 Task: Find connections with filter location Igarassu with filter topic #Moneywith filter profile language Spanish with filter current company BluSmart with filter school University of Kashmir with filter industry Wholesale Building Materials with filter service category Market Strategy with filter keywords title Film Critic
Action: Mouse moved to (589, 118)
Screenshot: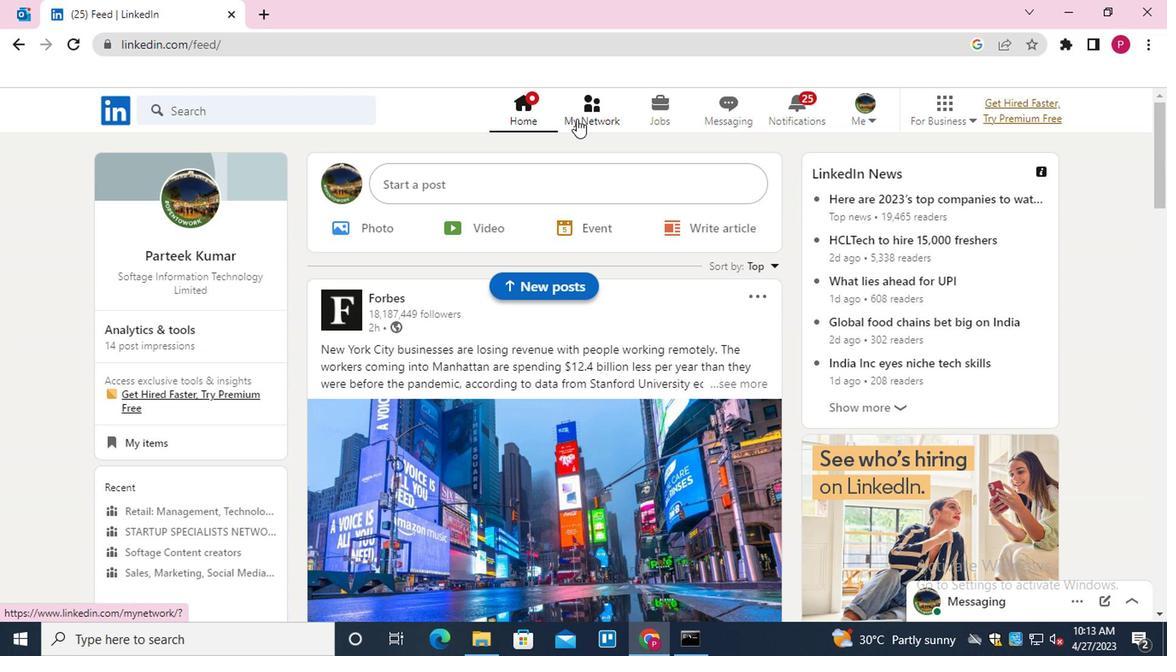 
Action: Mouse pressed left at (589, 118)
Screenshot: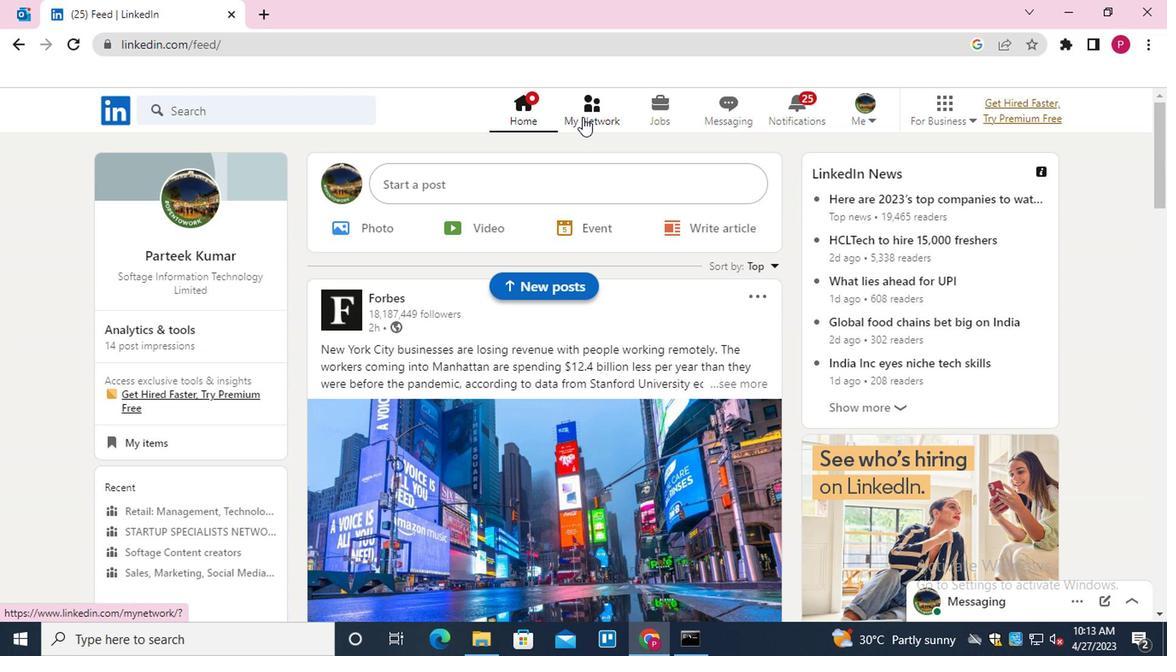 
Action: Mouse moved to (223, 202)
Screenshot: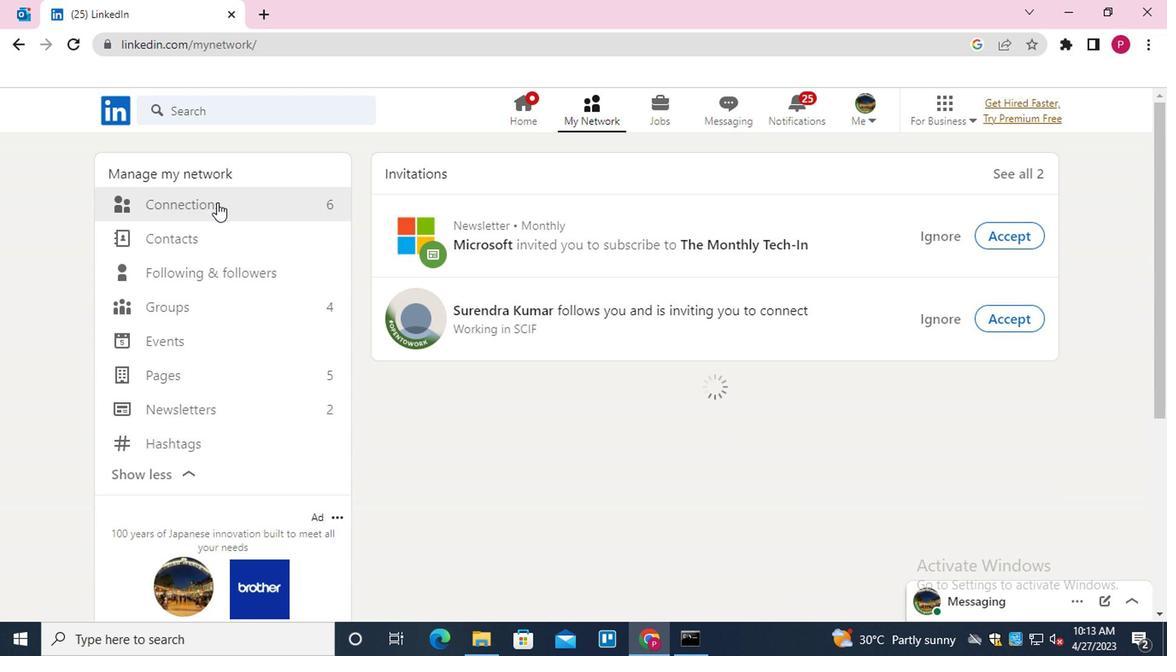 
Action: Mouse pressed left at (223, 202)
Screenshot: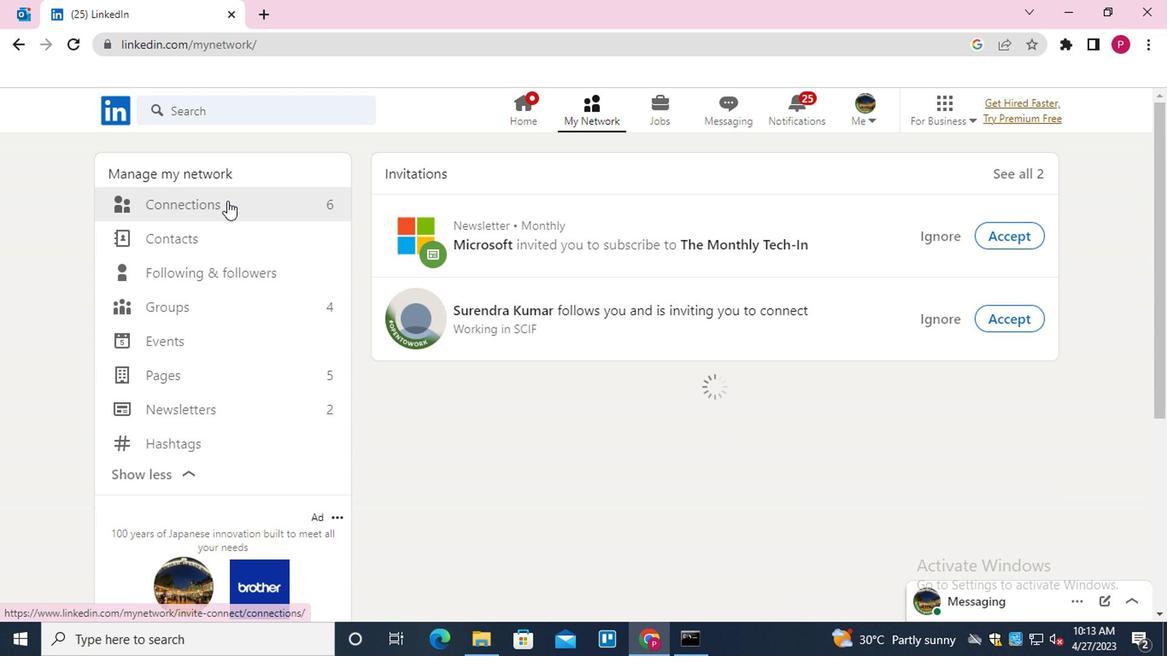 
Action: Mouse moved to (728, 204)
Screenshot: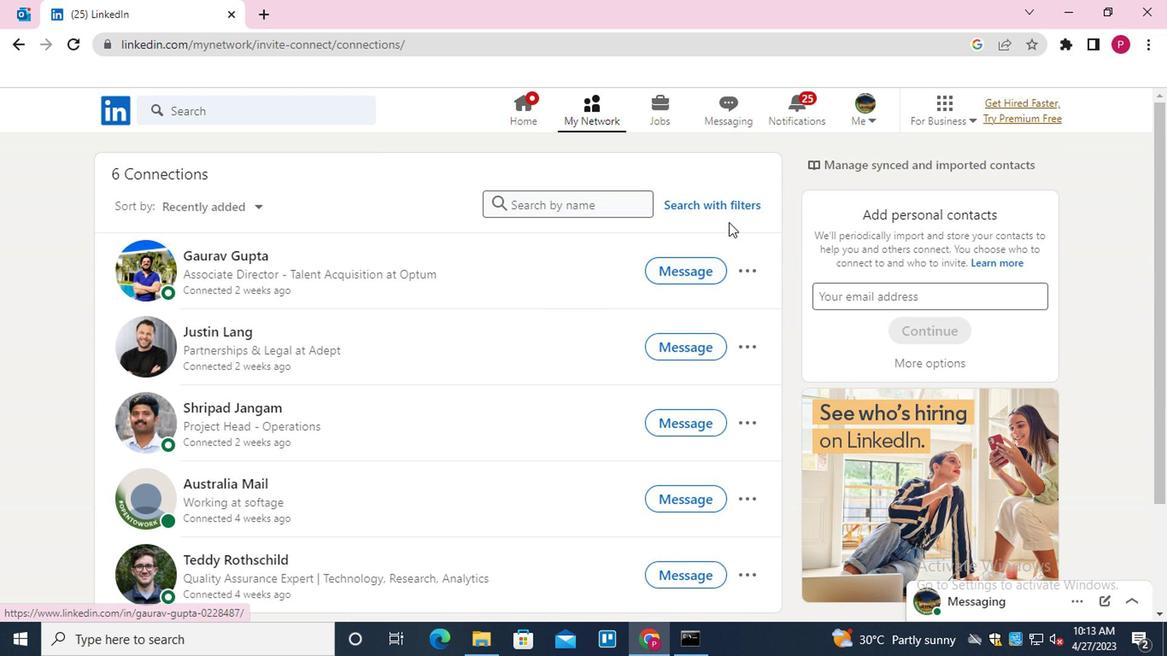 
Action: Mouse pressed left at (728, 204)
Screenshot: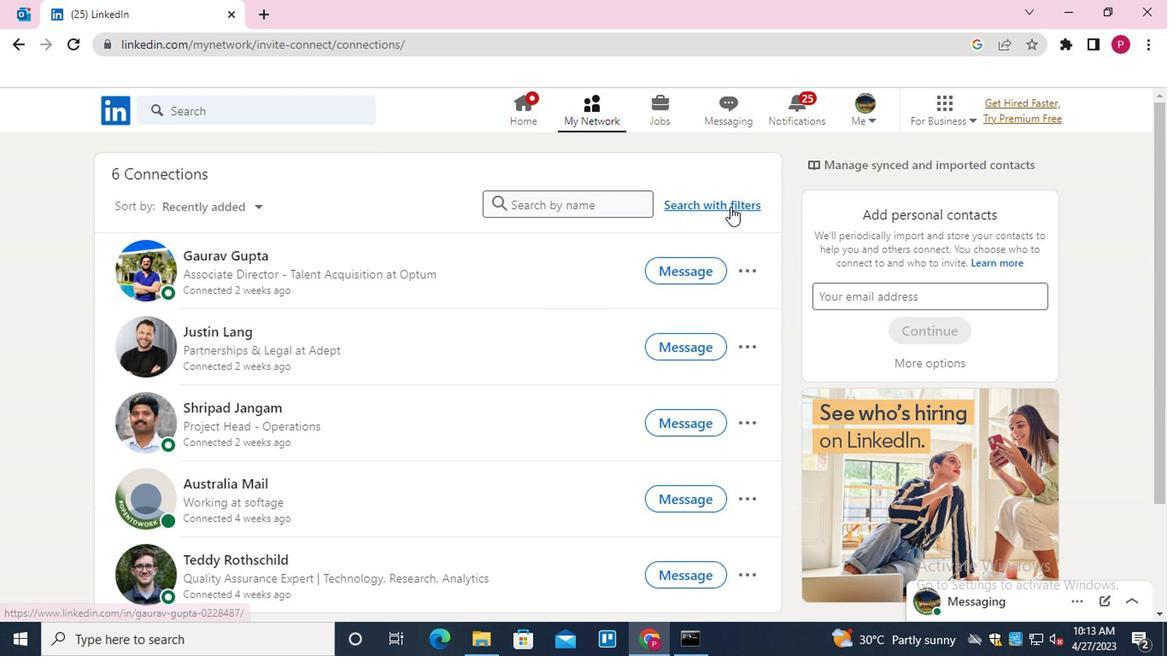 
Action: Mouse moved to (567, 165)
Screenshot: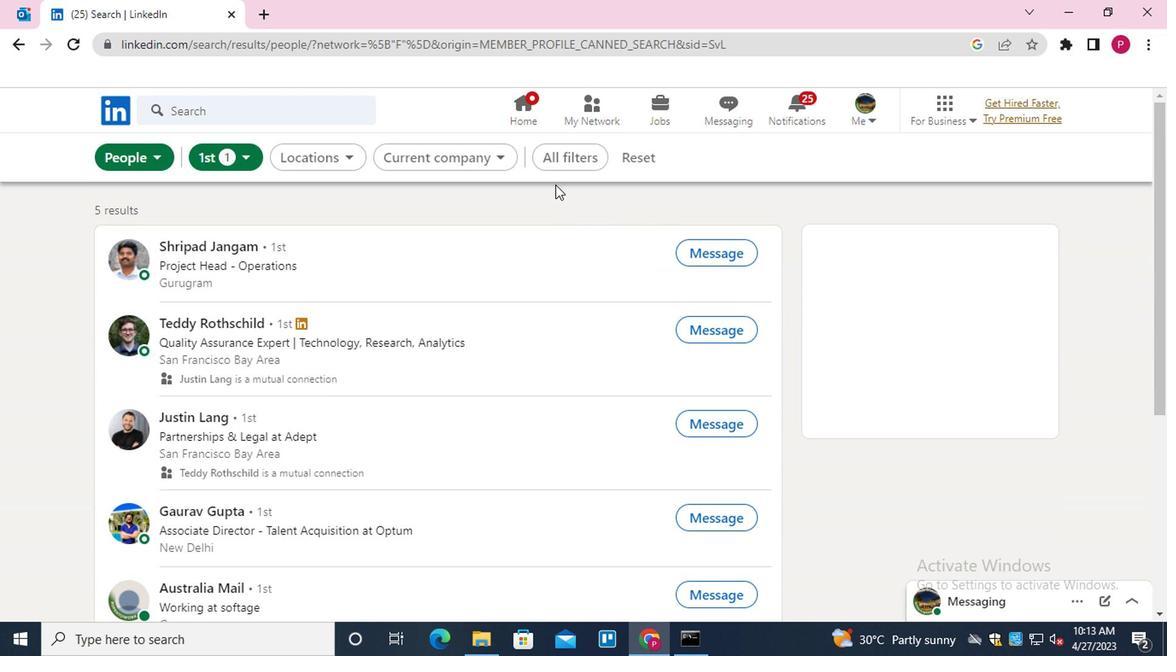 
Action: Mouse pressed left at (567, 165)
Screenshot: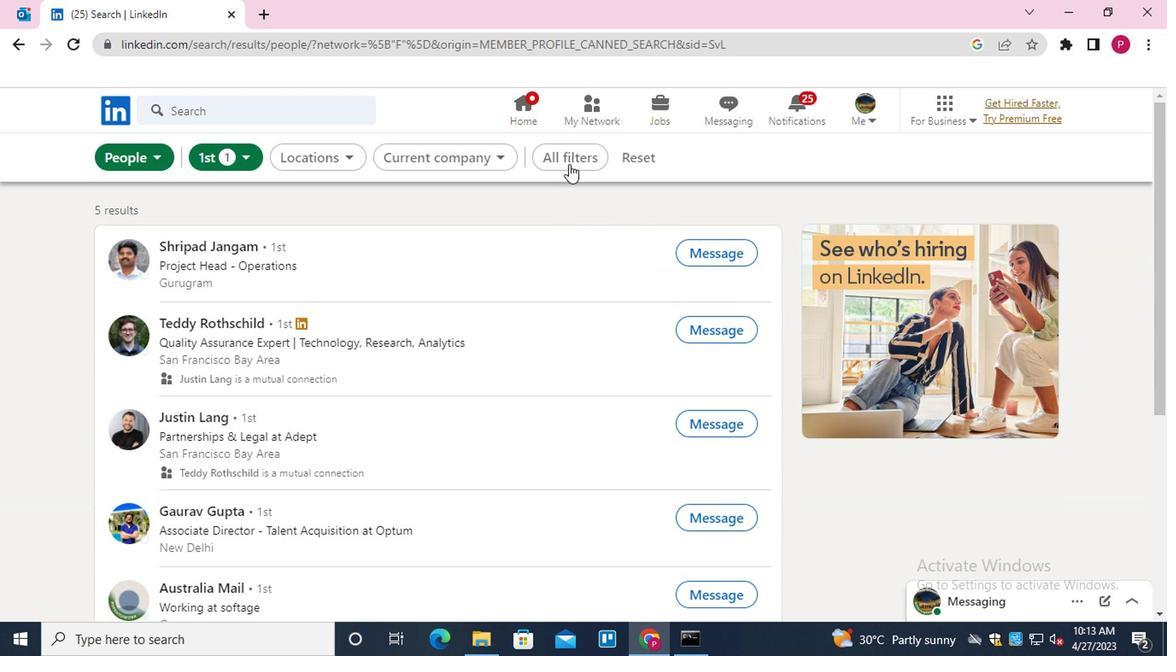 
Action: Mouse moved to (801, 328)
Screenshot: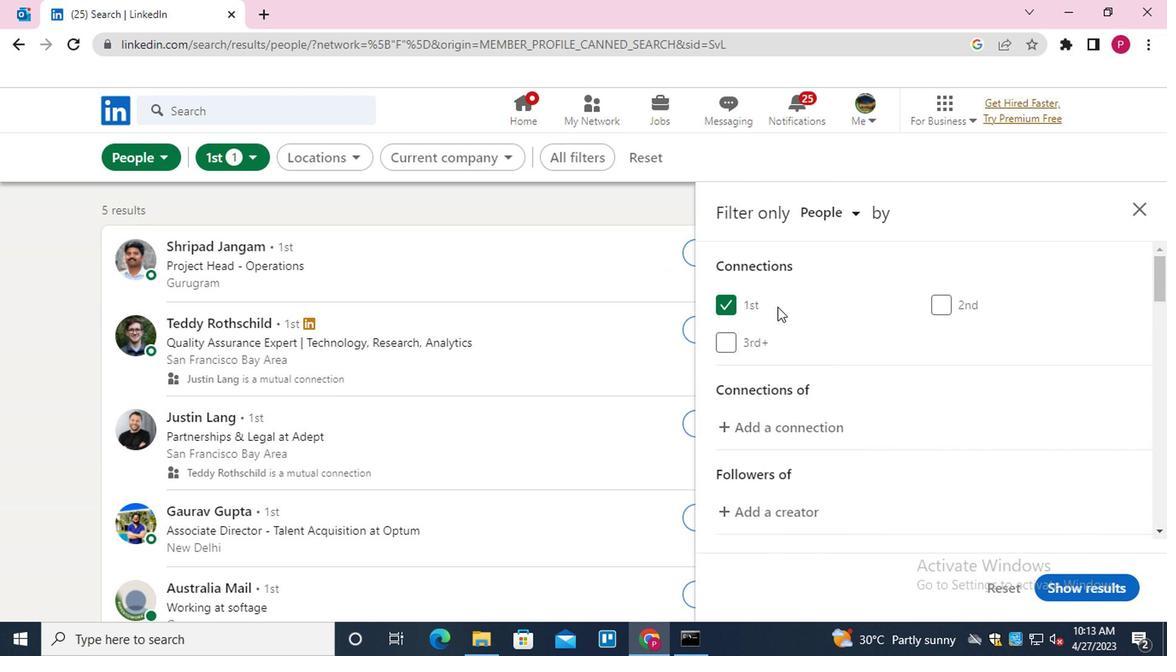 
Action: Mouse scrolled (801, 327) with delta (0, -1)
Screenshot: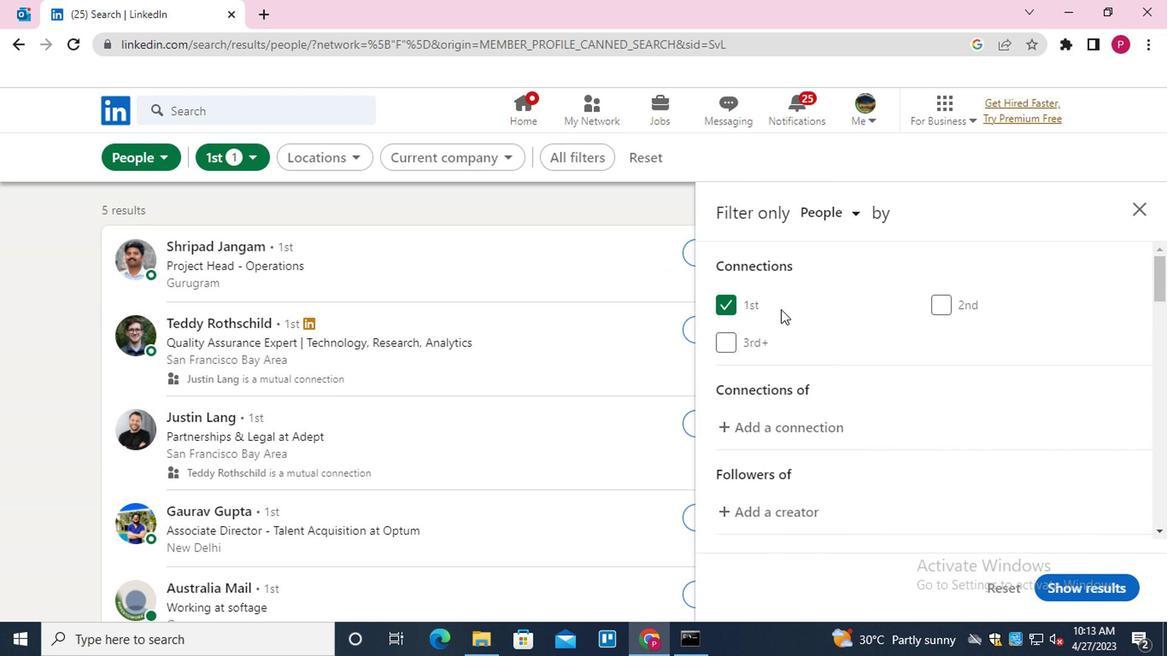 
Action: Mouse scrolled (801, 327) with delta (0, -1)
Screenshot: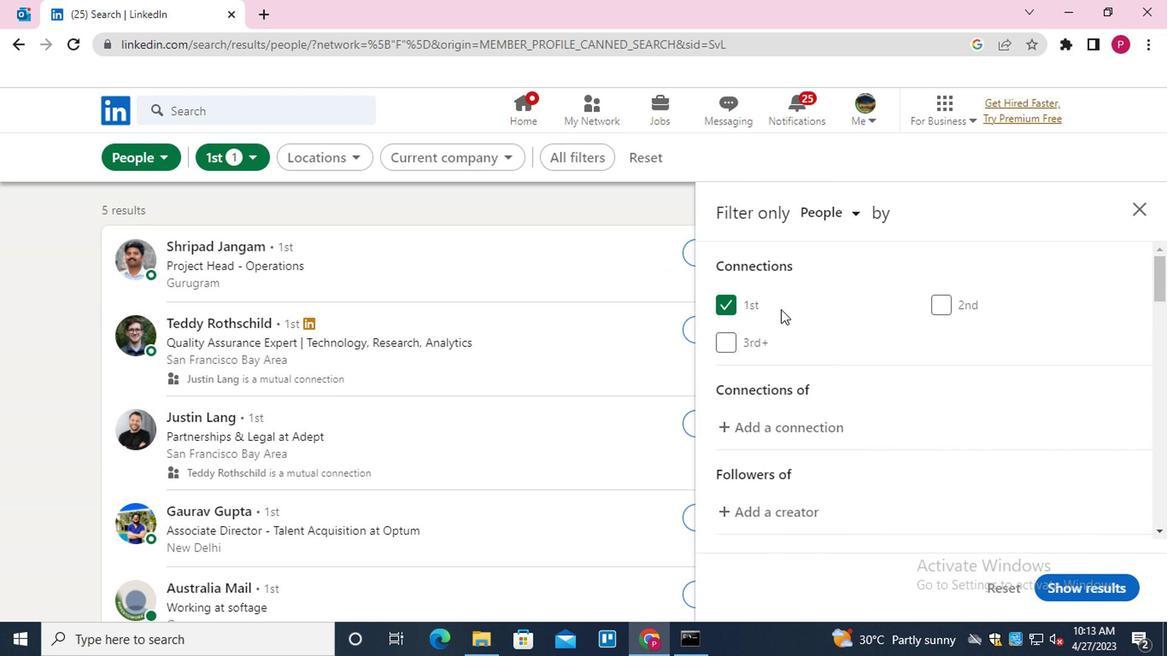
Action: Mouse scrolled (801, 327) with delta (0, -1)
Screenshot: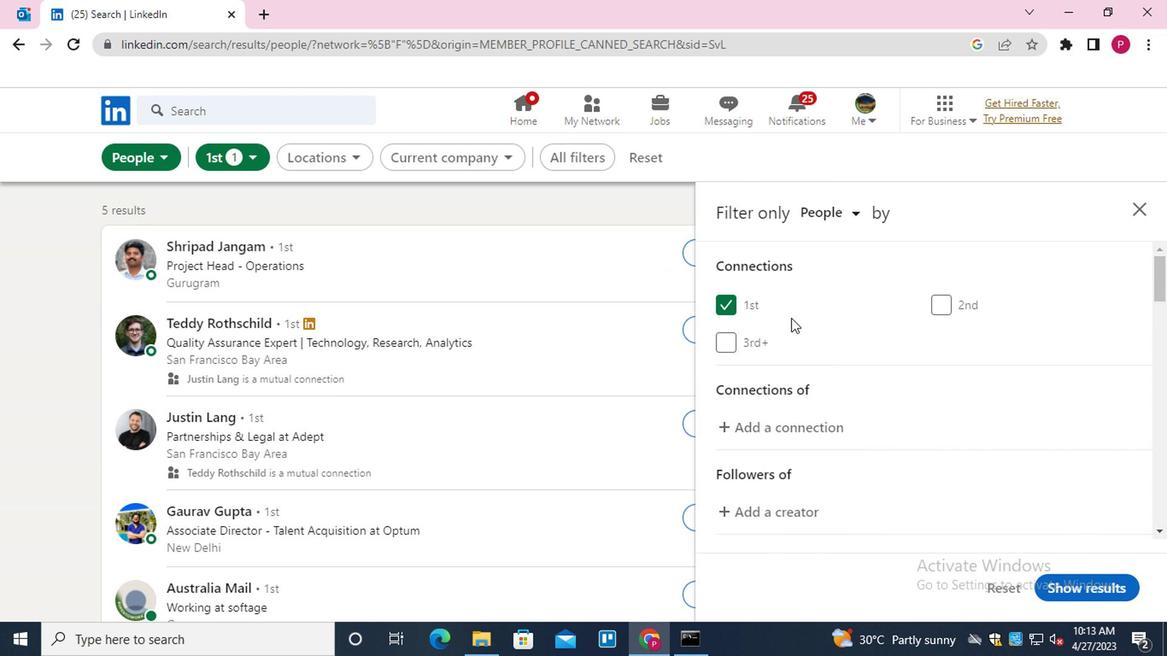 
Action: Mouse moved to (985, 405)
Screenshot: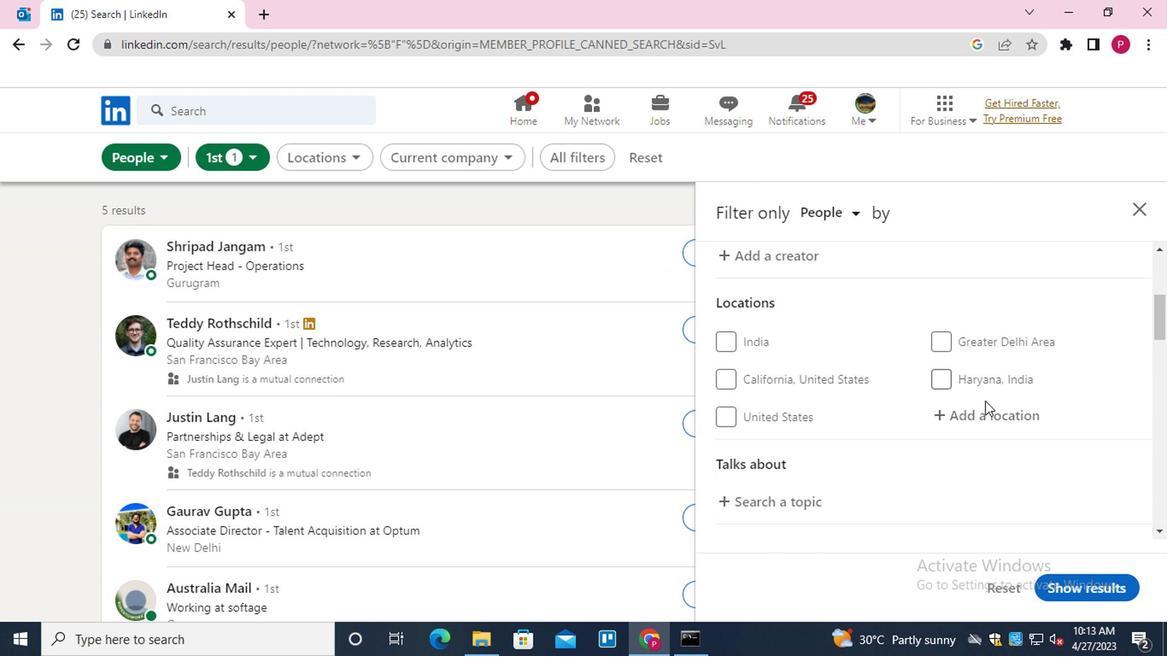 
Action: Mouse pressed left at (985, 405)
Screenshot: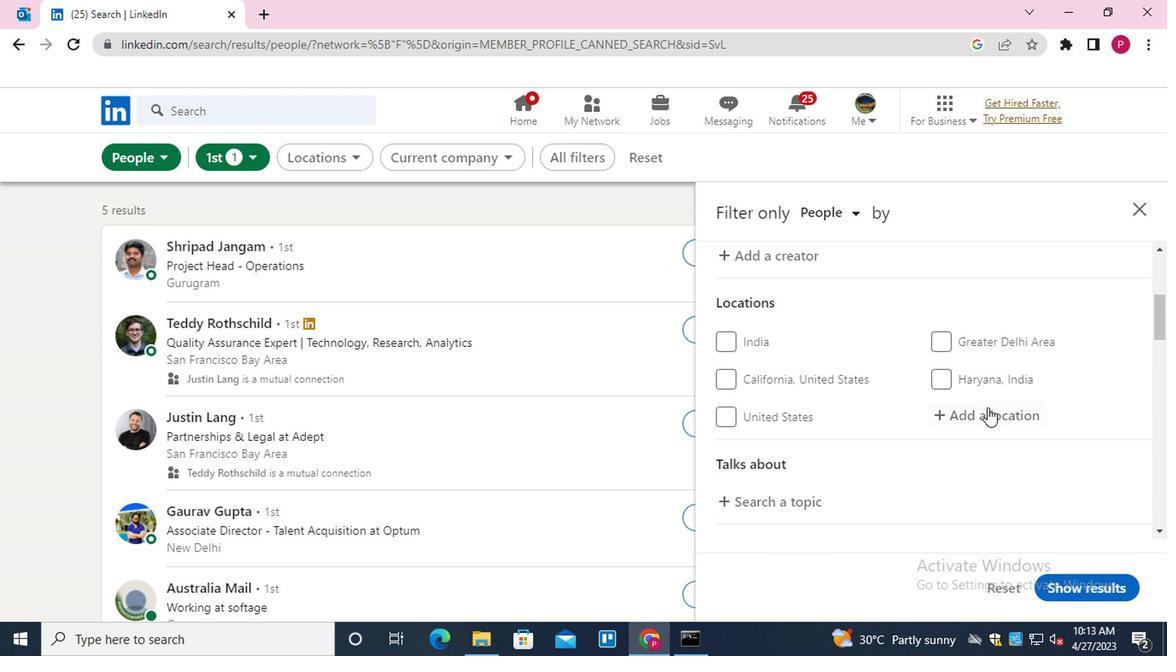 
Action: Key pressed <Key.shift>IGARASSU<Key.down><Key.enter>
Screenshot: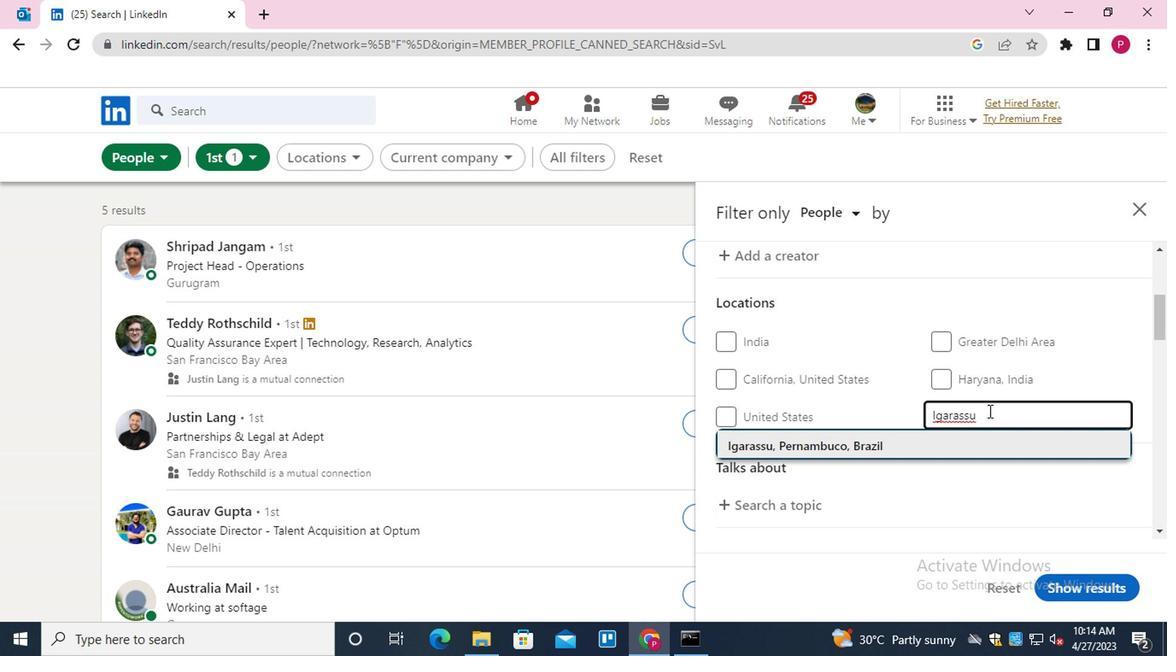 
Action: Mouse moved to (985, 407)
Screenshot: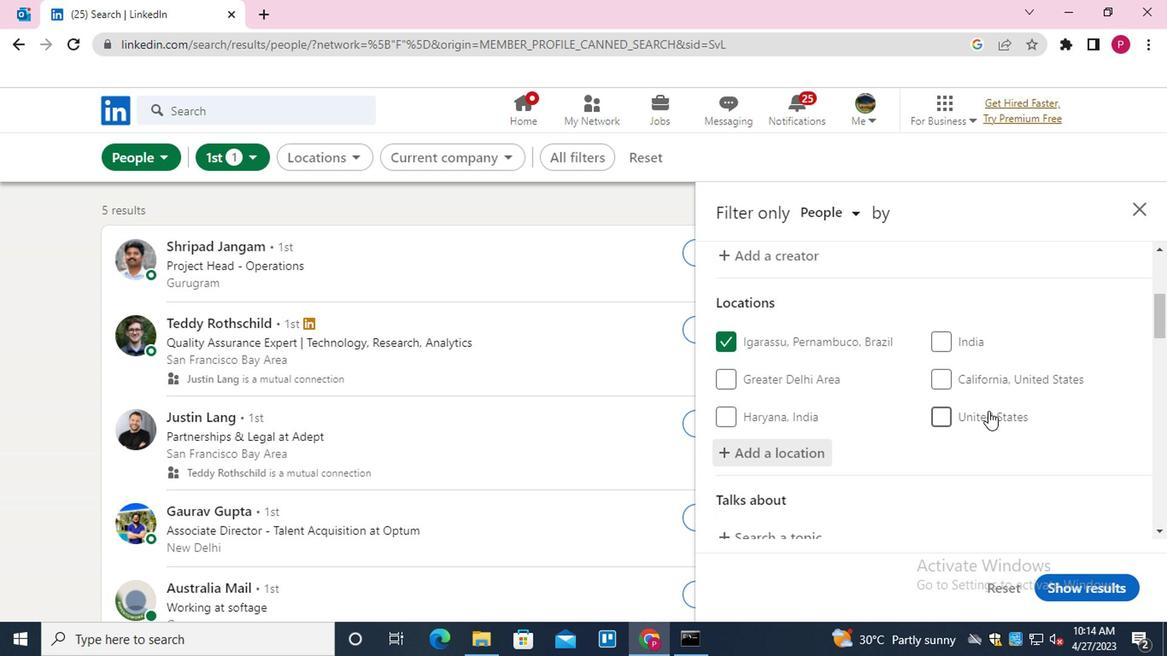 
Action: Mouse scrolled (985, 406) with delta (0, -1)
Screenshot: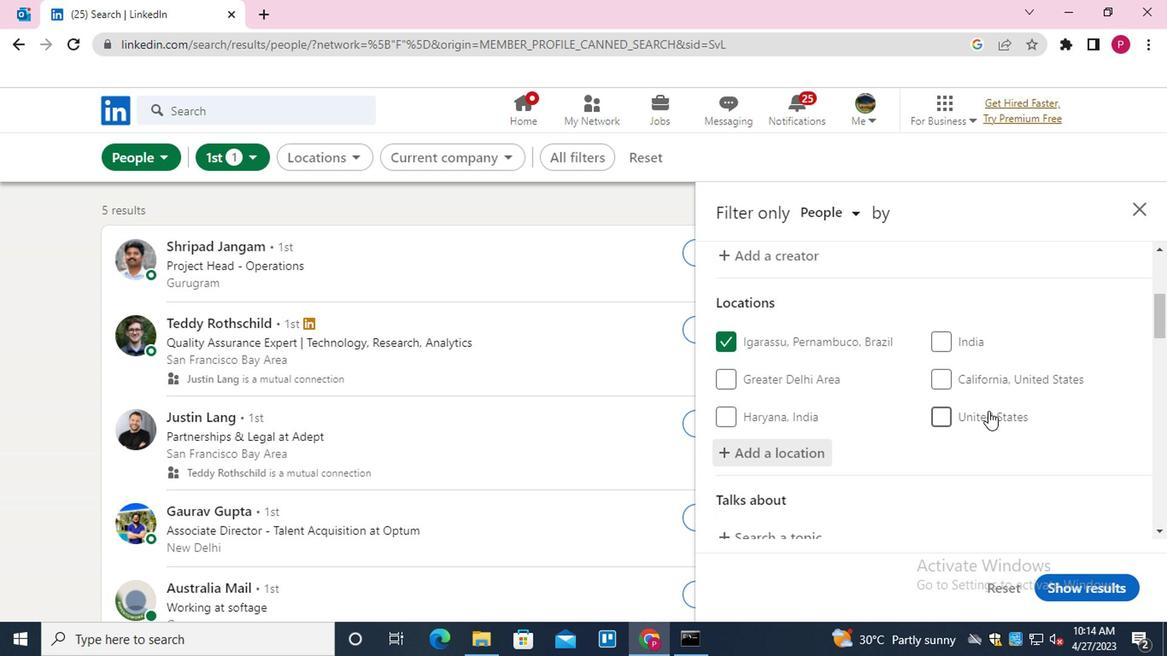 
Action: Mouse scrolled (985, 406) with delta (0, -1)
Screenshot: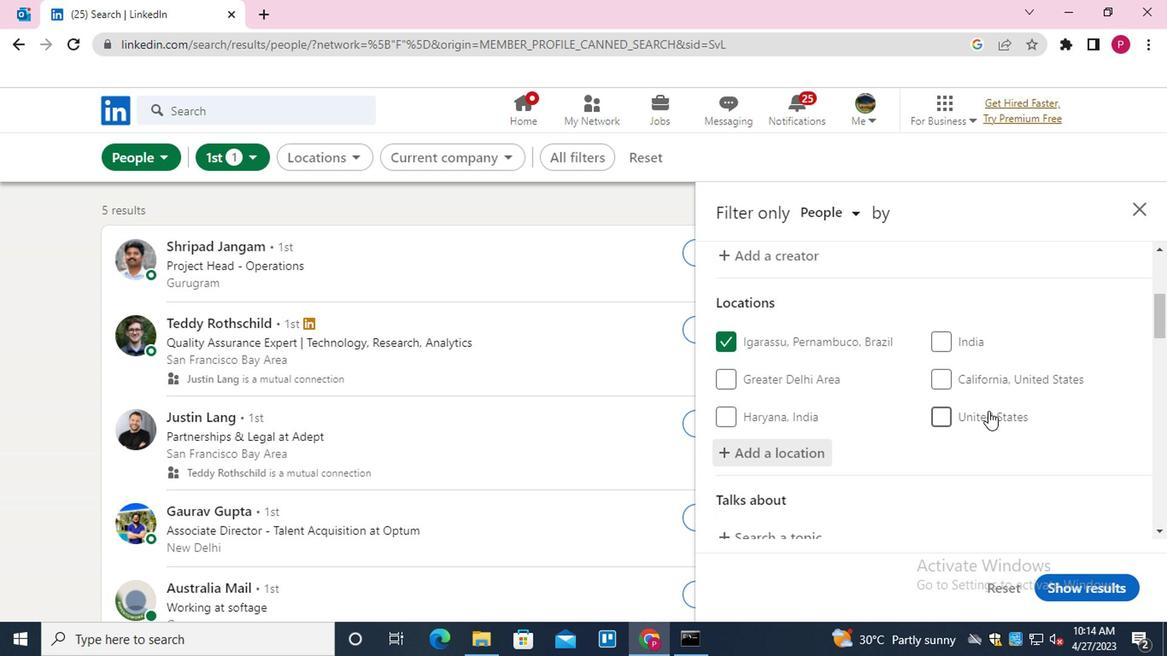 
Action: Mouse moved to (792, 338)
Screenshot: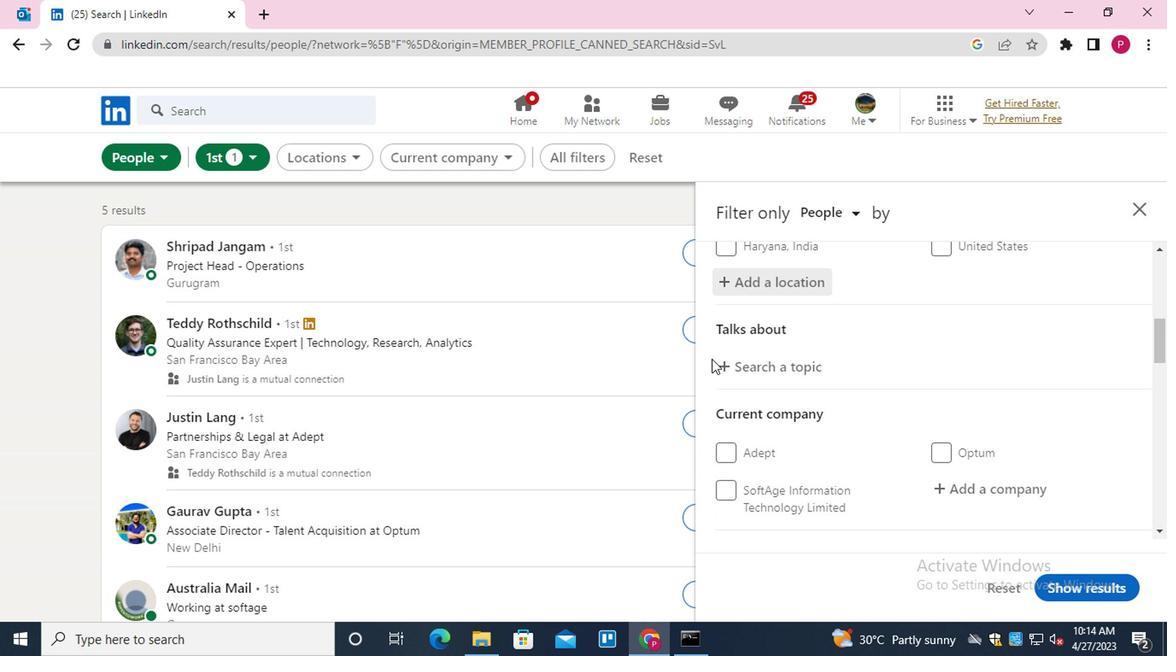 
Action: Mouse pressed left at (792, 338)
Screenshot: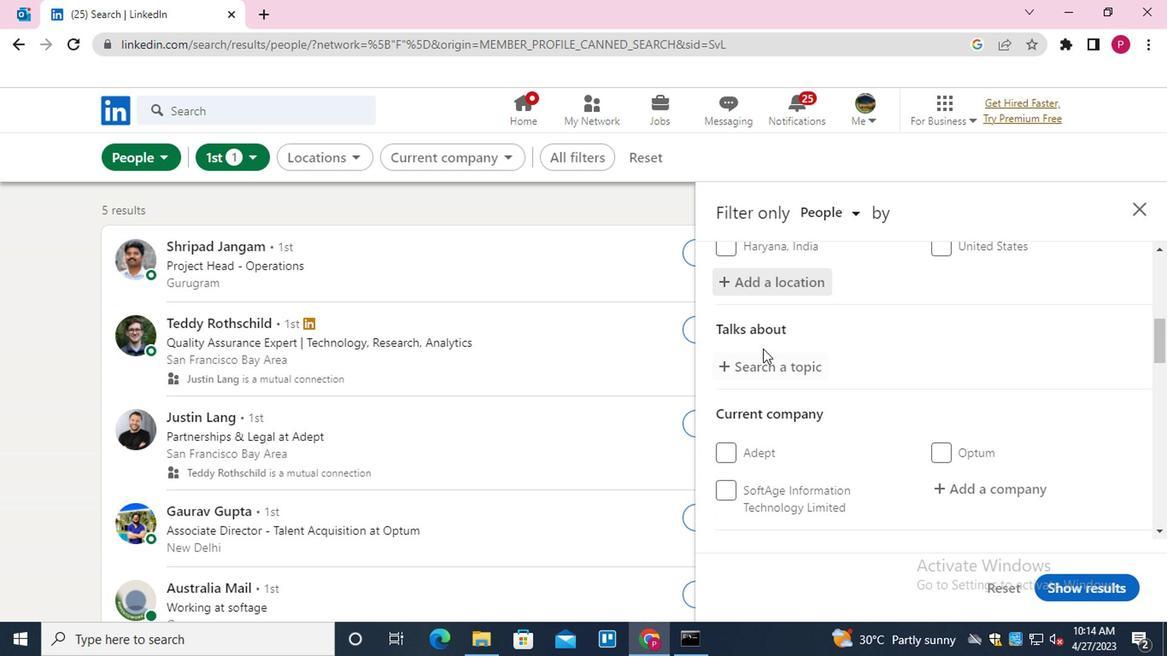 
Action: Mouse moved to (786, 358)
Screenshot: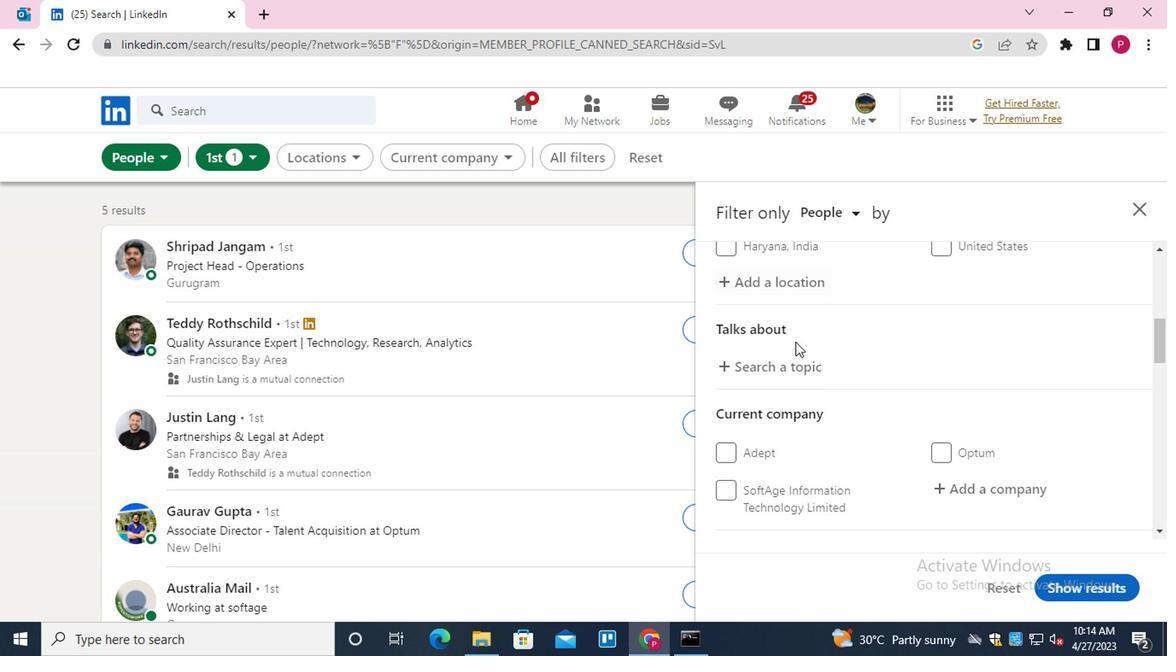 
Action: Mouse pressed left at (786, 358)
Screenshot: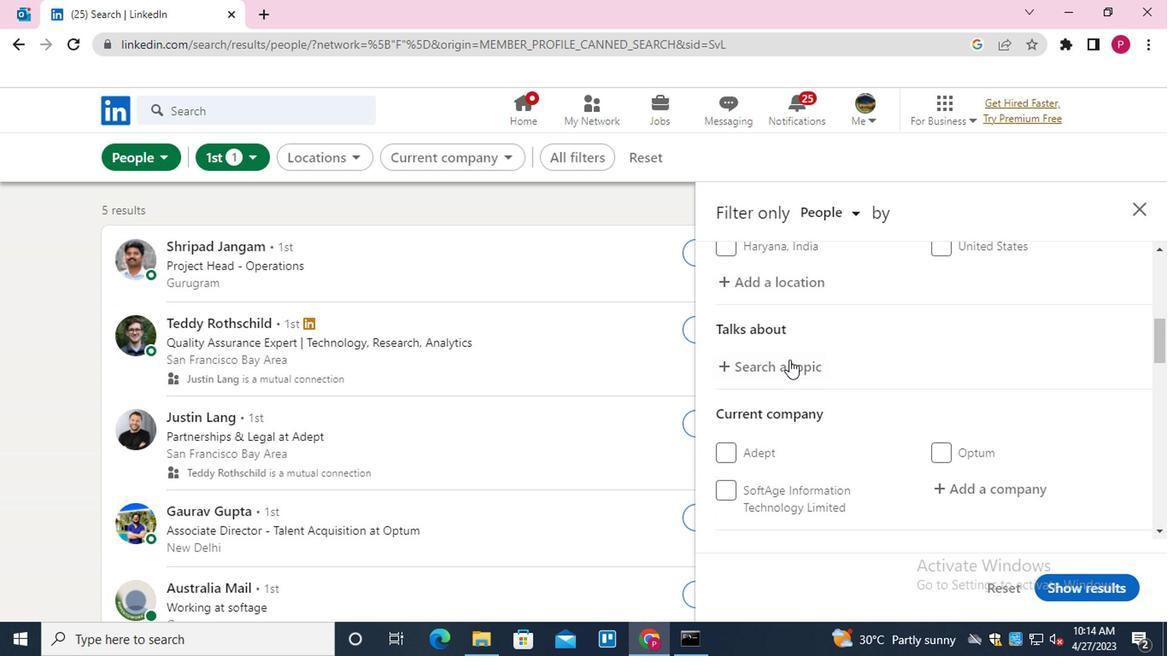 
Action: Key pressed MONEY<Key.down><Key.enter>
Screenshot: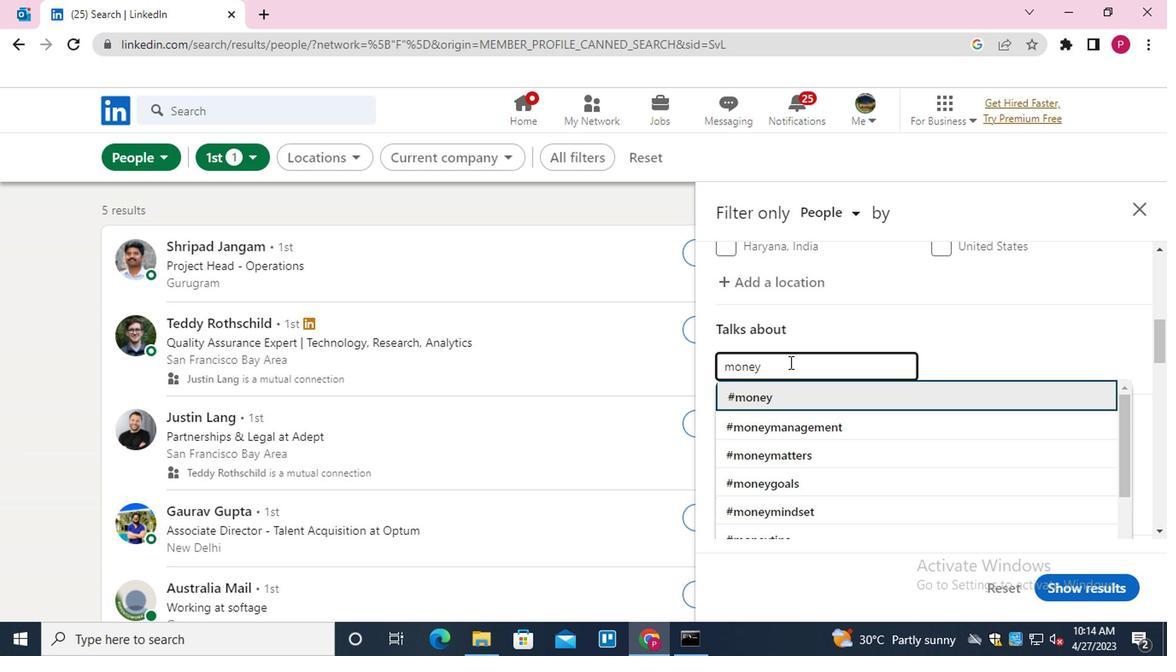 
Action: Mouse scrolled (786, 357) with delta (0, -1)
Screenshot: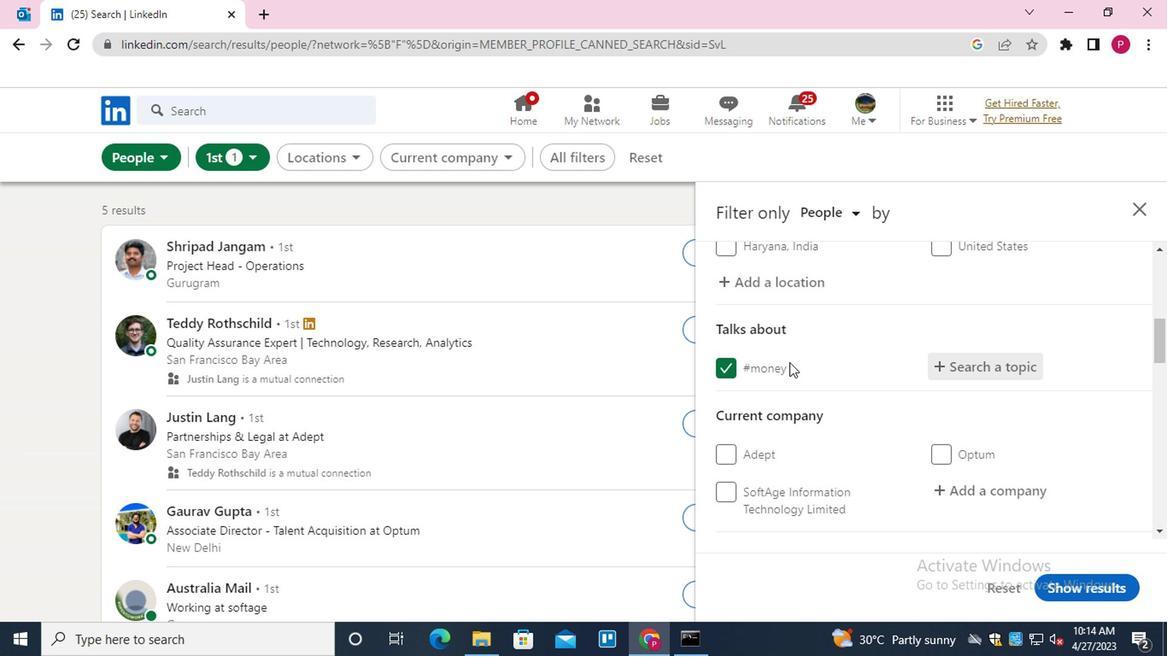 
Action: Mouse scrolled (786, 357) with delta (0, -1)
Screenshot: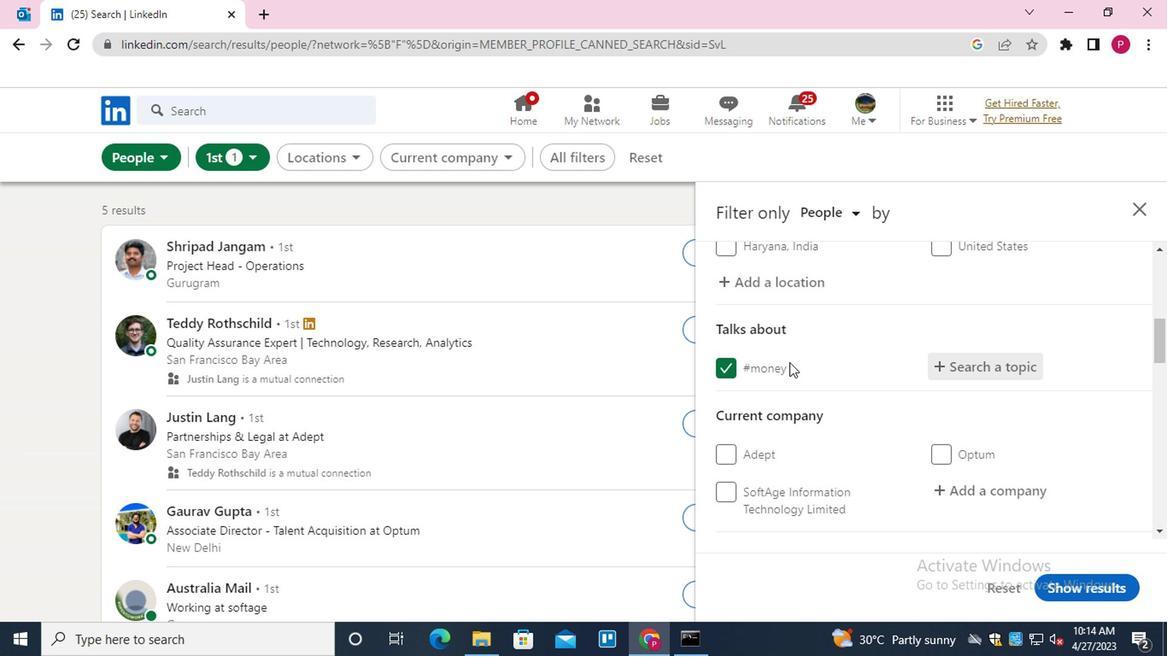 
Action: Mouse scrolled (786, 357) with delta (0, -1)
Screenshot: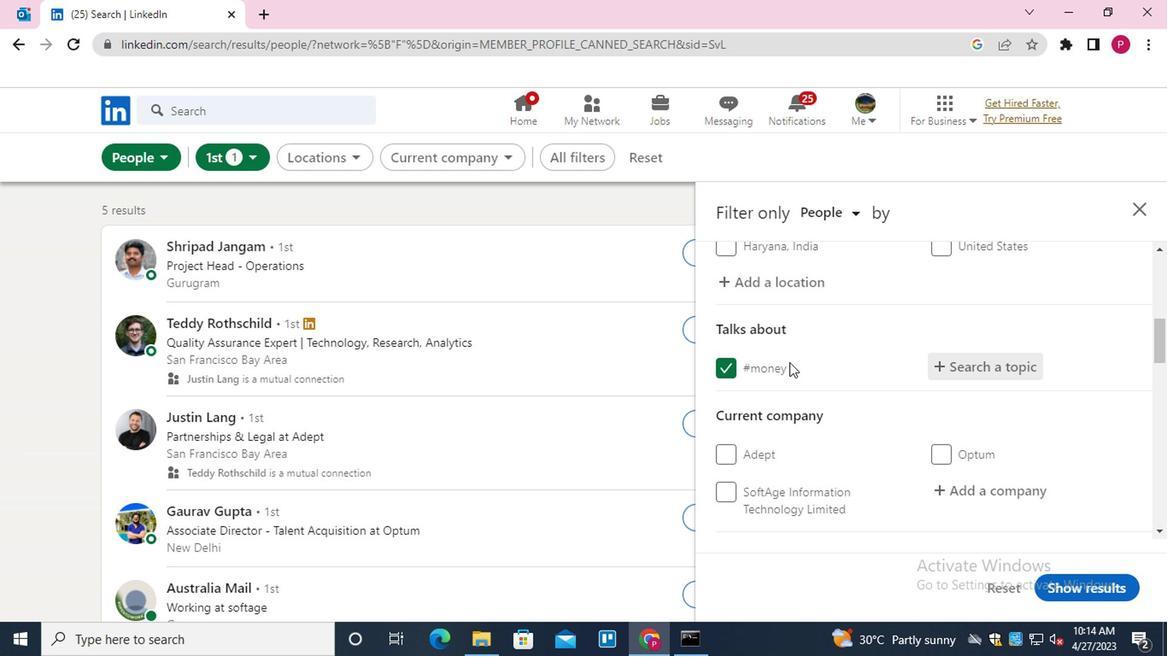 
Action: Mouse moved to (882, 351)
Screenshot: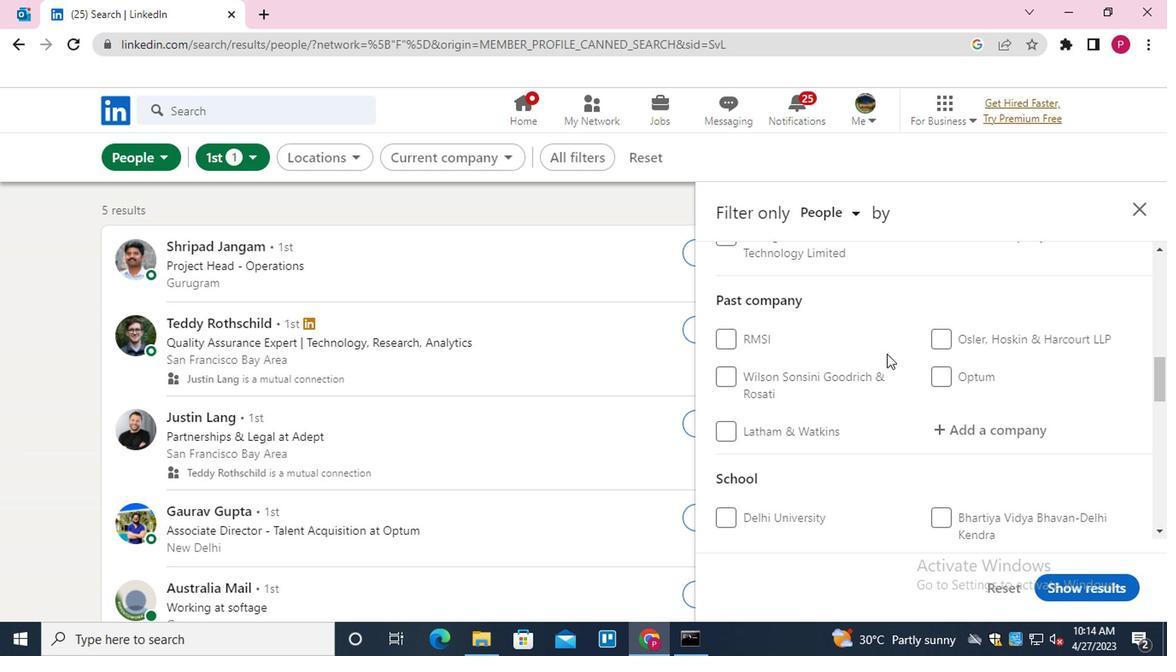 
Action: Mouse scrolled (882, 350) with delta (0, -1)
Screenshot: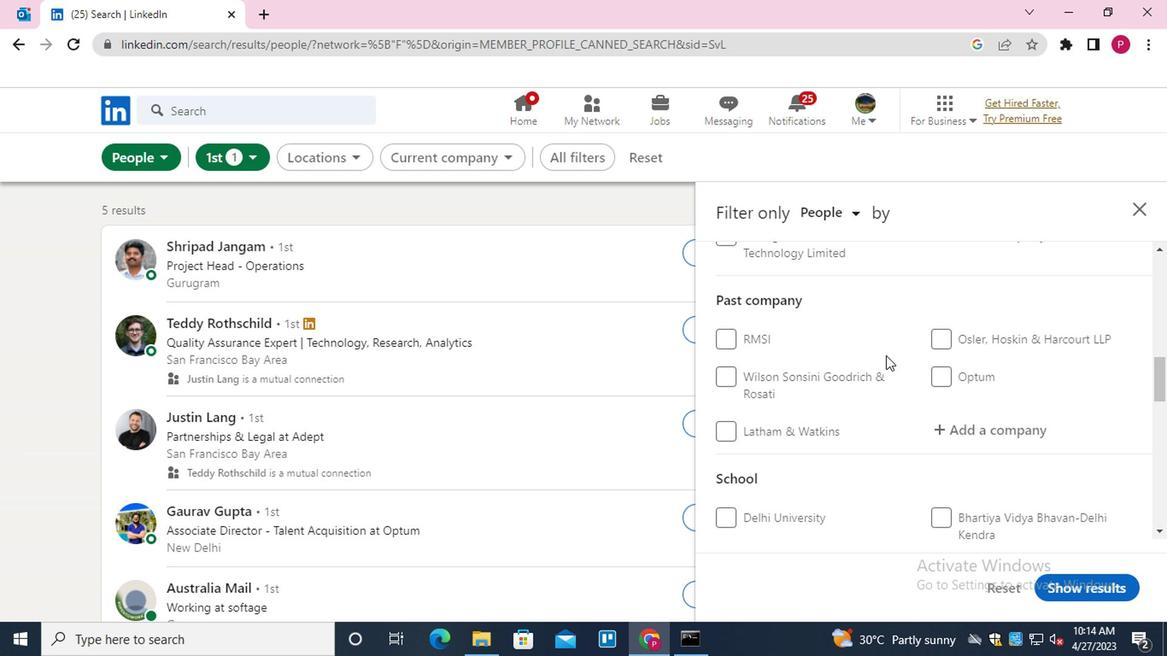 
Action: Mouse scrolled (882, 350) with delta (0, -1)
Screenshot: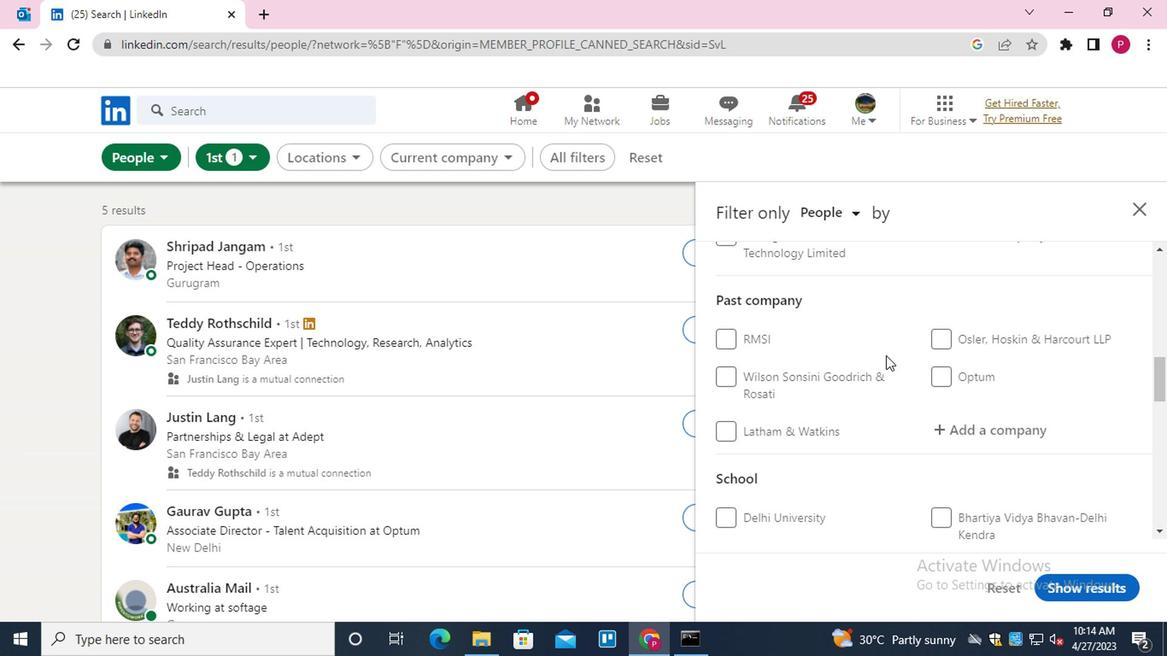 
Action: Mouse moved to (869, 391)
Screenshot: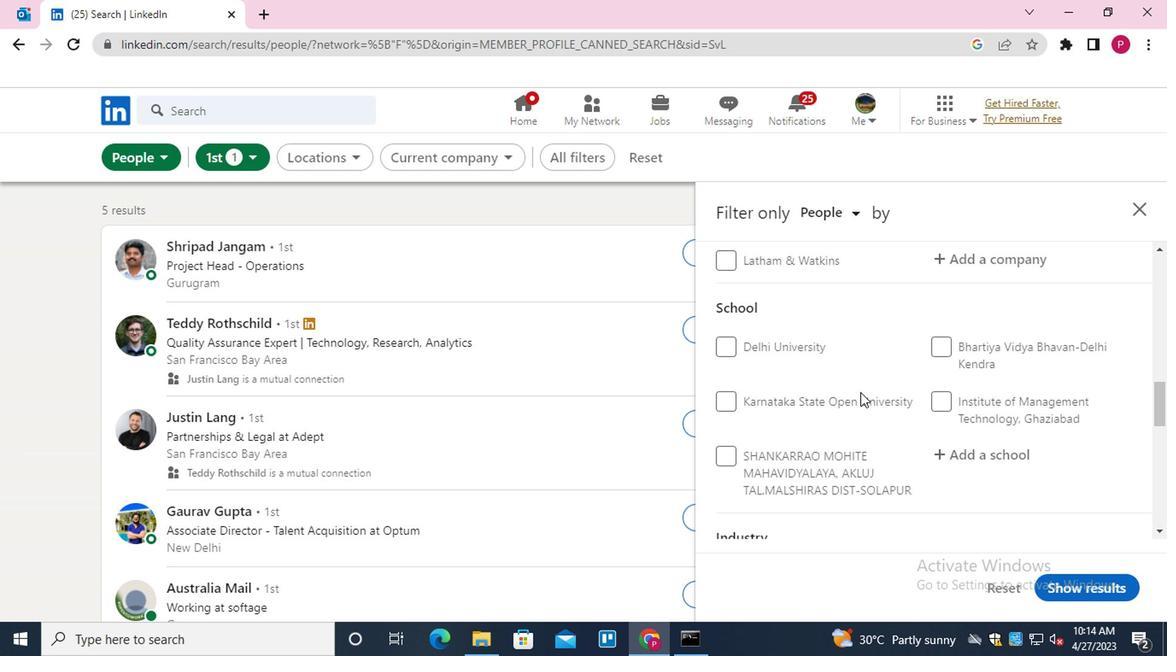 
Action: Mouse scrolled (869, 390) with delta (0, -1)
Screenshot: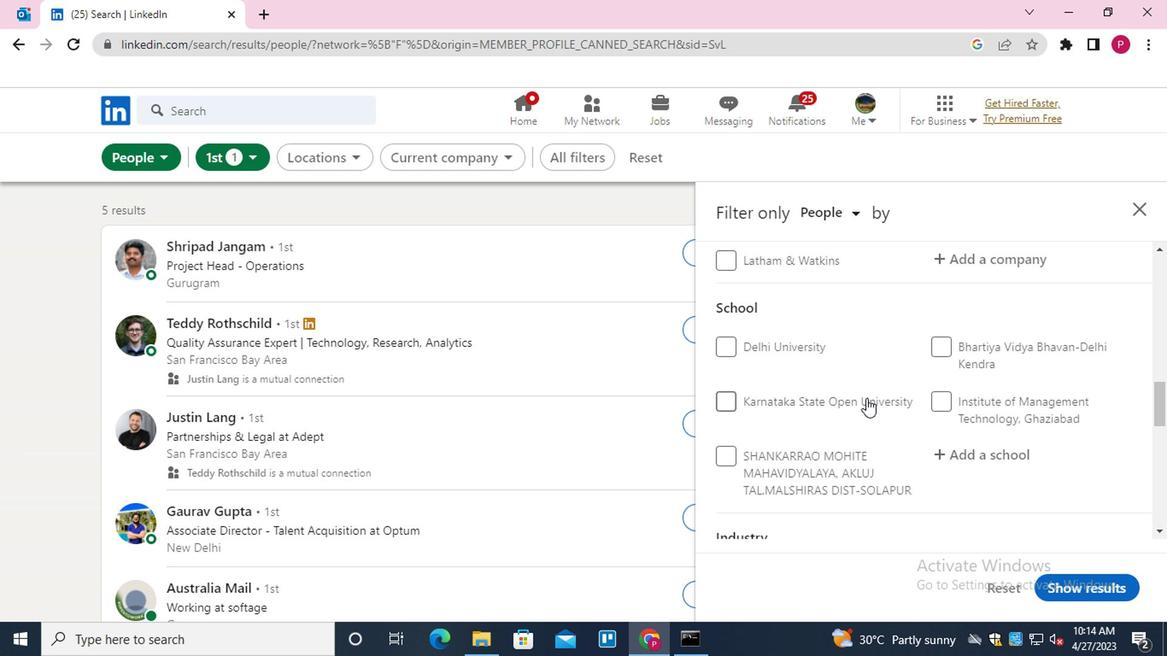 
Action: Mouse scrolled (869, 390) with delta (0, -1)
Screenshot: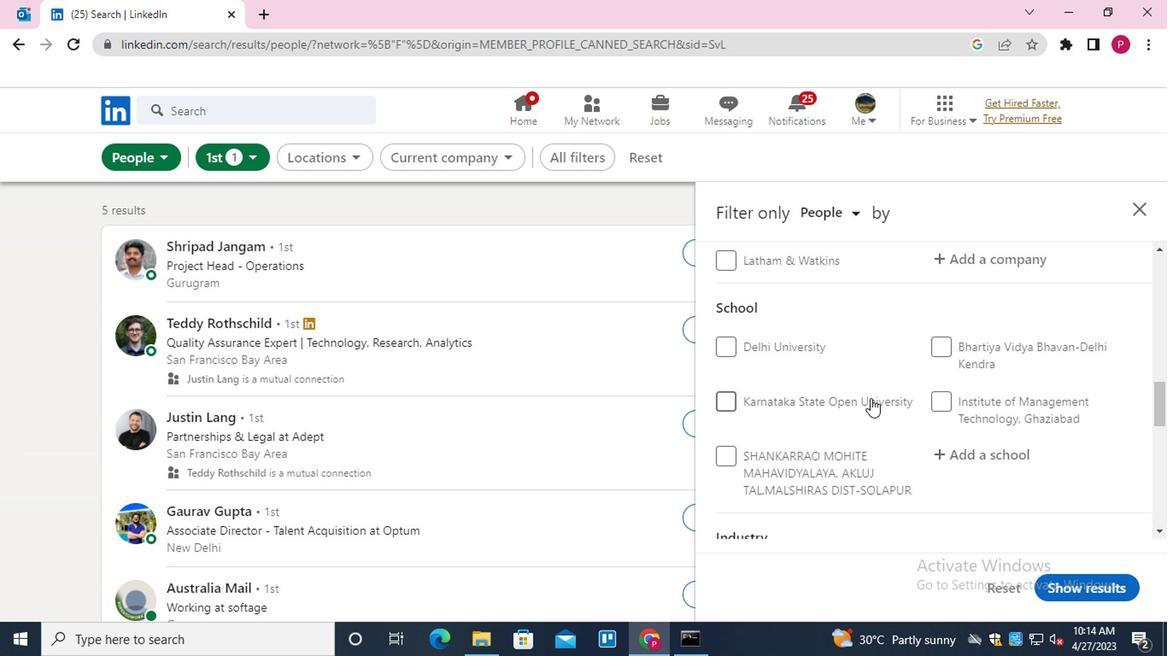 
Action: Mouse moved to (970, 283)
Screenshot: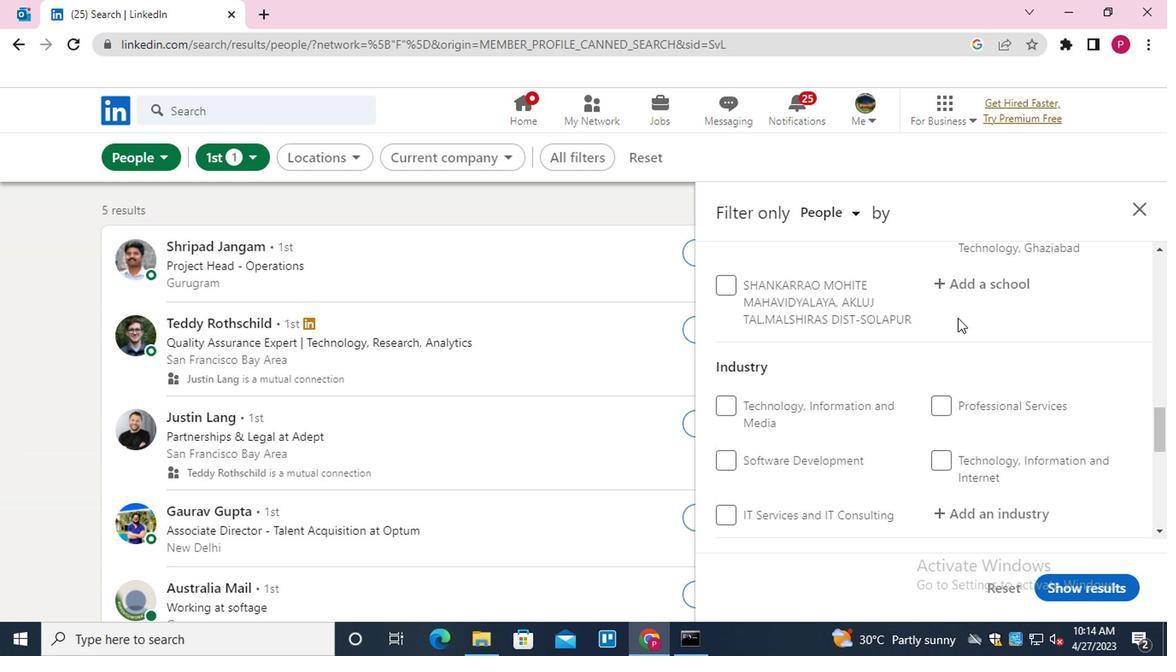 
Action: Mouse pressed left at (970, 283)
Screenshot: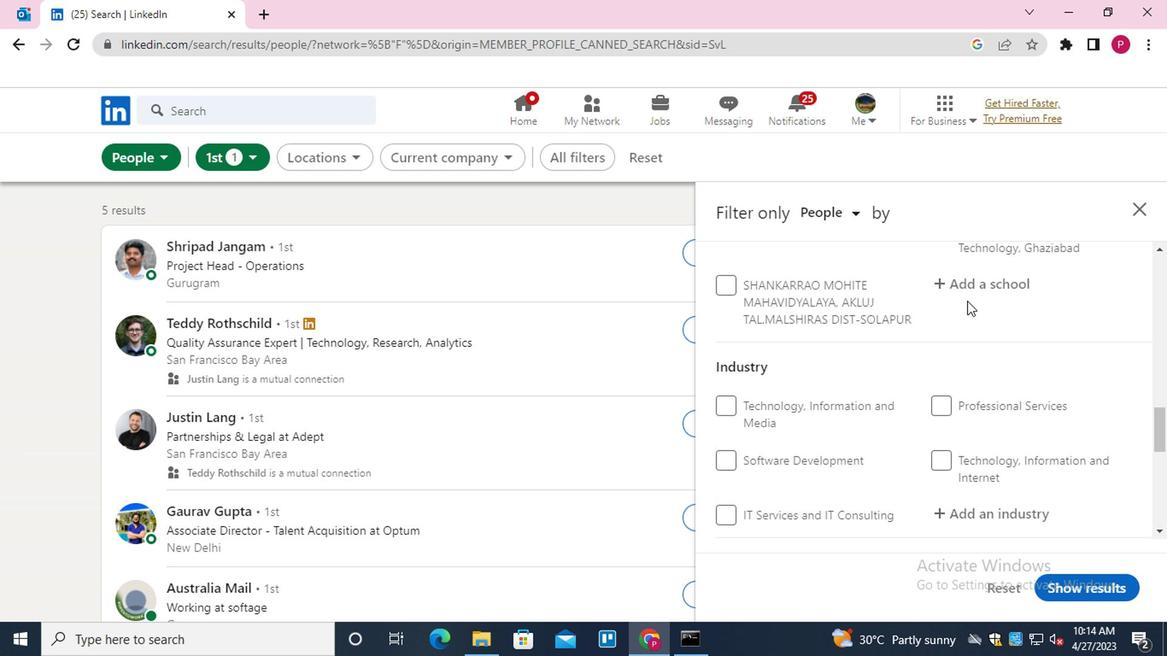 
Action: Key pressed <Key.shift>BLUSMART<Key.backspace><Key.backspace><Key.backspace>ART<Key.backspace><Key.backspace><Key.backspace><Key.backspace><Key.backspace><Key.shift>SMART<Key.backspace><Key.backspace><Key.backspace><Key.backspace><Key.backspace><Key.backspace>U<Key.shift>SMART<Key.enter>
Screenshot: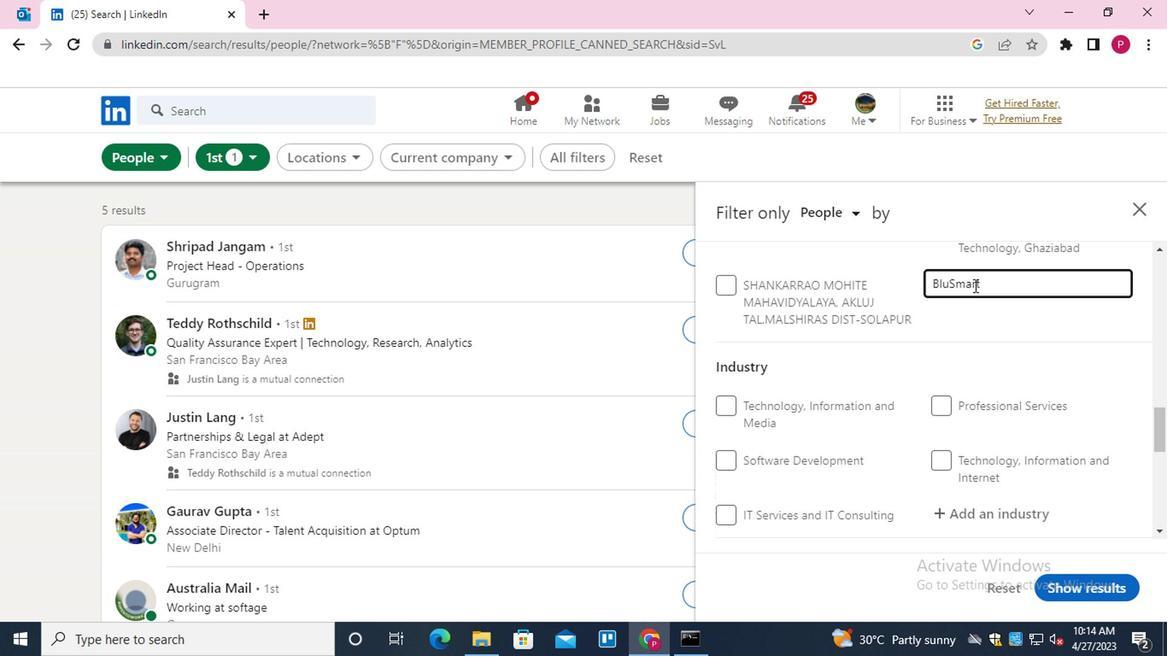 
Action: Mouse moved to (948, 297)
Screenshot: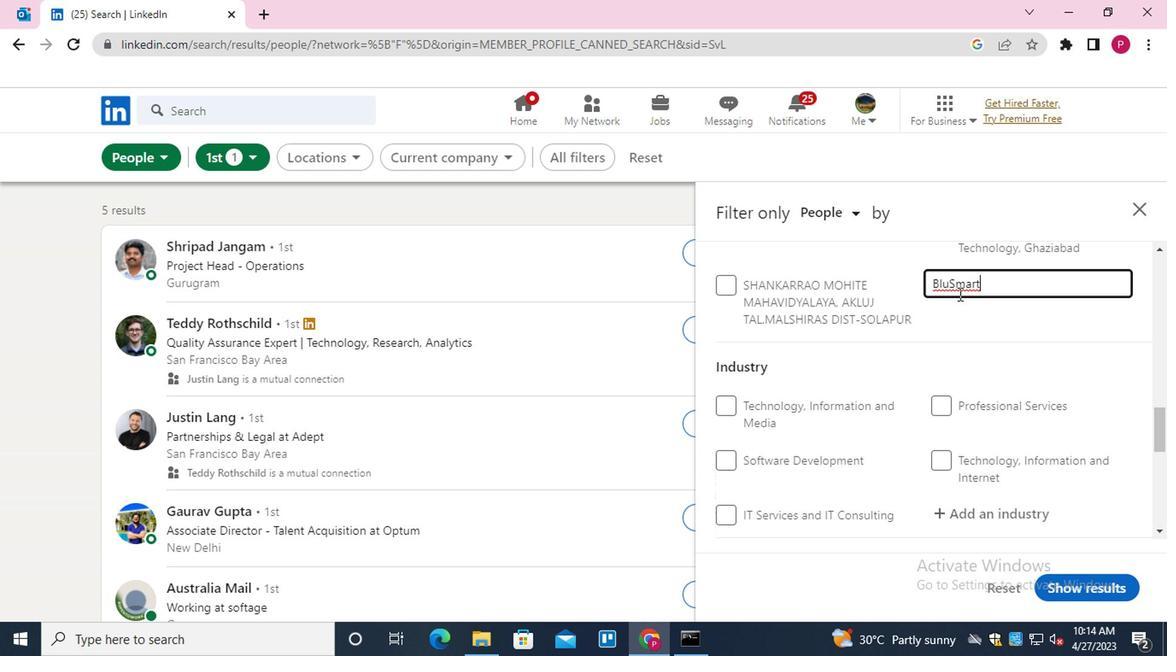 
Action: Mouse scrolled (948, 296) with delta (0, 0)
Screenshot: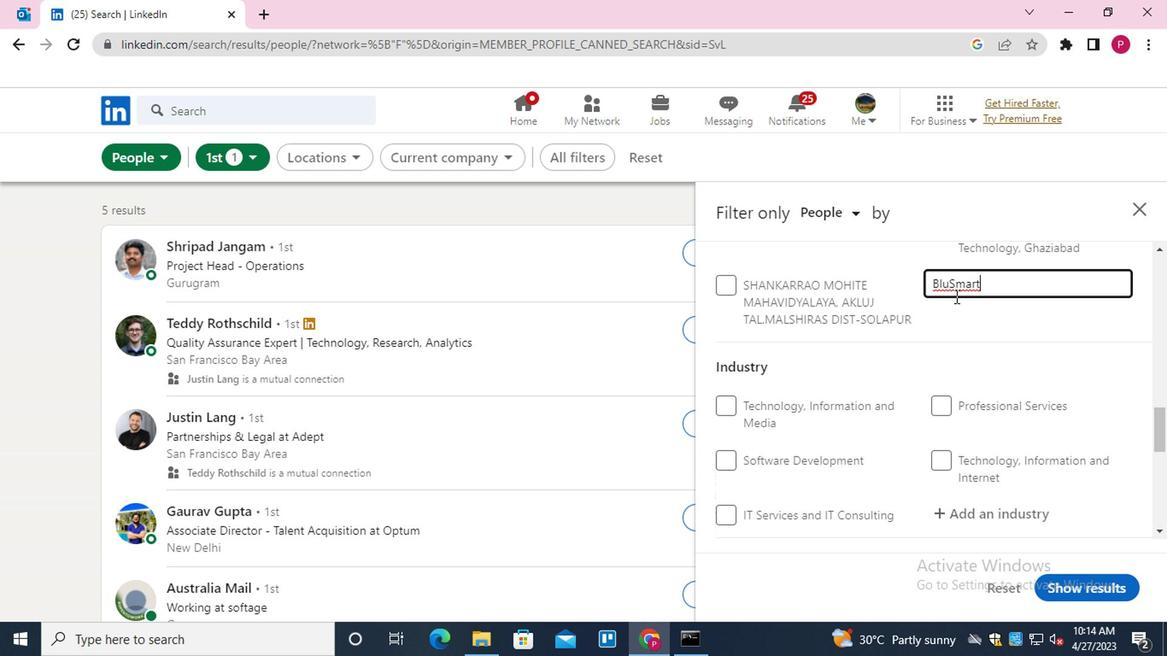 
Action: Mouse moved to (898, 343)
Screenshot: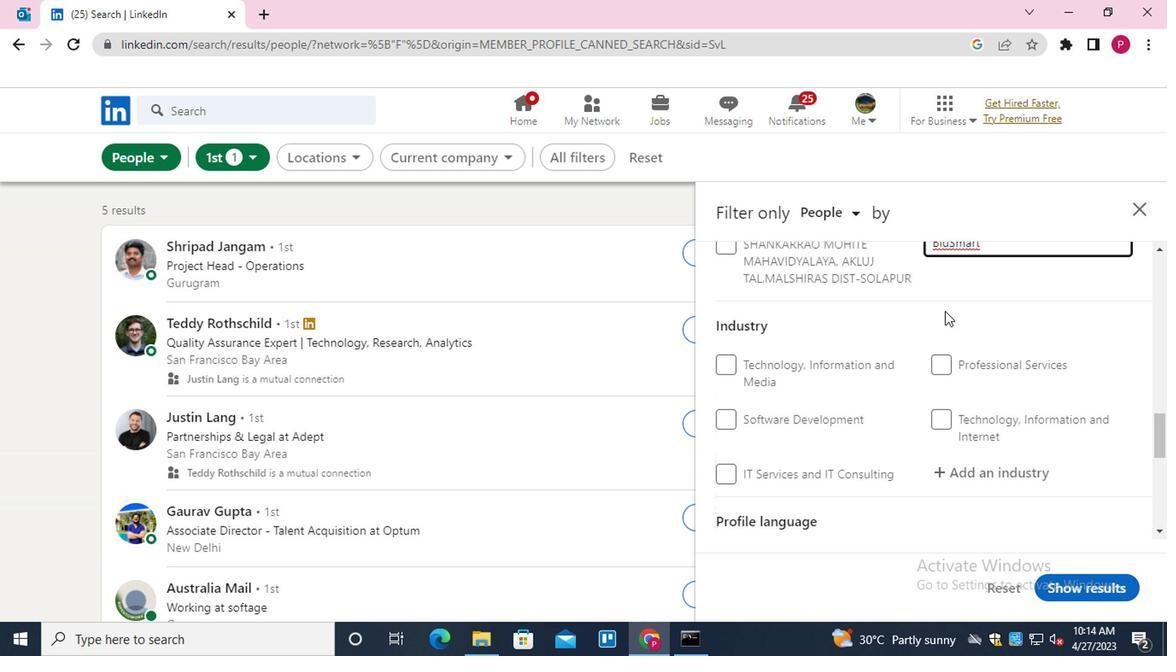 
Action: Mouse scrolled (898, 344) with delta (0, 0)
Screenshot: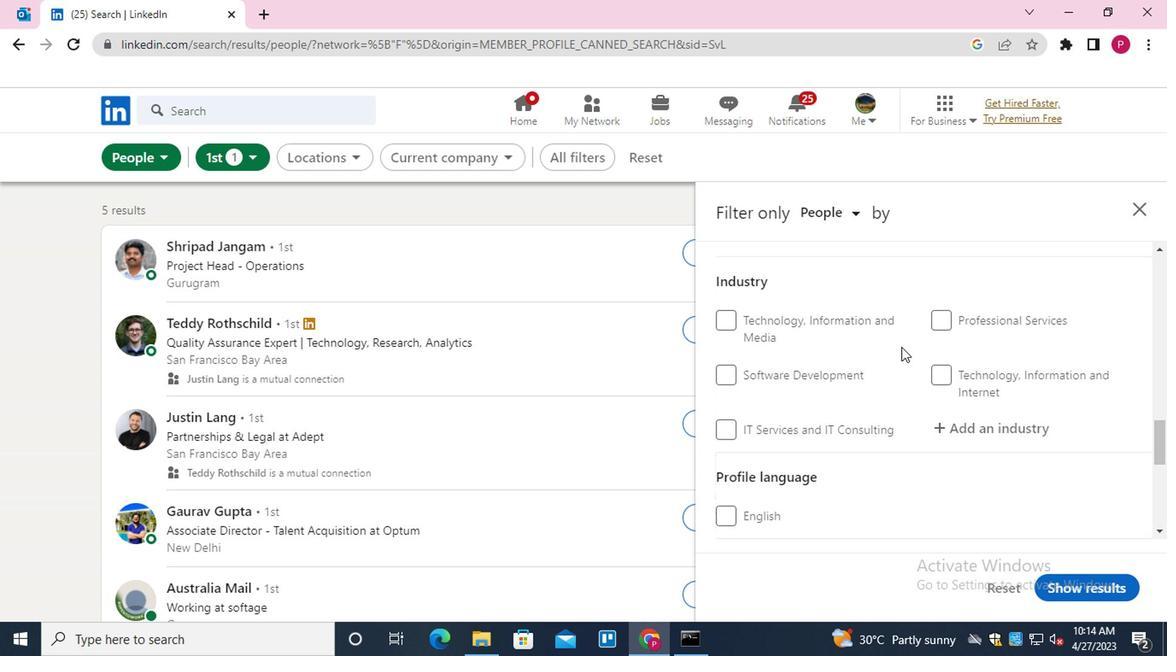 
Action: Mouse scrolled (898, 344) with delta (0, 0)
Screenshot: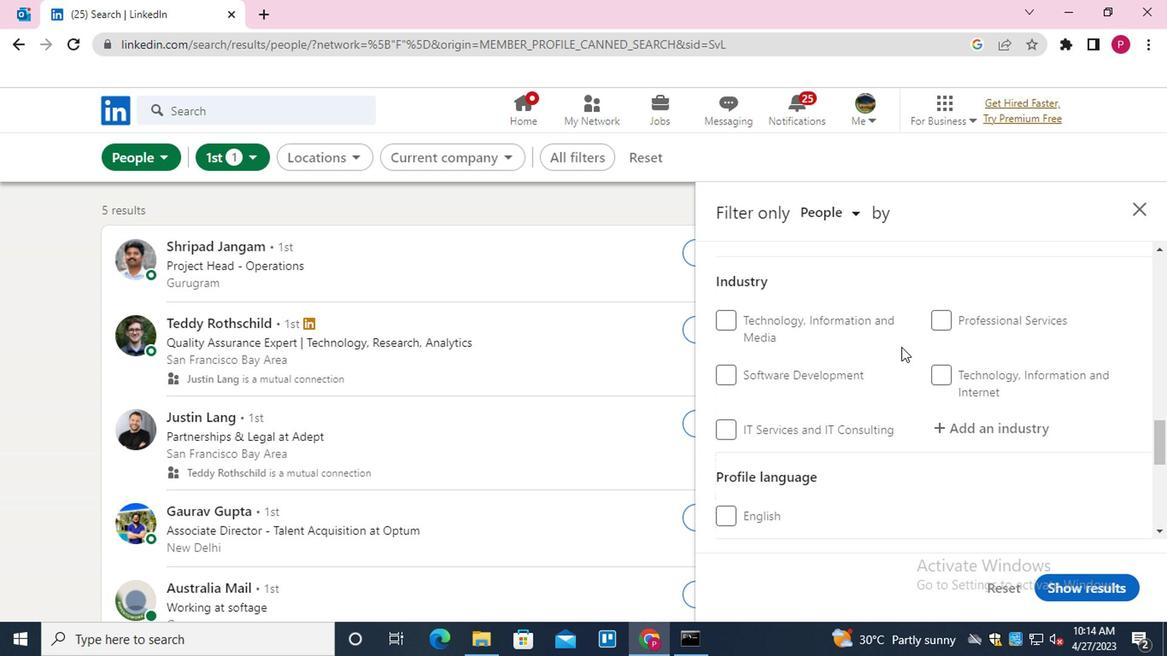 
Action: Mouse scrolled (898, 344) with delta (0, 0)
Screenshot: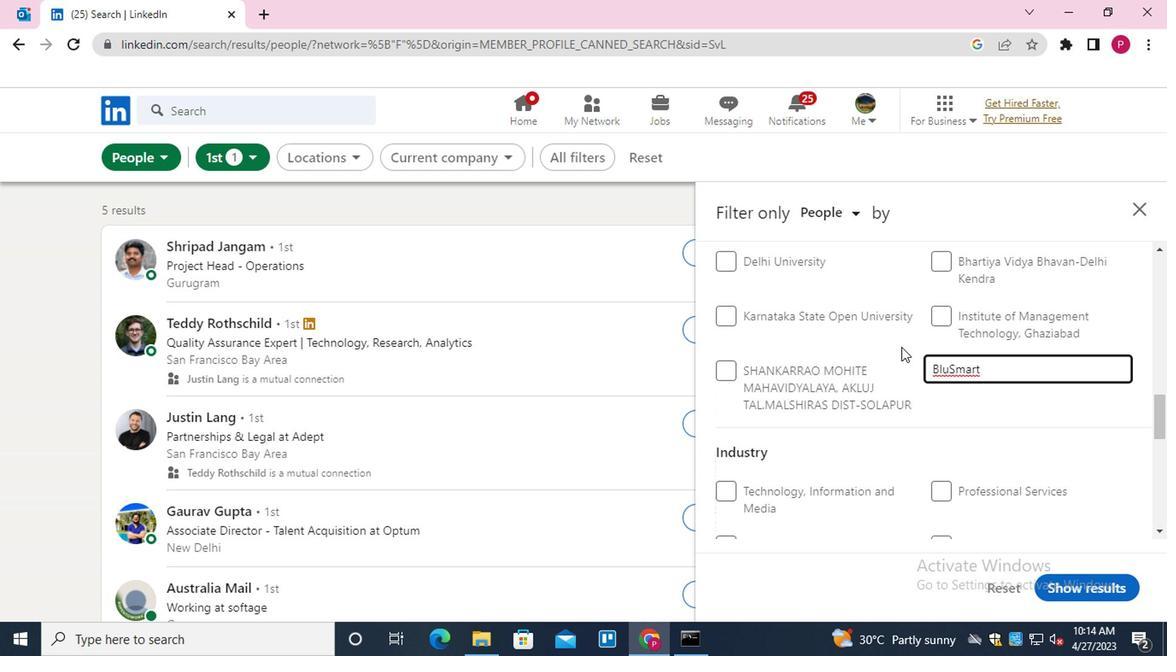 
Action: Mouse scrolled (898, 344) with delta (0, 0)
Screenshot: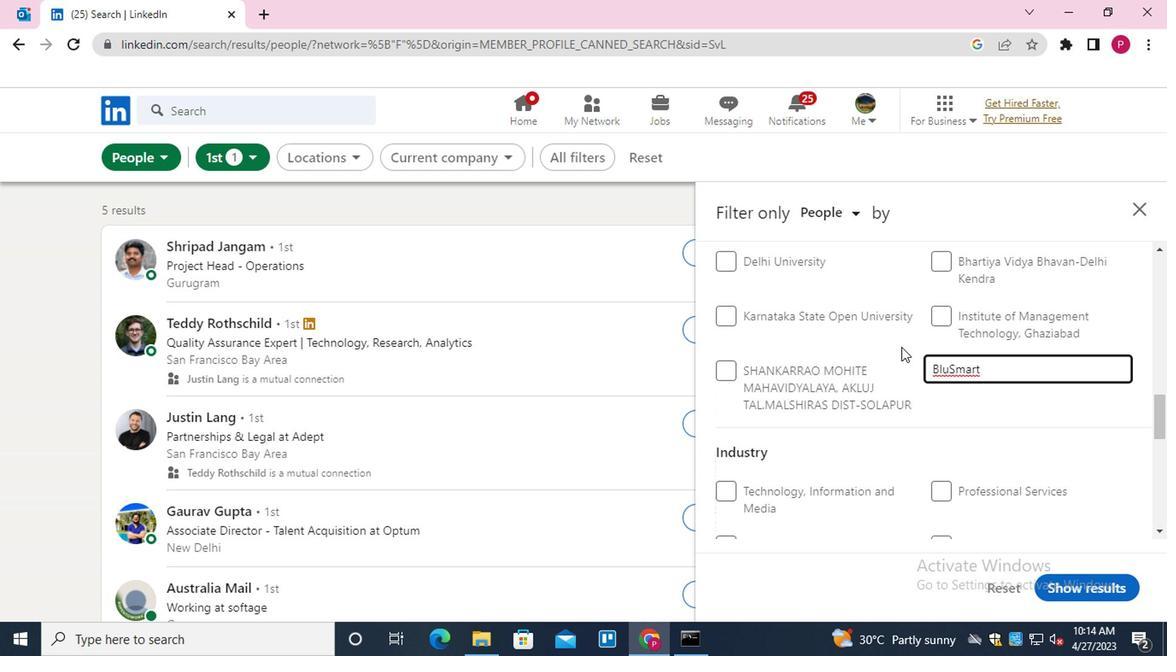 
Action: Mouse moved to (972, 356)
Screenshot: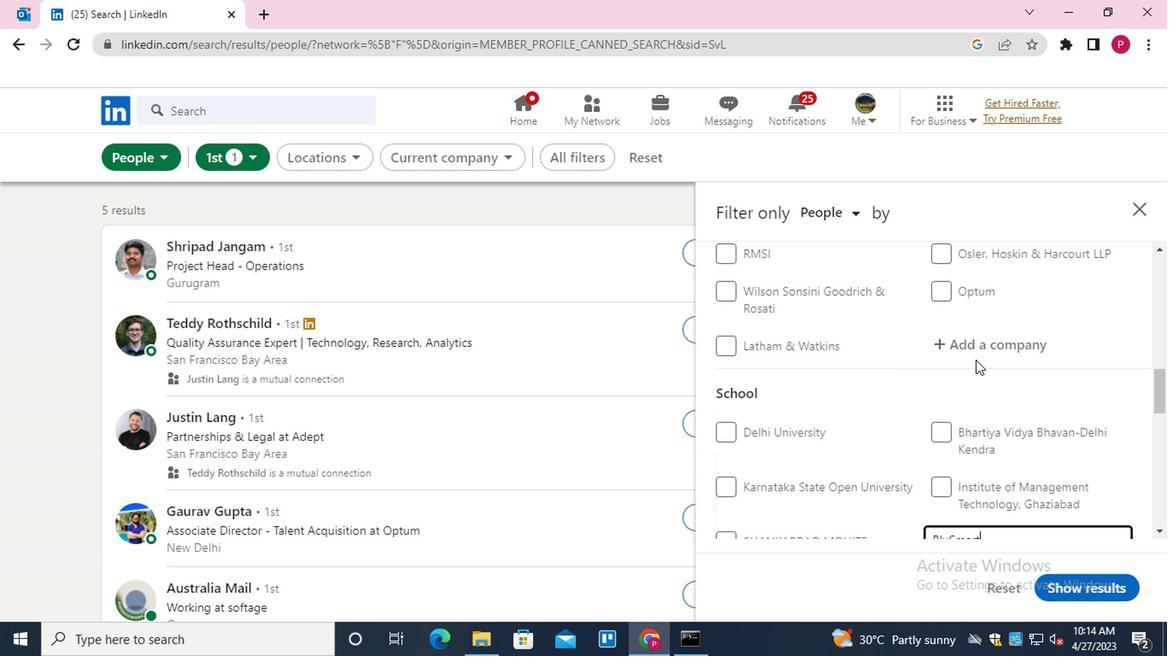 
Action: Mouse scrolled (972, 357) with delta (0, 0)
Screenshot: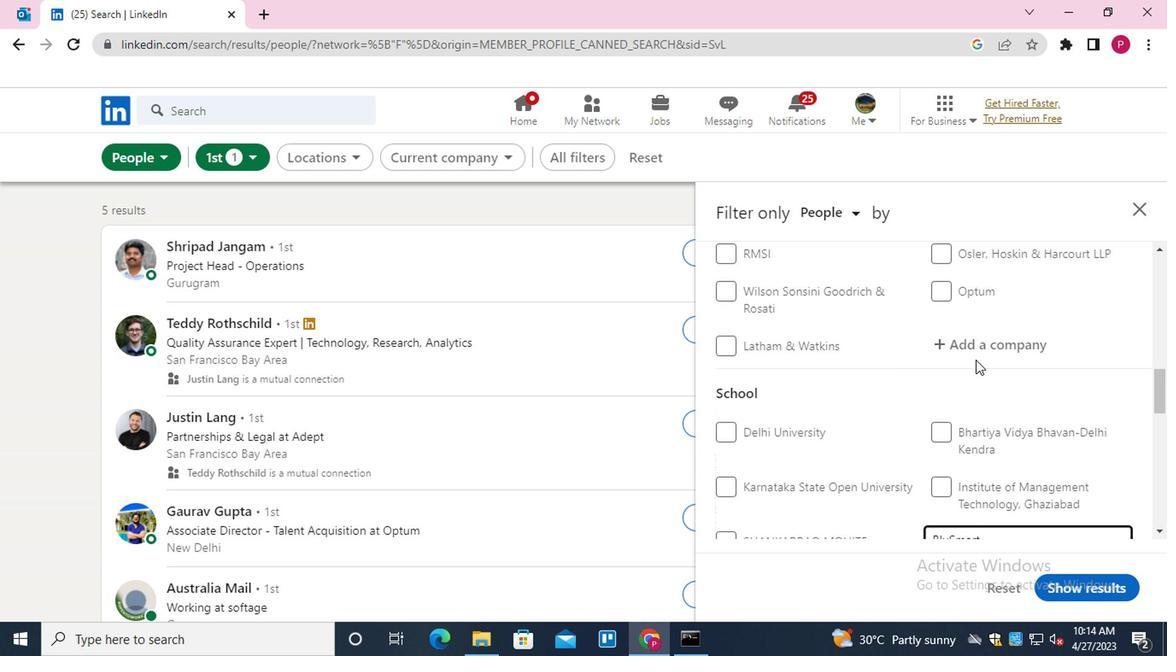 
Action: Mouse scrolled (972, 357) with delta (0, 0)
Screenshot: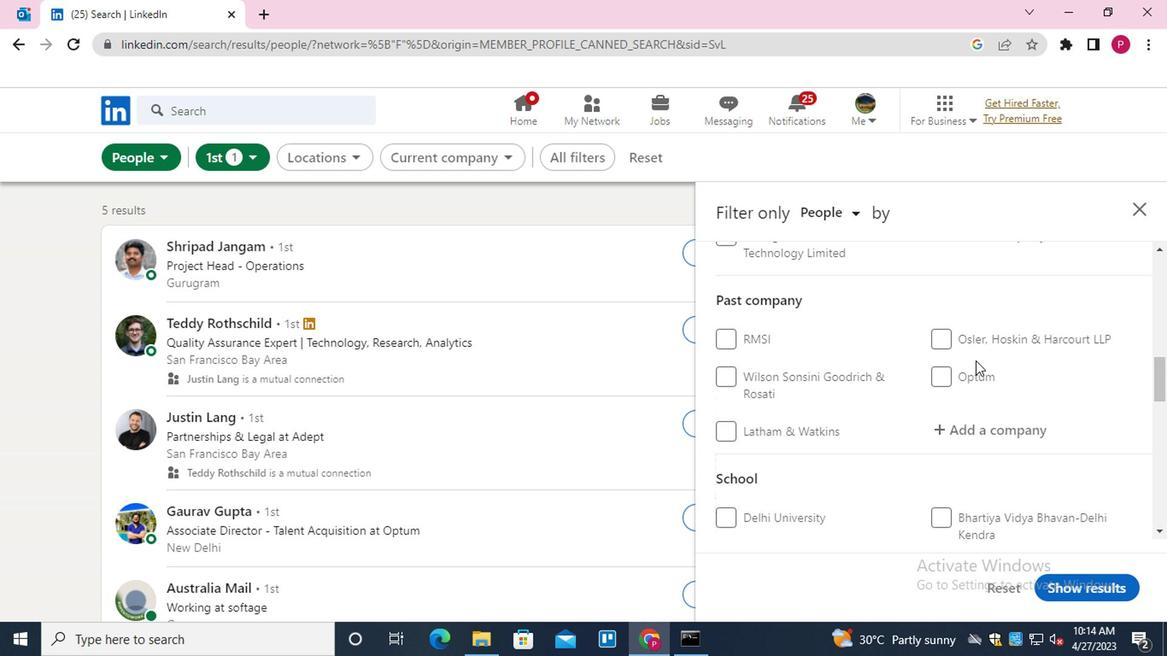 
Action: Mouse scrolled (972, 357) with delta (0, 0)
Screenshot: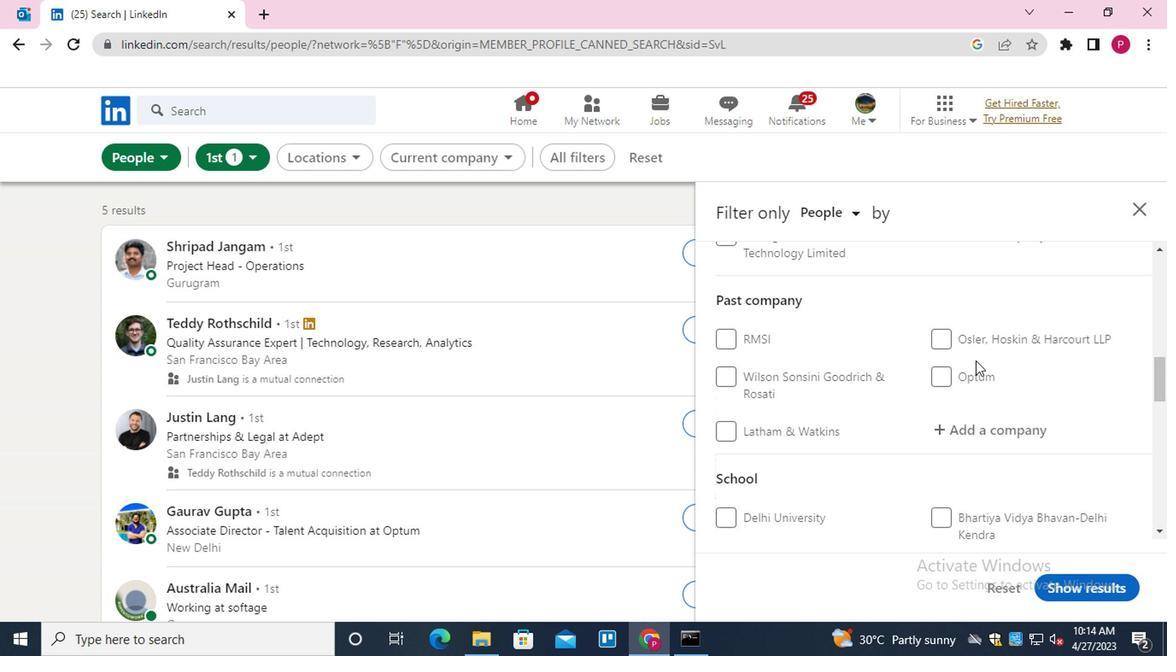 
Action: Mouse moved to (960, 396)
Screenshot: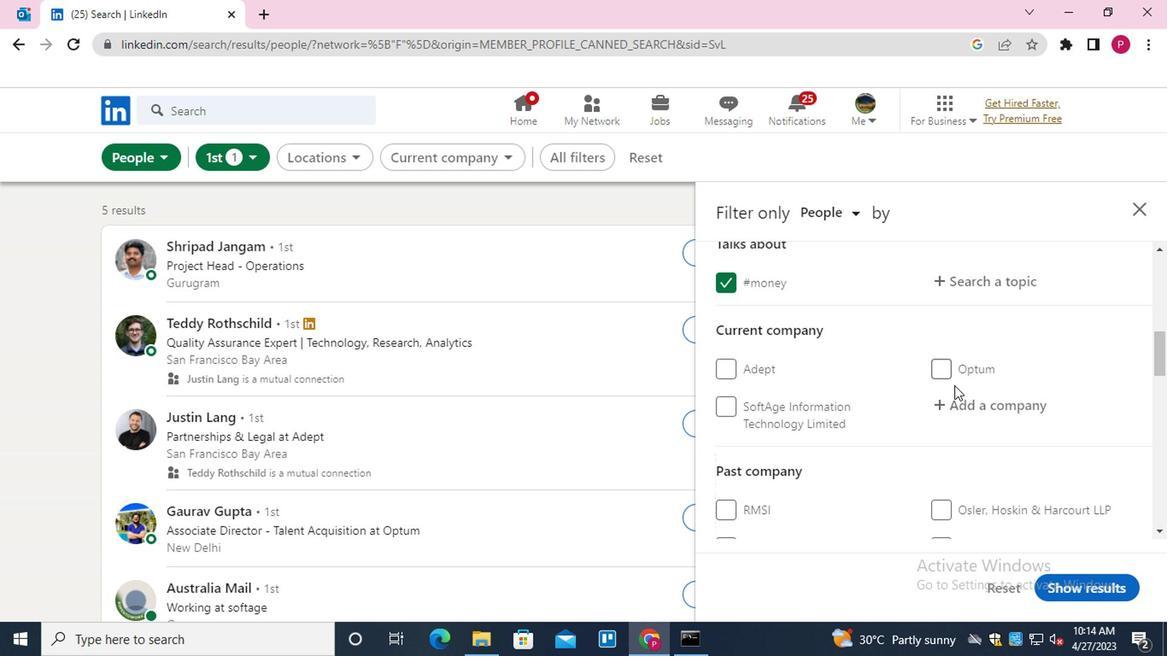 
Action: Mouse pressed left at (960, 396)
Screenshot: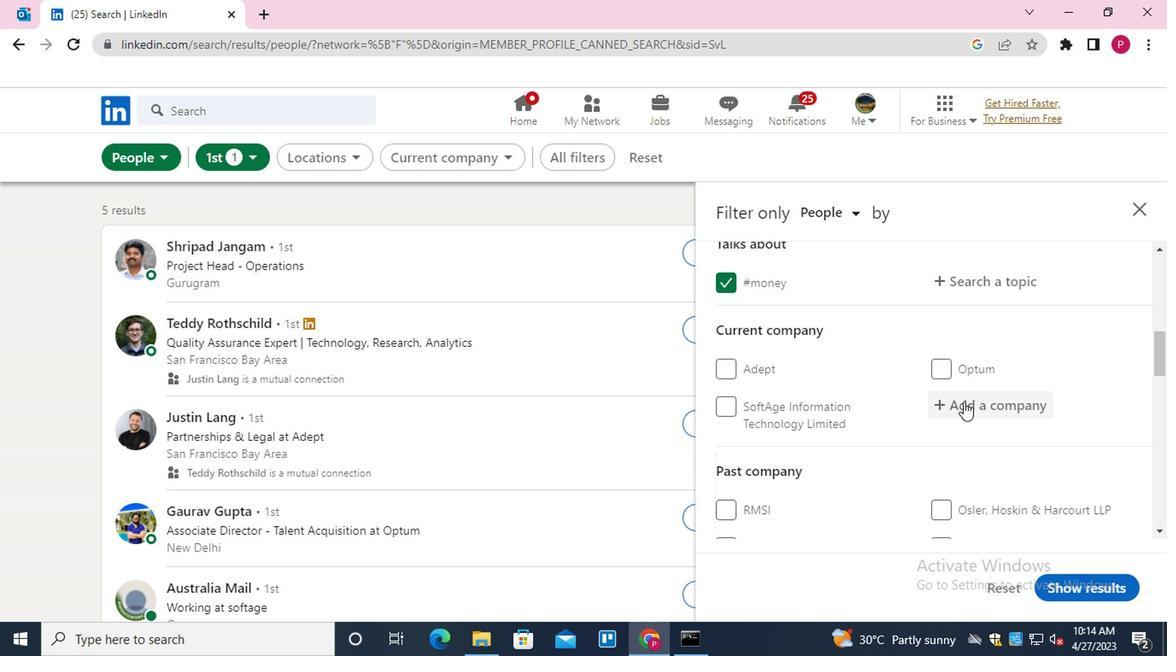 
Action: Key pressed <Key.shift>BLUSMAR<Key.backspace>RT<Key.down><Key.enter>
Screenshot: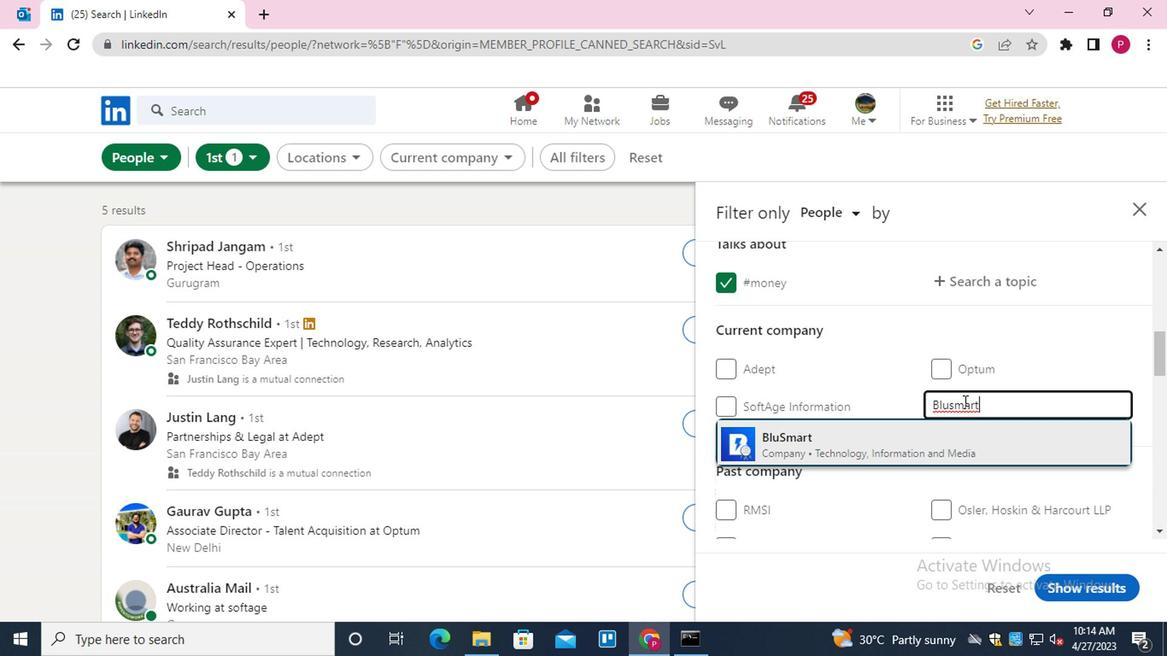 
Action: Mouse moved to (961, 396)
Screenshot: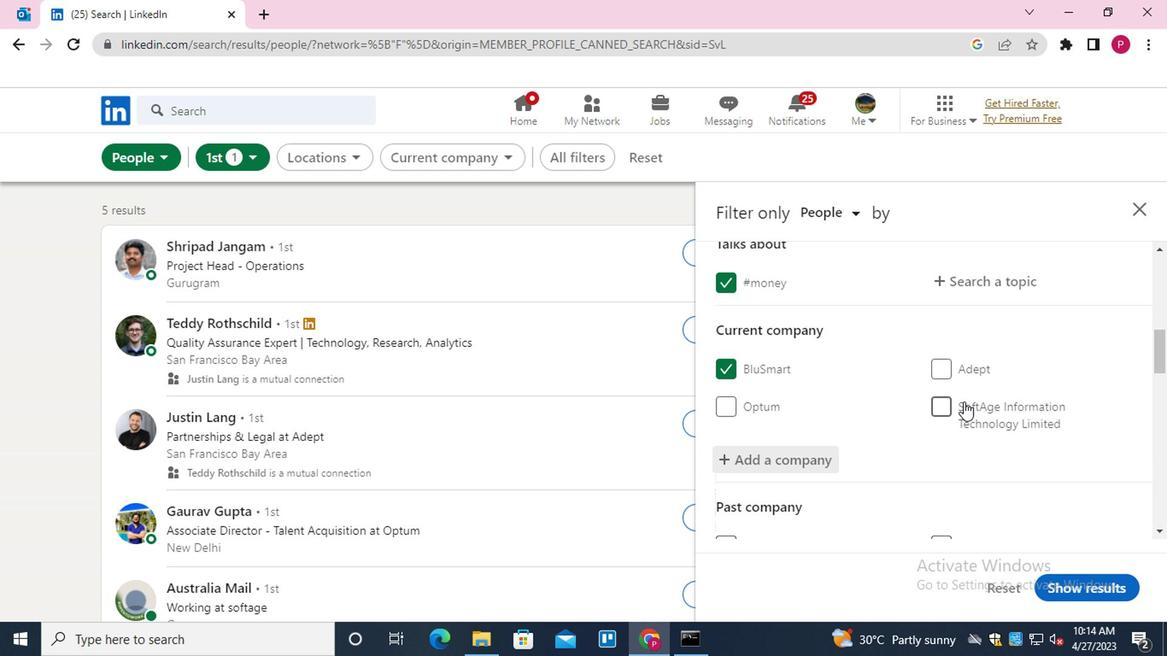 
Action: Mouse scrolled (961, 395) with delta (0, 0)
Screenshot: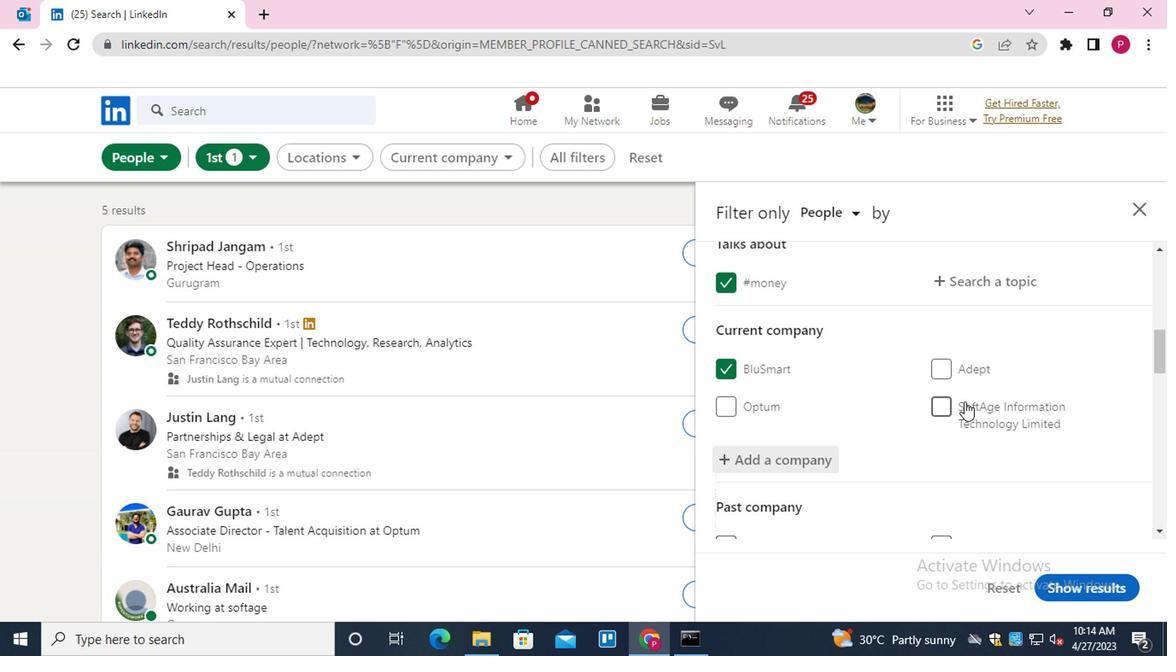 
Action: Mouse scrolled (961, 395) with delta (0, 0)
Screenshot: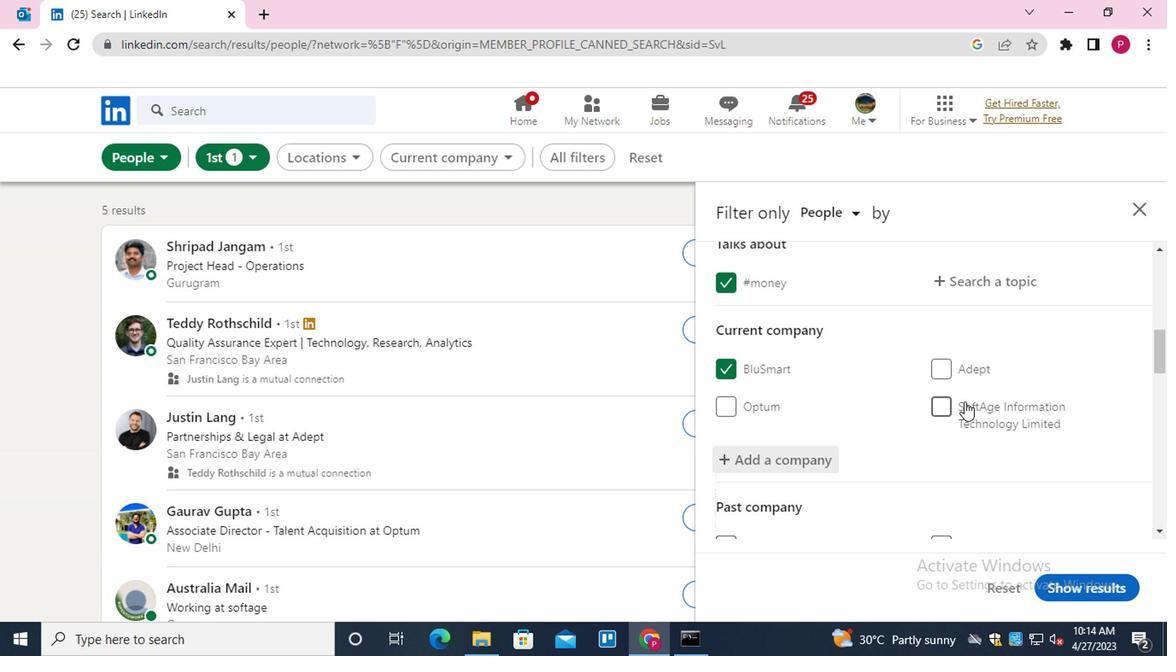 
Action: Mouse scrolled (961, 395) with delta (0, 0)
Screenshot: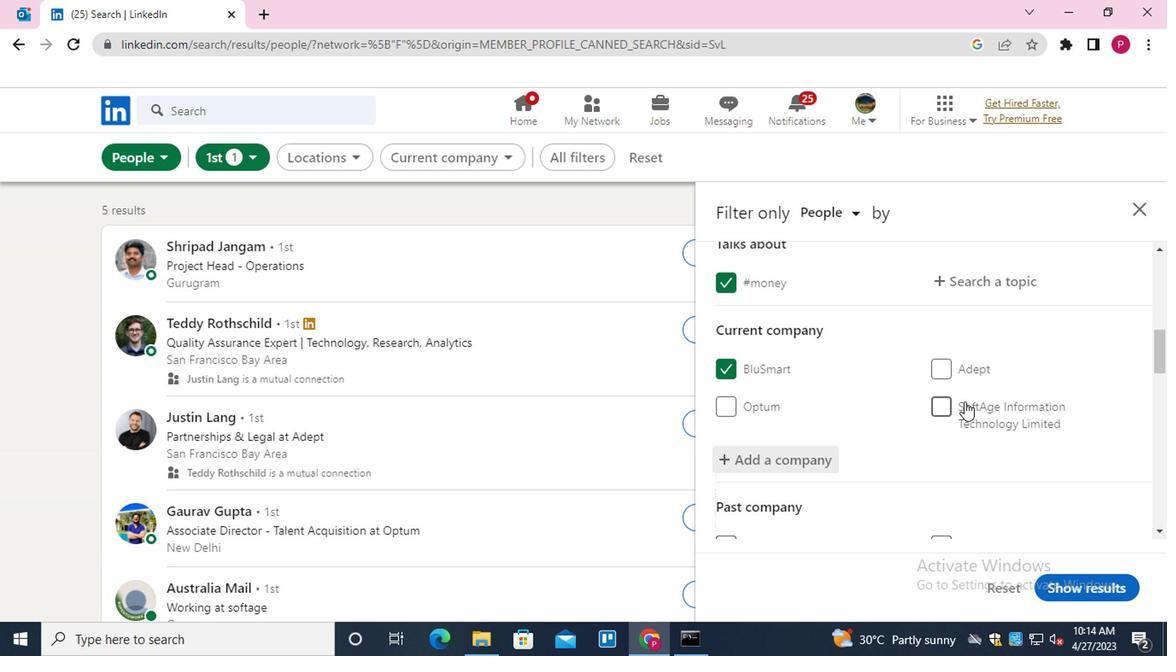 
Action: Mouse scrolled (961, 395) with delta (0, 0)
Screenshot: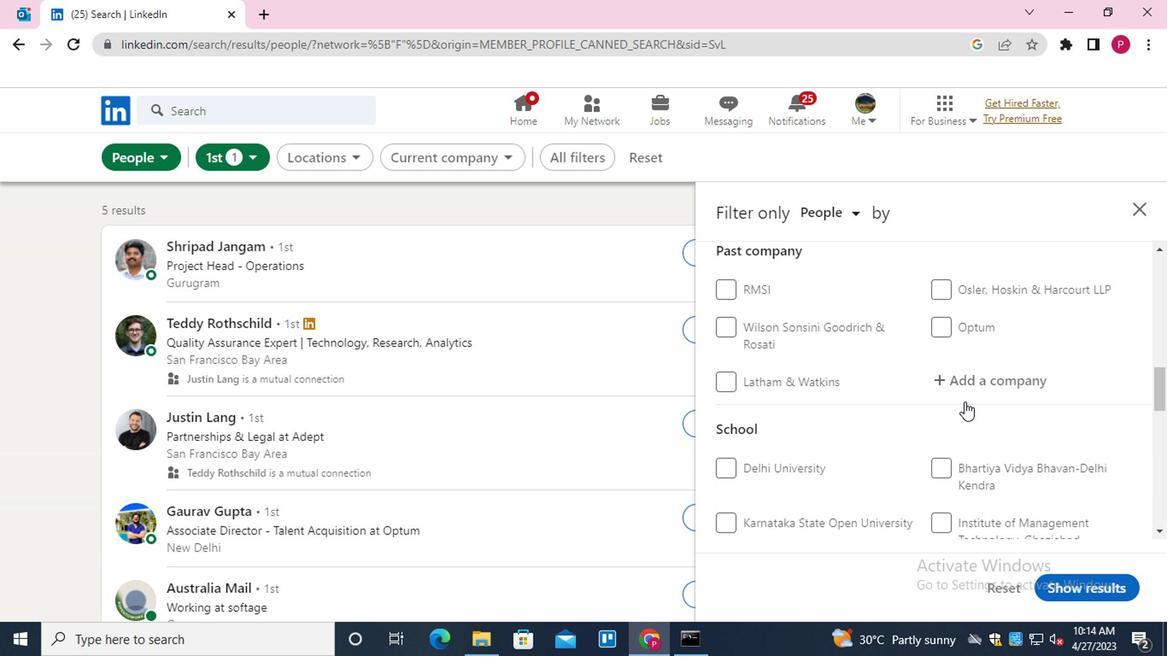 
Action: Mouse scrolled (961, 395) with delta (0, 0)
Screenshot: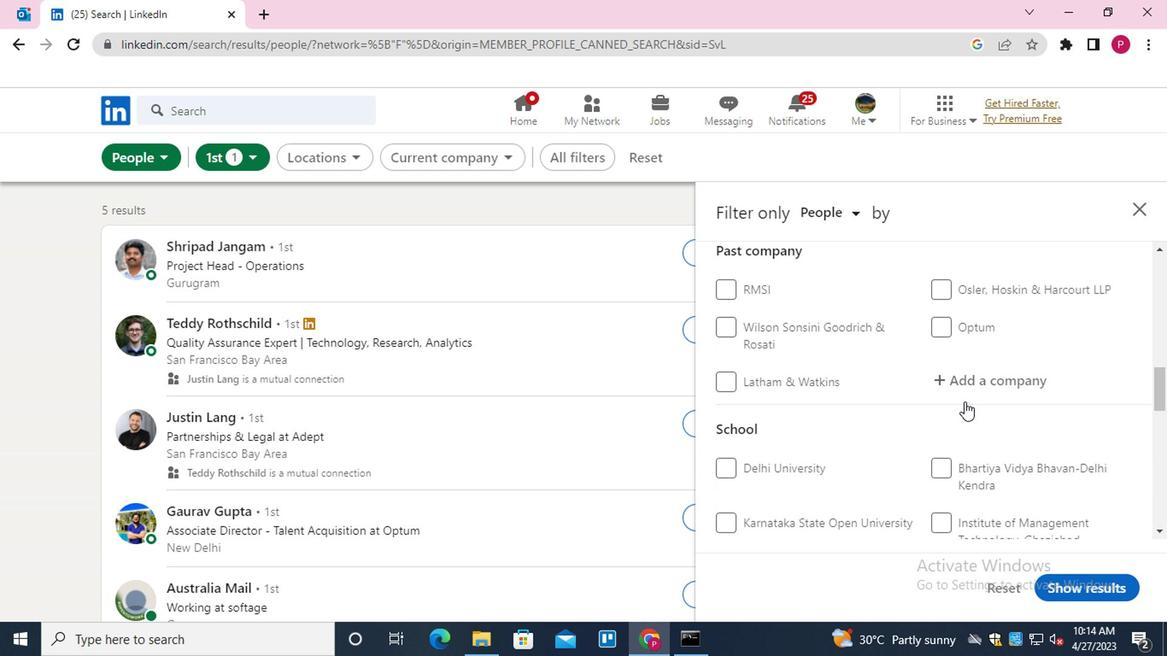 
Action: Mouse moved to (1012, 401)
Screenshot: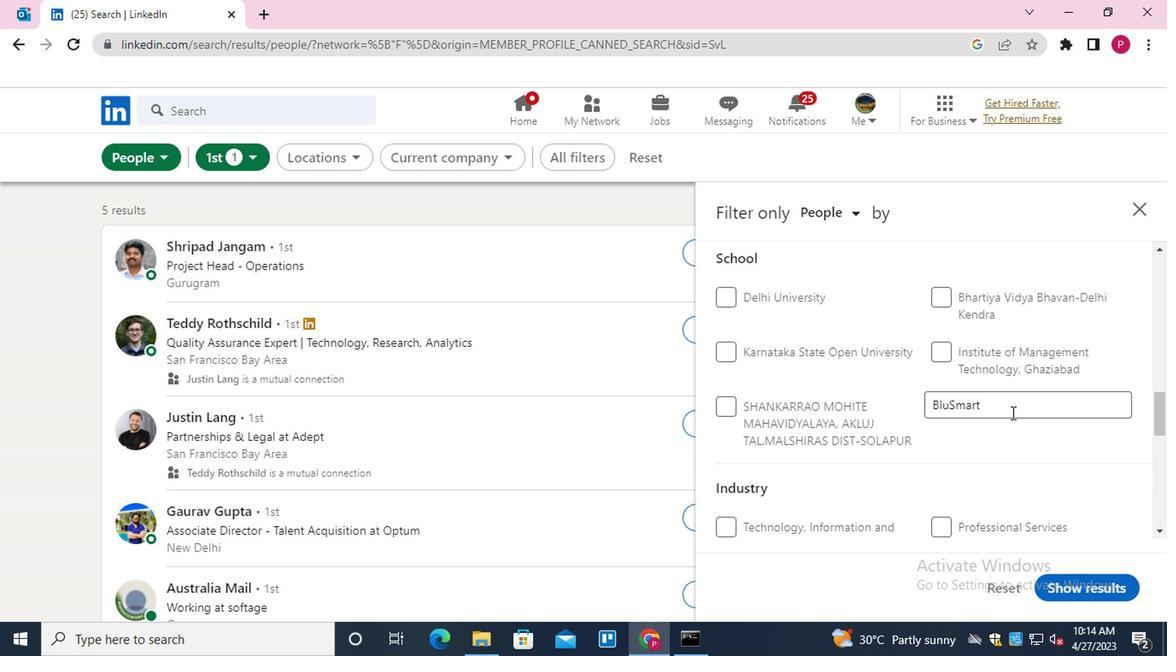 
Action: Mouse pressed left at (1012, 401)
Screenshot: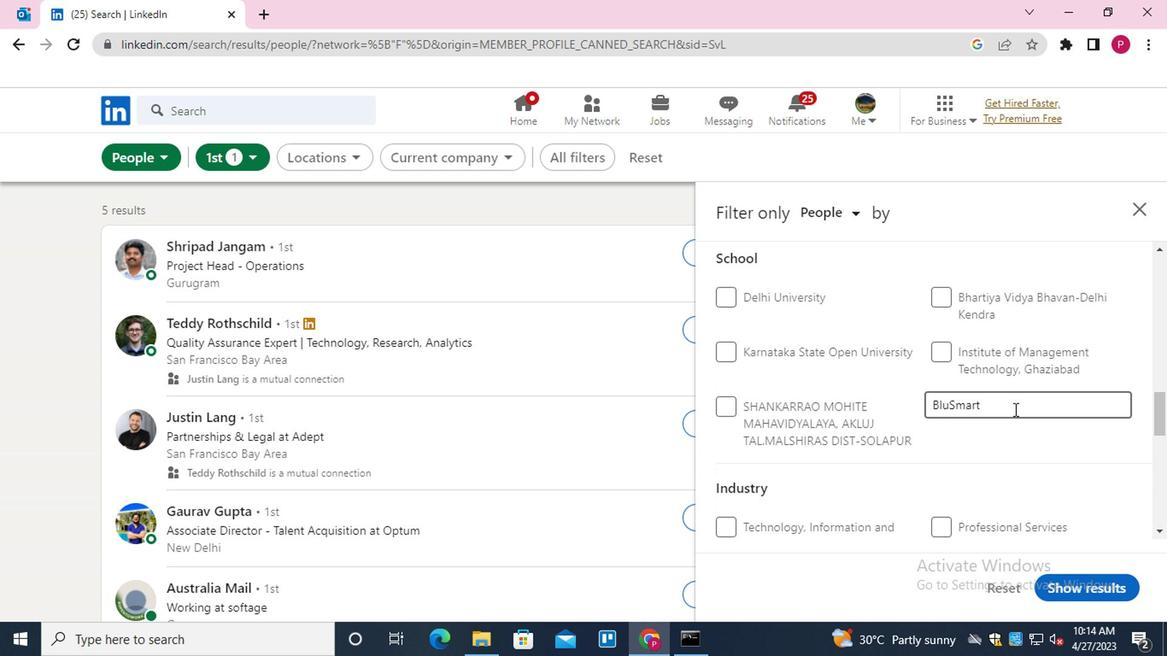 
Action: Mouse moved to (1012, 401)
Screenshot: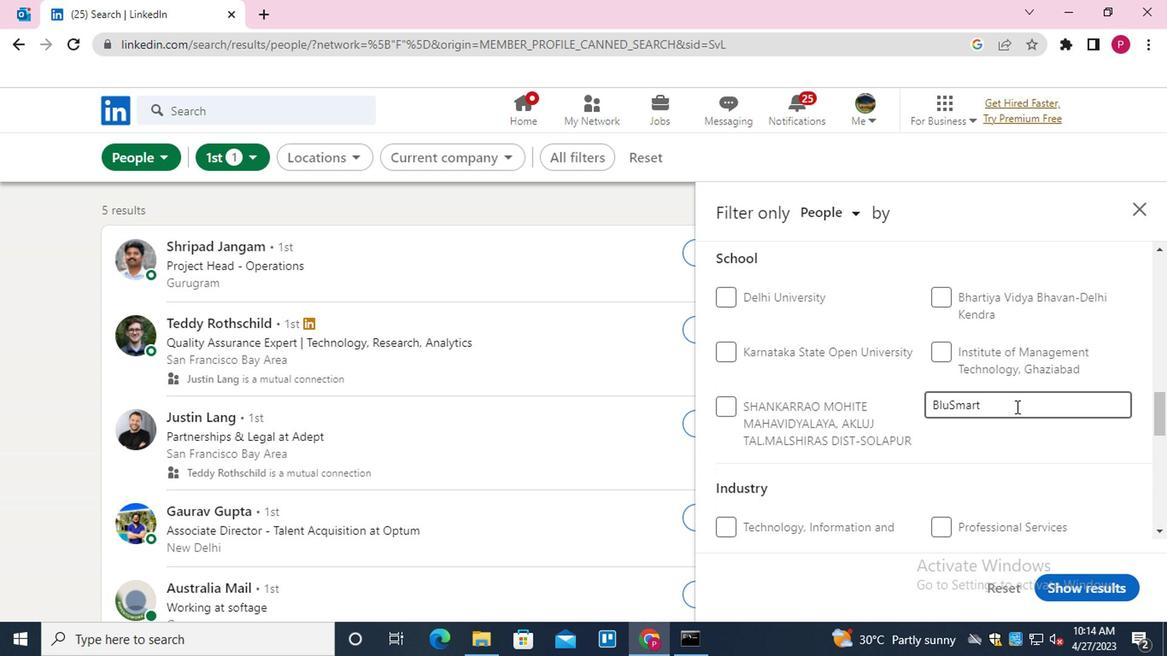 
Action: Key pressed <Key.backspace>
Screenshot: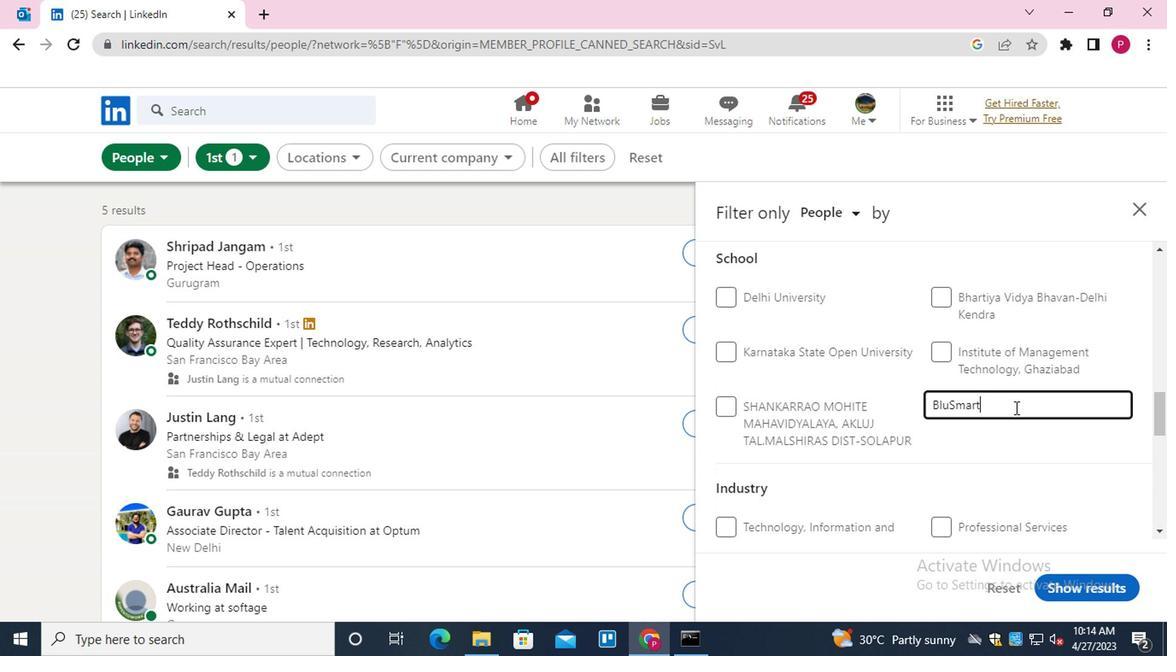 
Action: Mouse moved to (1012, 401)
Screenshot: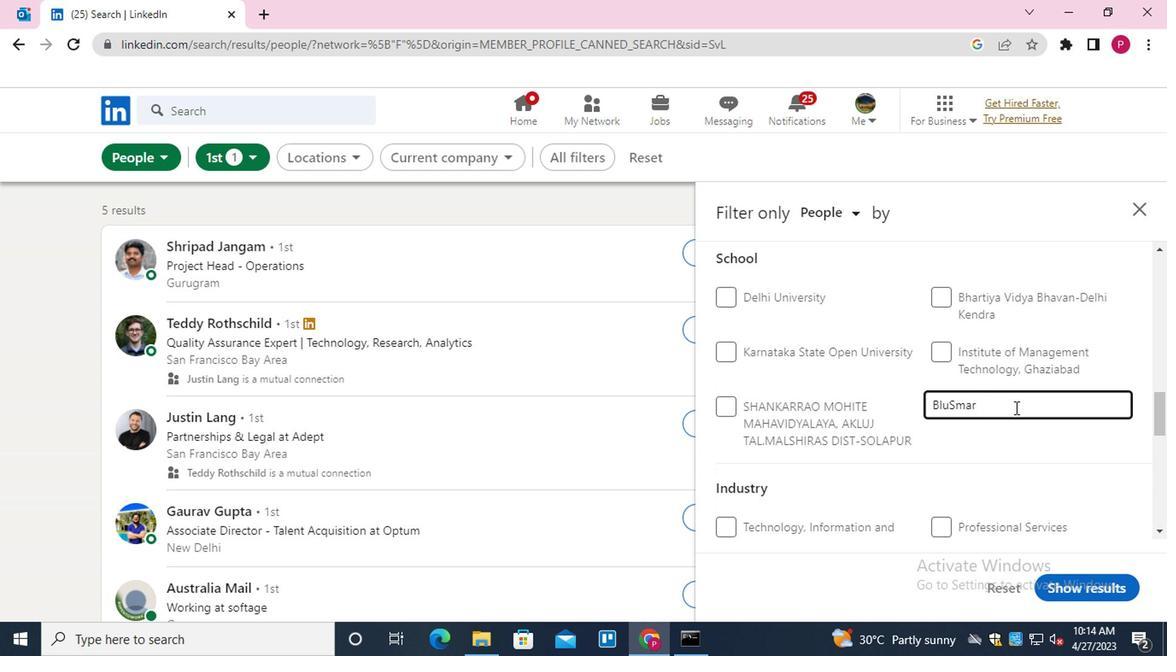 
Action: Key pressed <Key.backspace><Key.backspace><Key.backspace><Key.backspace><Key.backspace><Key.backspace><Key.backspace><Key.backspace><Key.backspace><Key.backspace><Key.backspace><Key.shift>UNIVERSITY<Key.space><Key.shift>OF<Key.space><Key.shift>KASHMIR<Key.down><Key.enter>
Screenshot: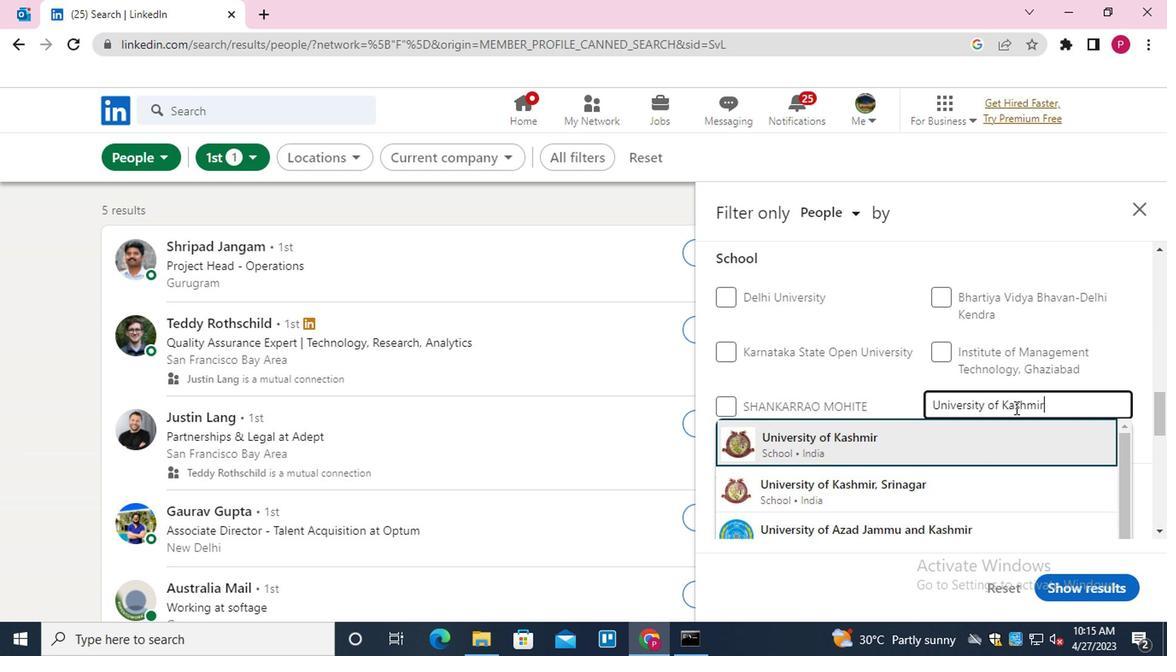 
Action: Mouse moved to (1008, 405)
Screenshot: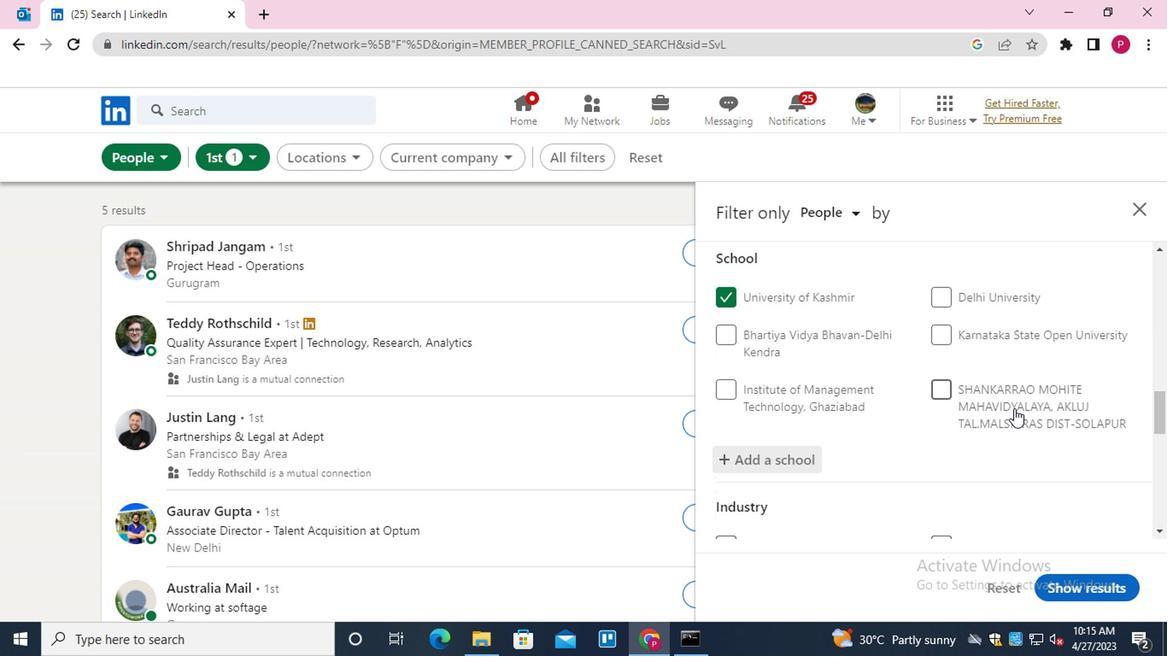 
Action: Mouse scrolled (1008, 404) with delta (0, 0)
Screenshot: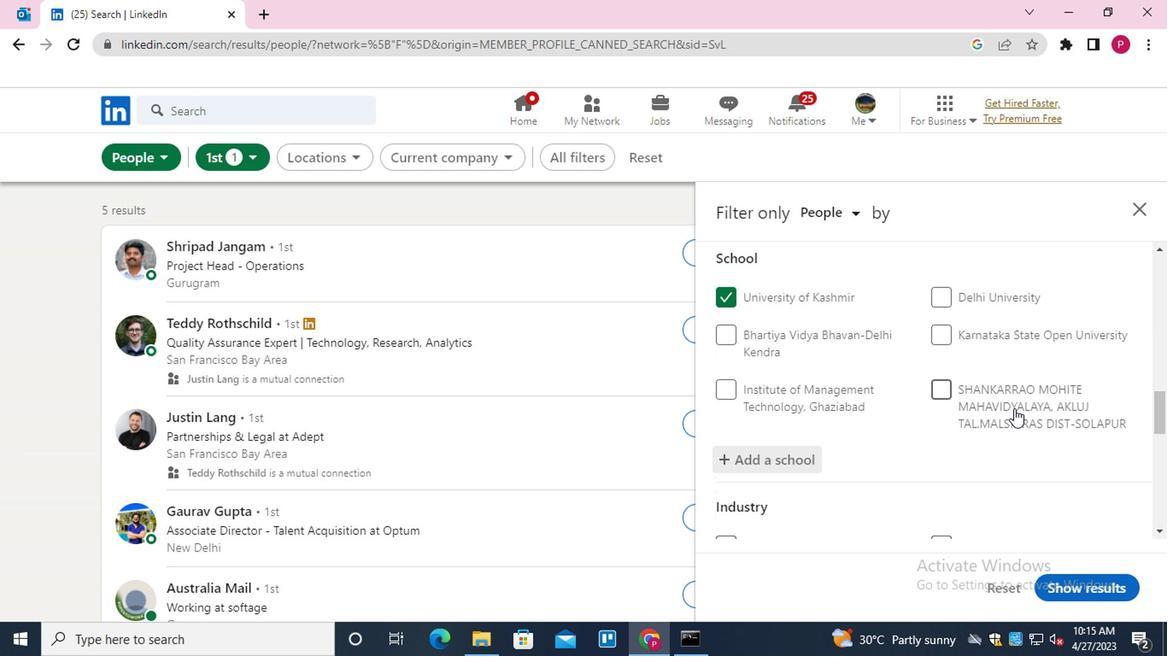 
Action: Mouse scrolled (1008, 404) with delta (0, 0)
Screenshot: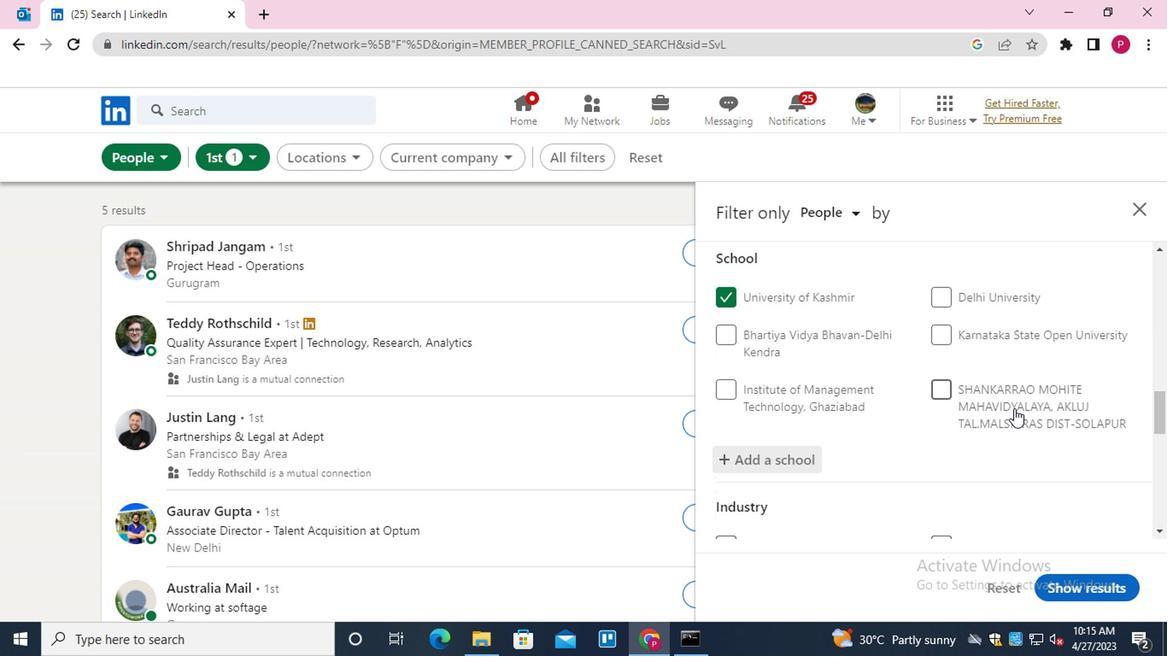 
Action: Mouse moved to (1006, 407)
Screenshot: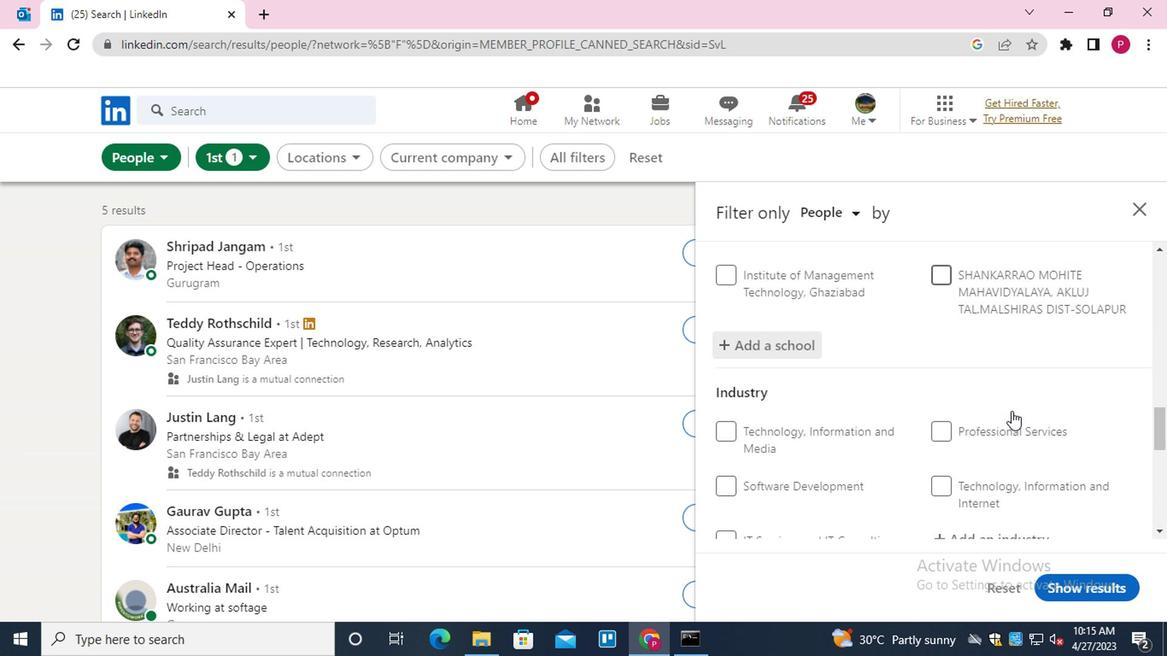
Action: Mouse scrolled (1006, 406) with delta (0, -1)
Screenshot: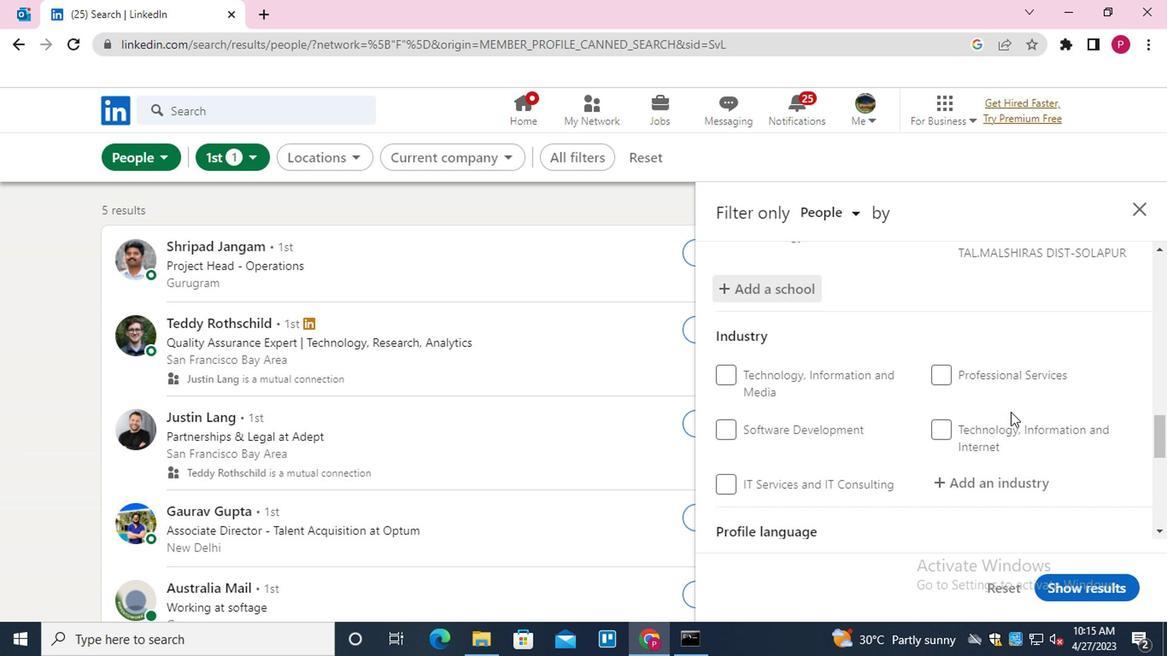 
Action: Mouse scrolled (1006, 406) with delta (0, -1)
Screenshot: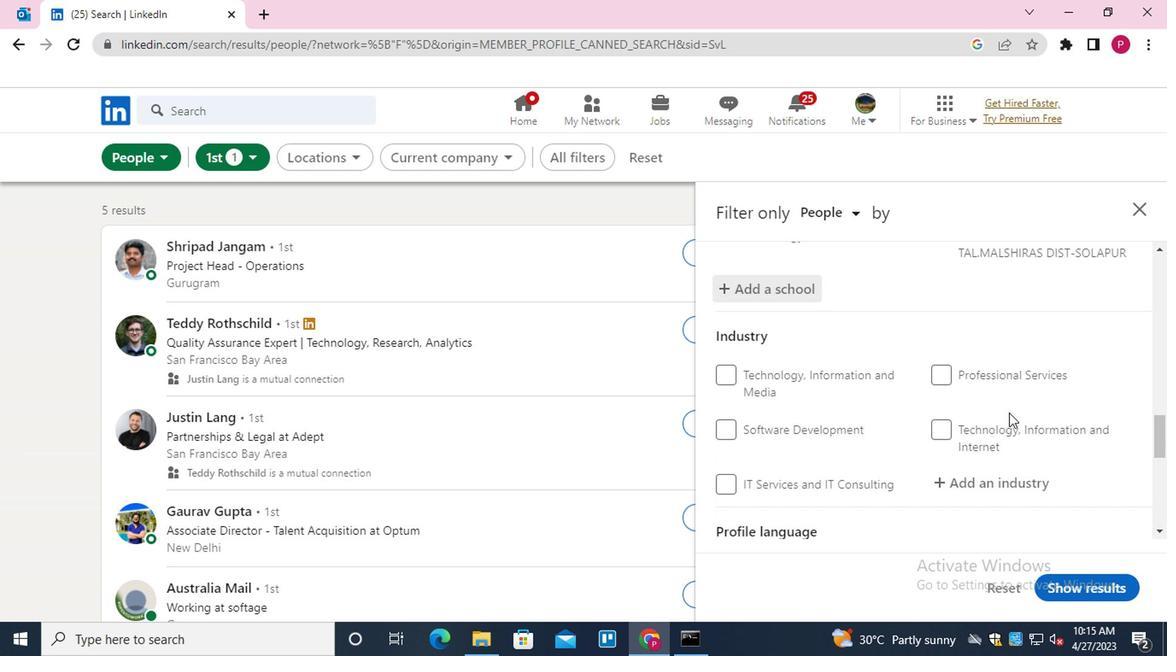 
Action: Mouse moved to (1001, 305)
Screenshot: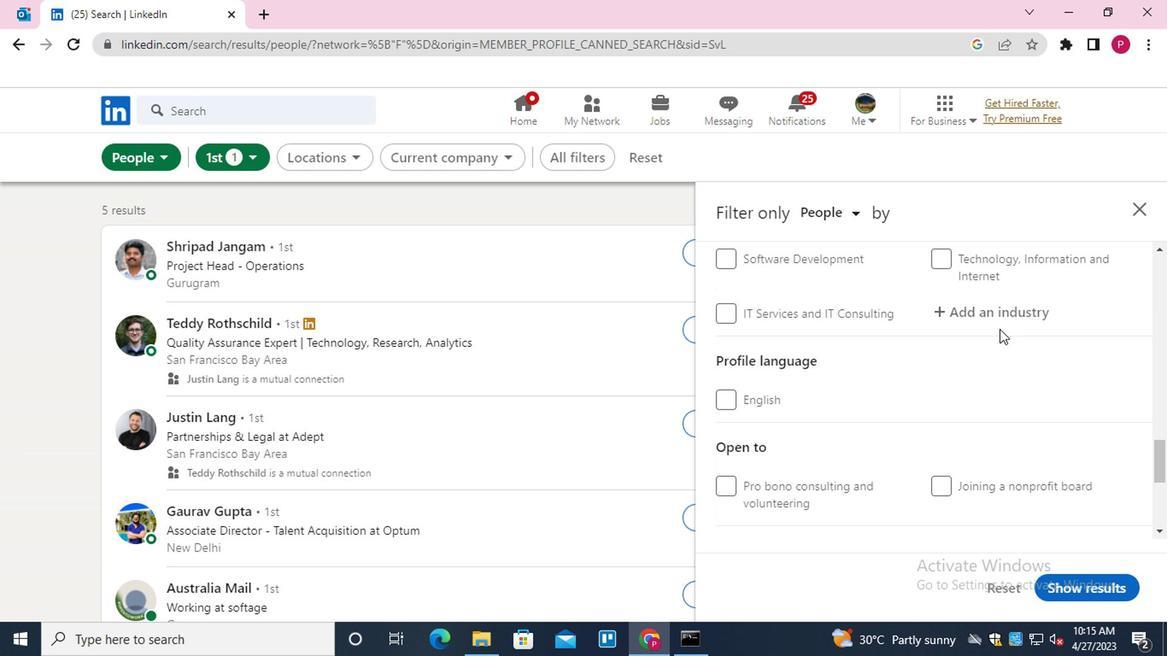 
Action: Mouse pressed left at (1001, 305)
Screenshot: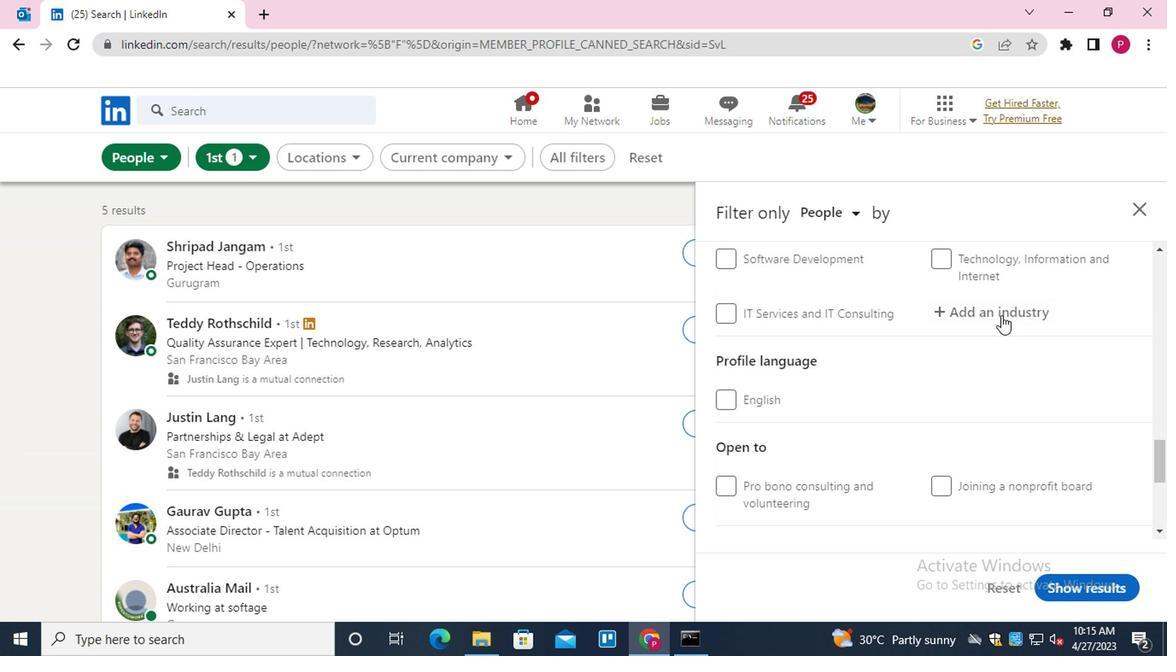 
Action: Mouse moved to (1001, 305)
Screenshot: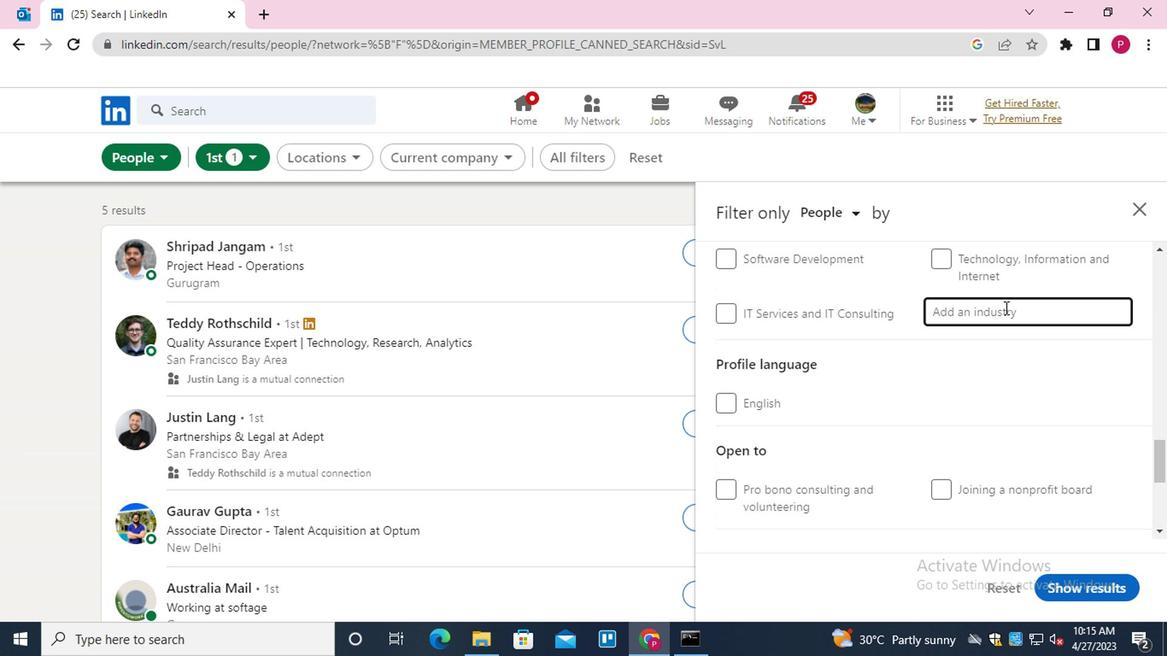 
Action: Key pressed <Key.shift>WHOLESALE<Key.down><Key.down><Key.enter>
Screenshot: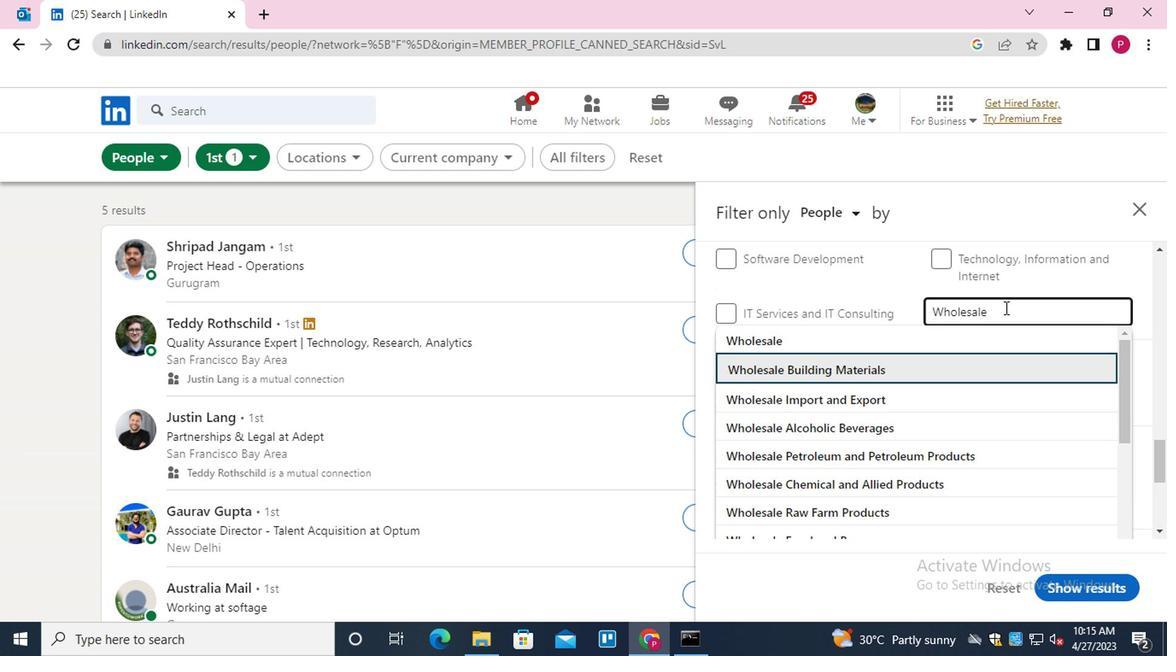 
Action: Mouse moved to (827, 335)
Screenshot: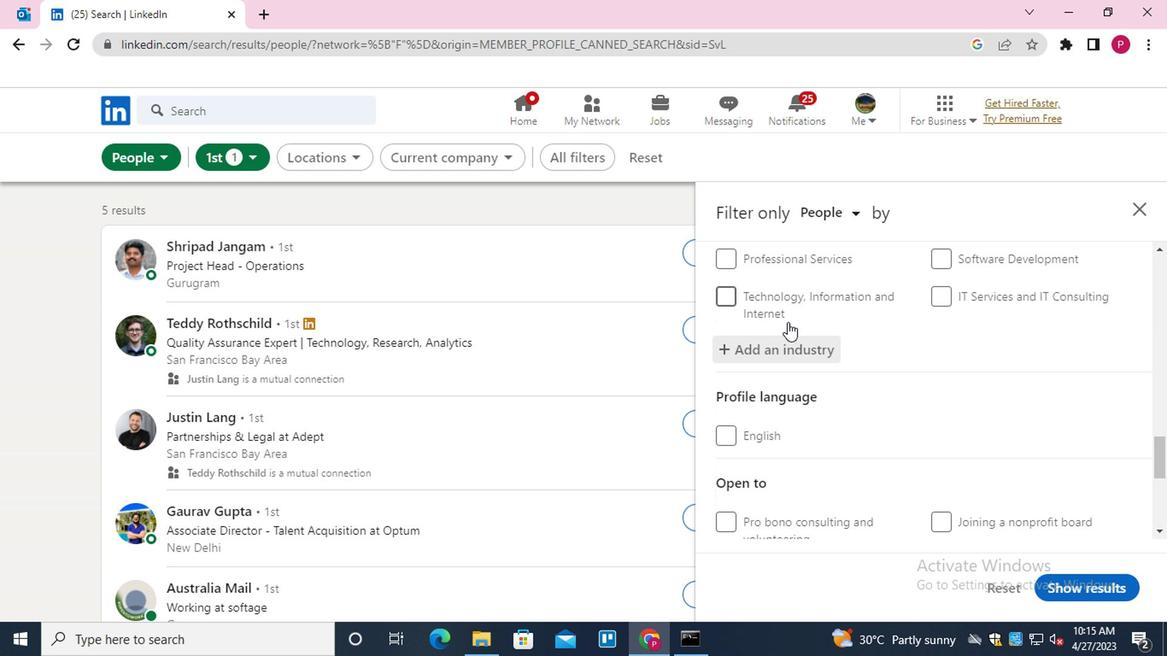 
Action: Mouse scrolled (827, 334) with delta (0, -1)
Screenshot: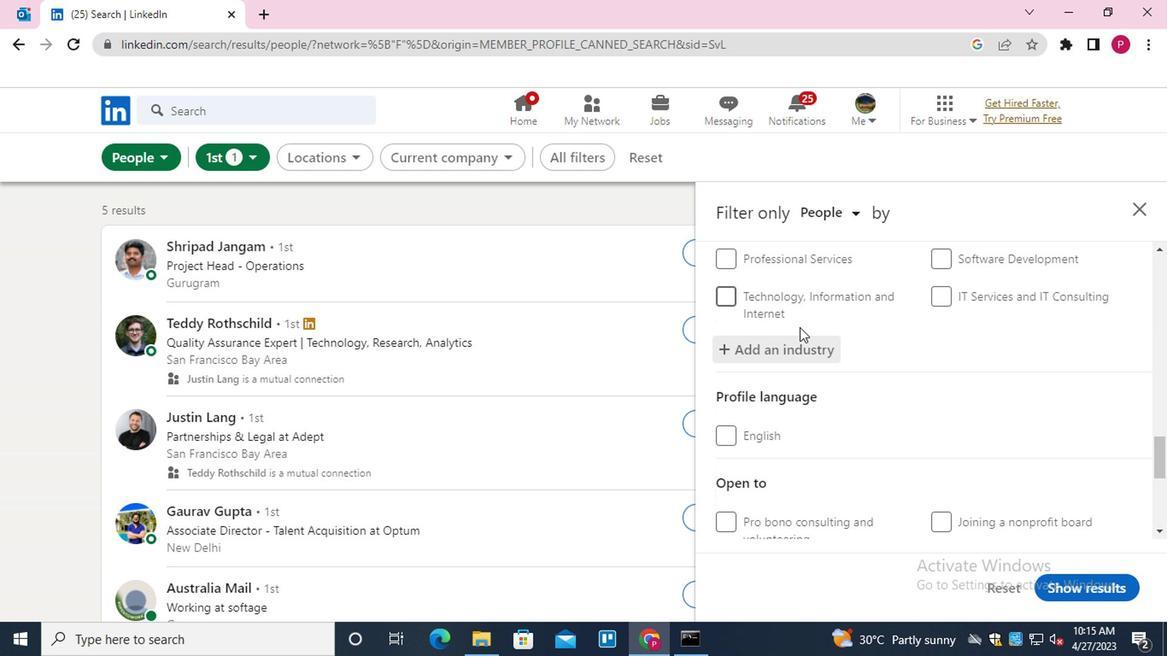 
Action: Mouse scrolled (827, 334) with delta (0, -1)
Screenshot: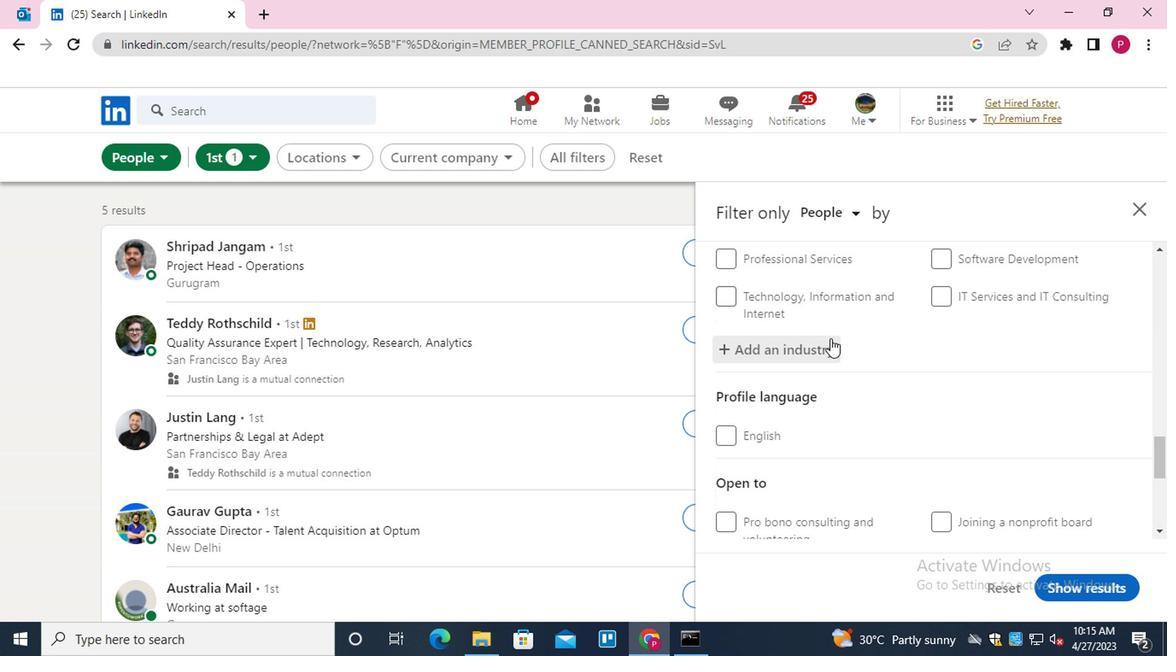 
Action: Mouse moved to (816, 344)
Screenshot: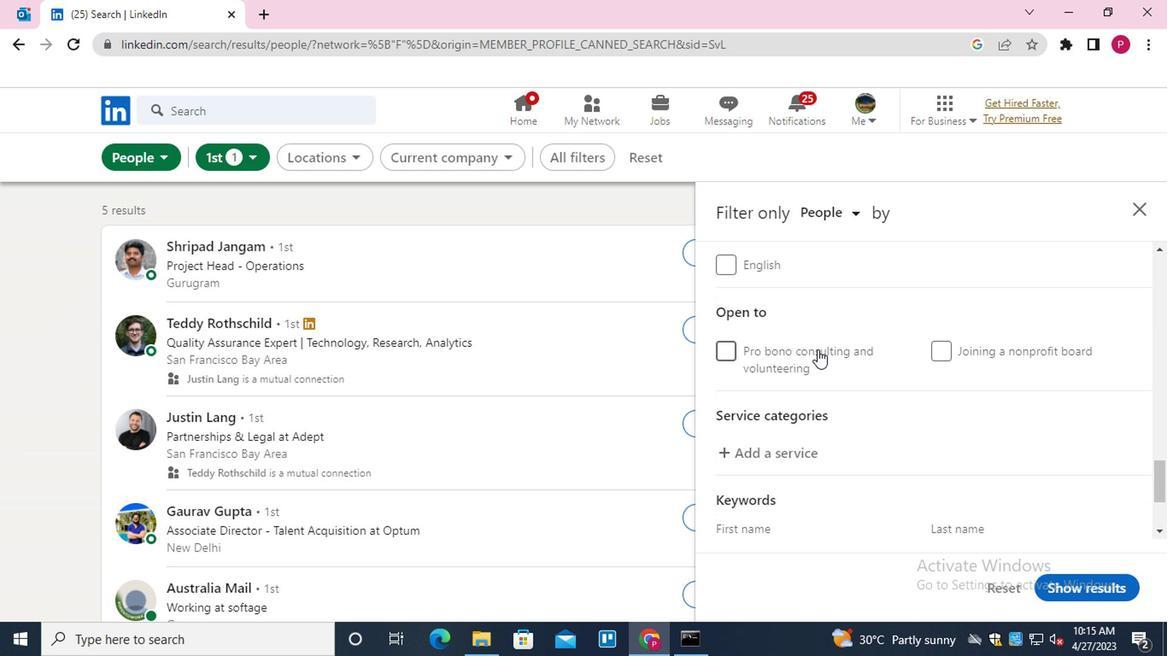 
Action: Mouse scrolled (816, 343) with delta (0, 0)
Screenshot: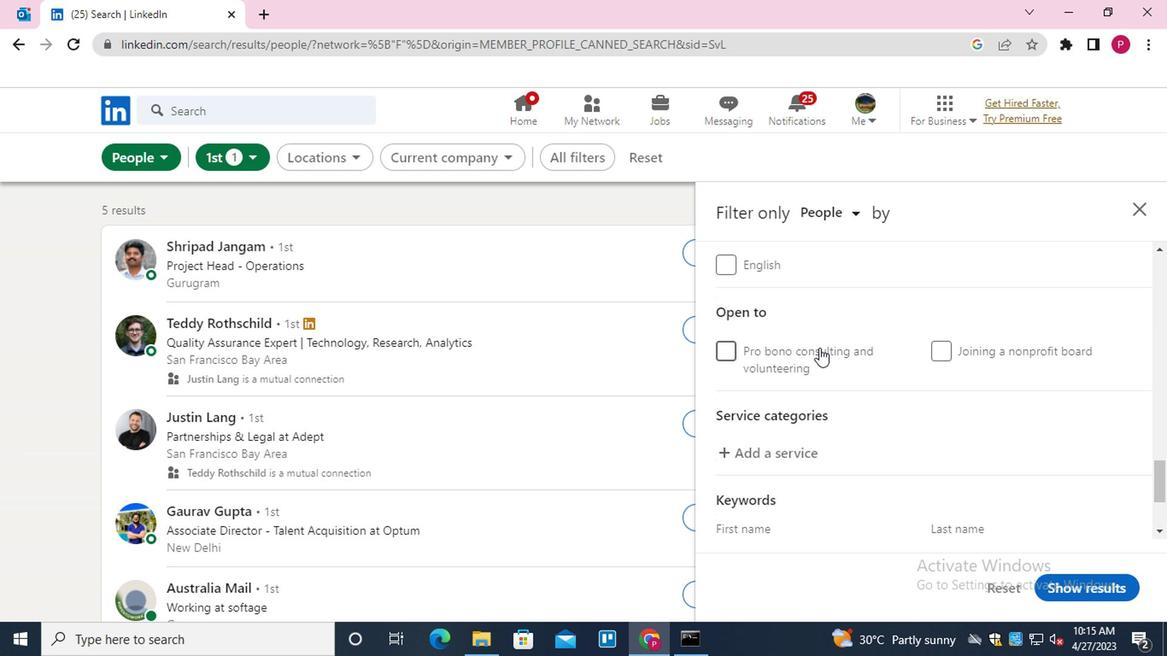 
Action: Mouse scrolled (816, 343) with delta (0, 0)
Screenshot: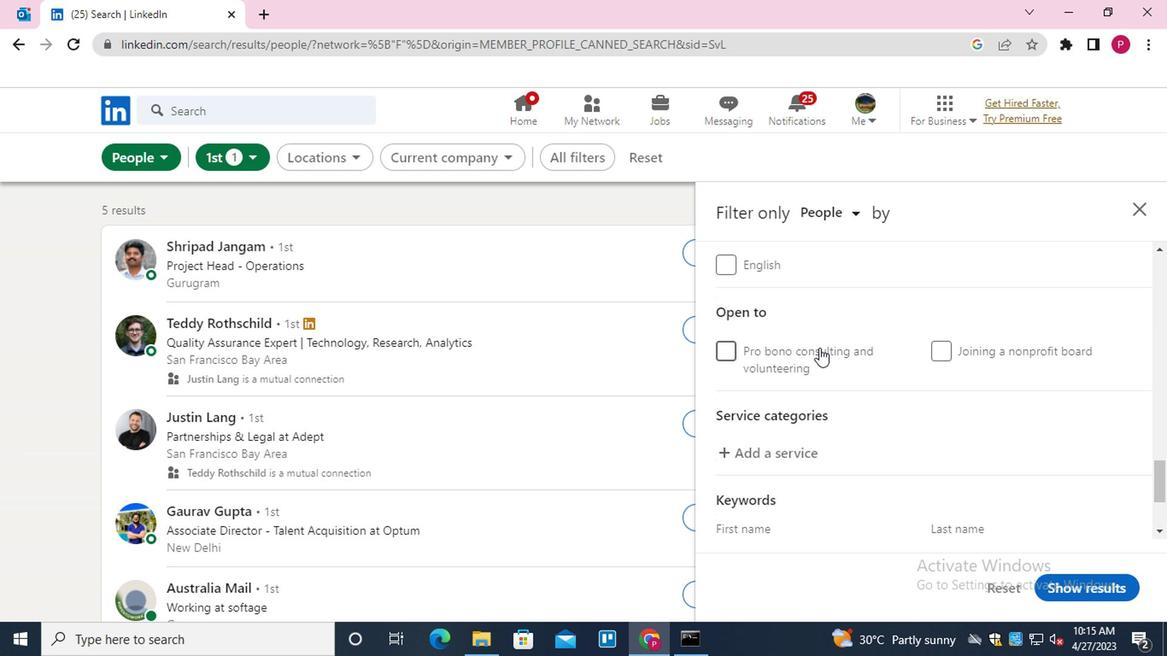 
Action: Mouse moved to (807, 290)
Screenshot: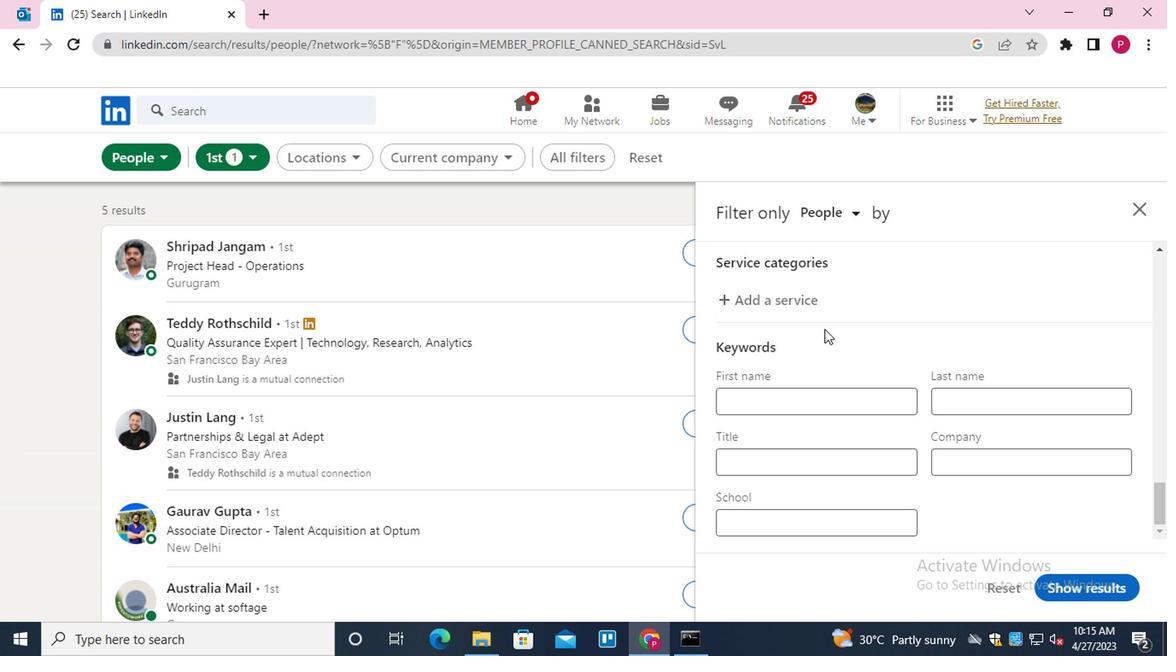 
Action: Mouse pressed left at (807, 290)
Screenshot: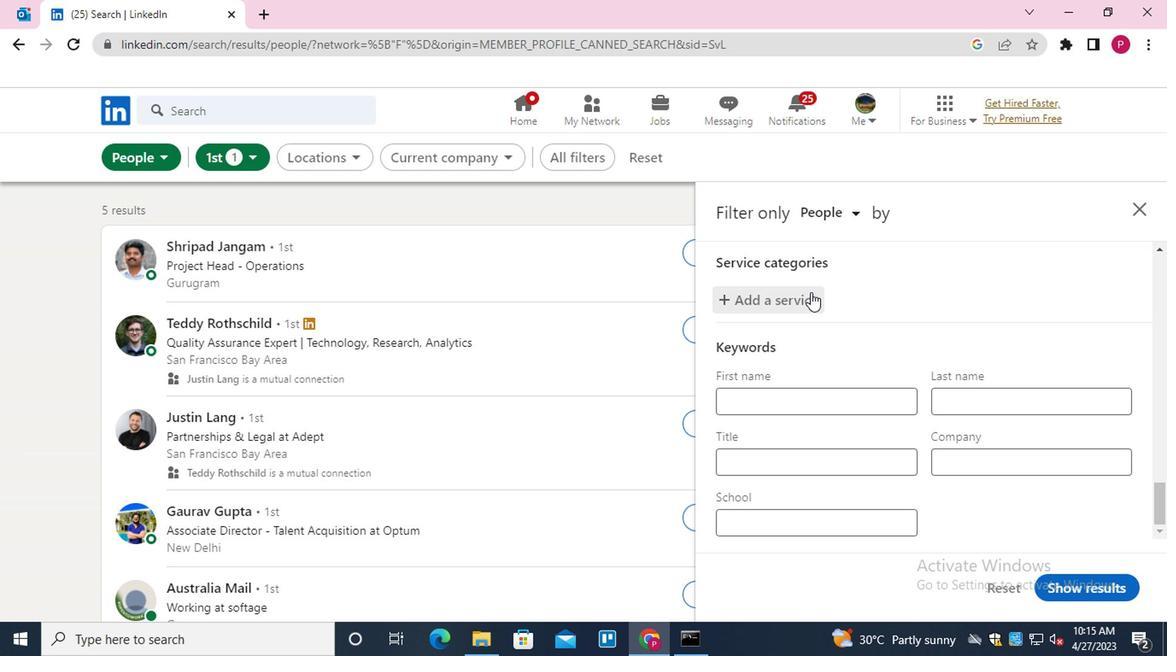 
Action: Key pressed <Key.shift>MARKET<Key.down><Key.enter><Key.backspace><Key.down><Key.enter>
Screenshot: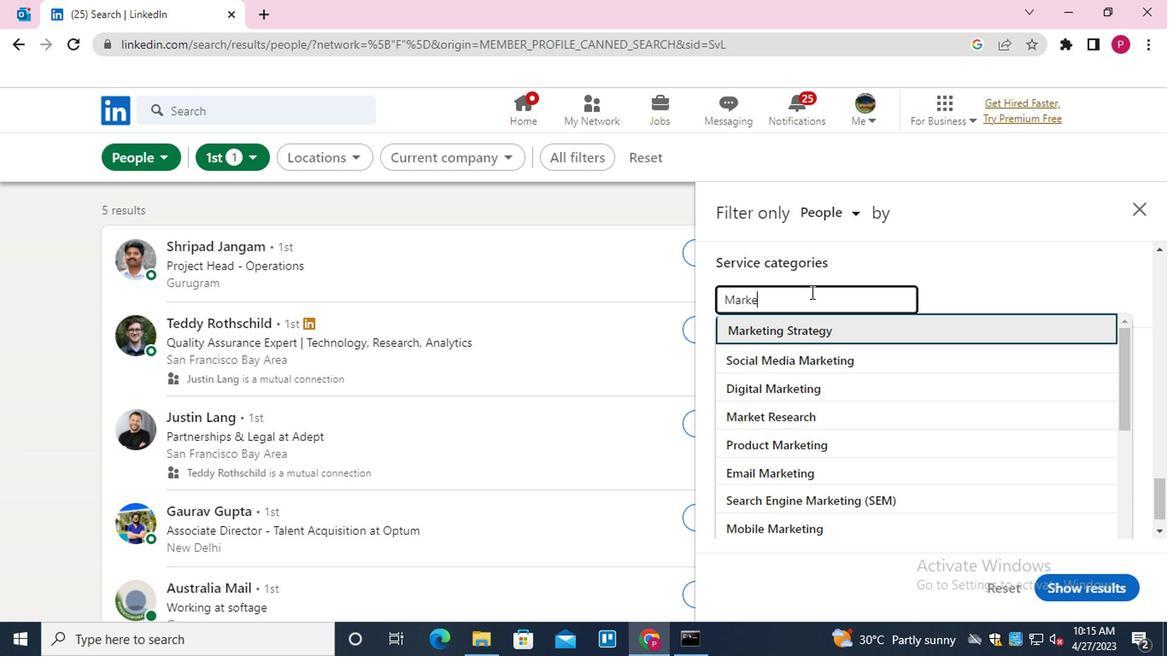 
Action: Mouse moved to (807, 290)
Screenshot: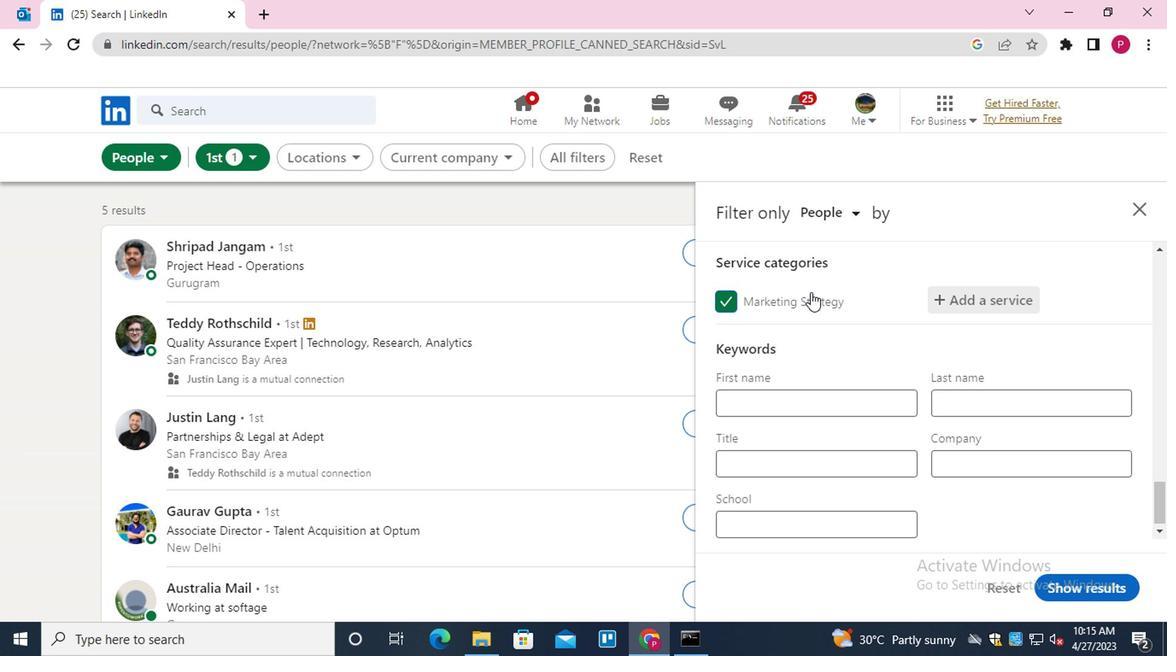 
Action: Mouse scrolled (807, 289) with delta (0, 0)
Screenshot: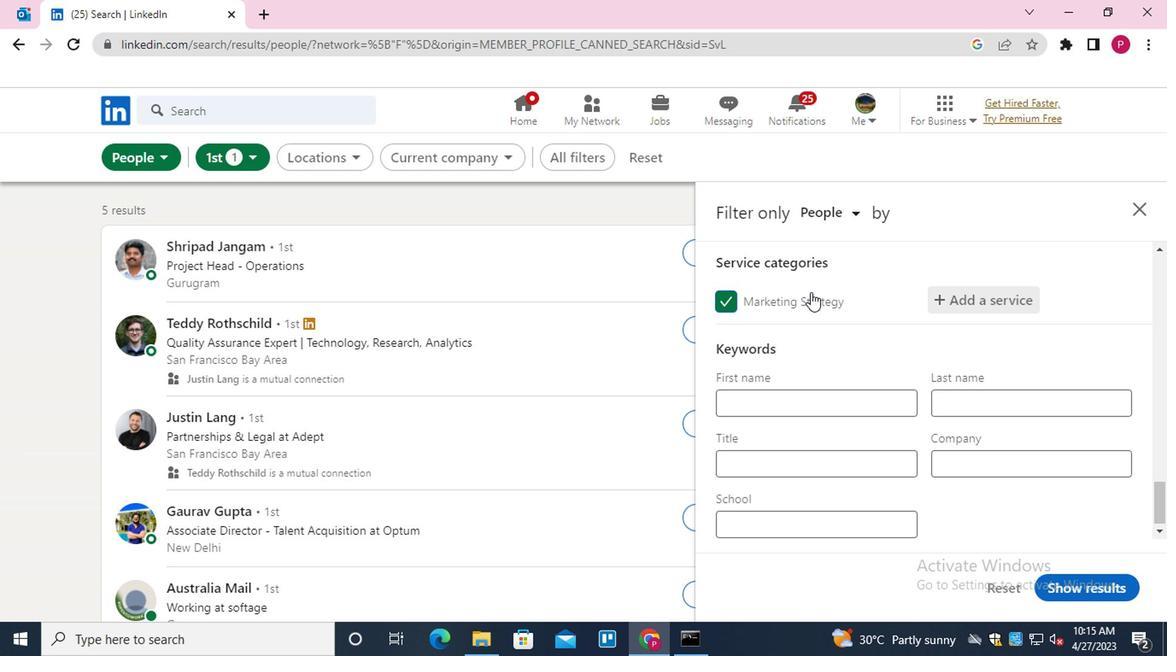 
Action: Mouse scrolled (807, 289) with delta (0, 0)
Screenshot: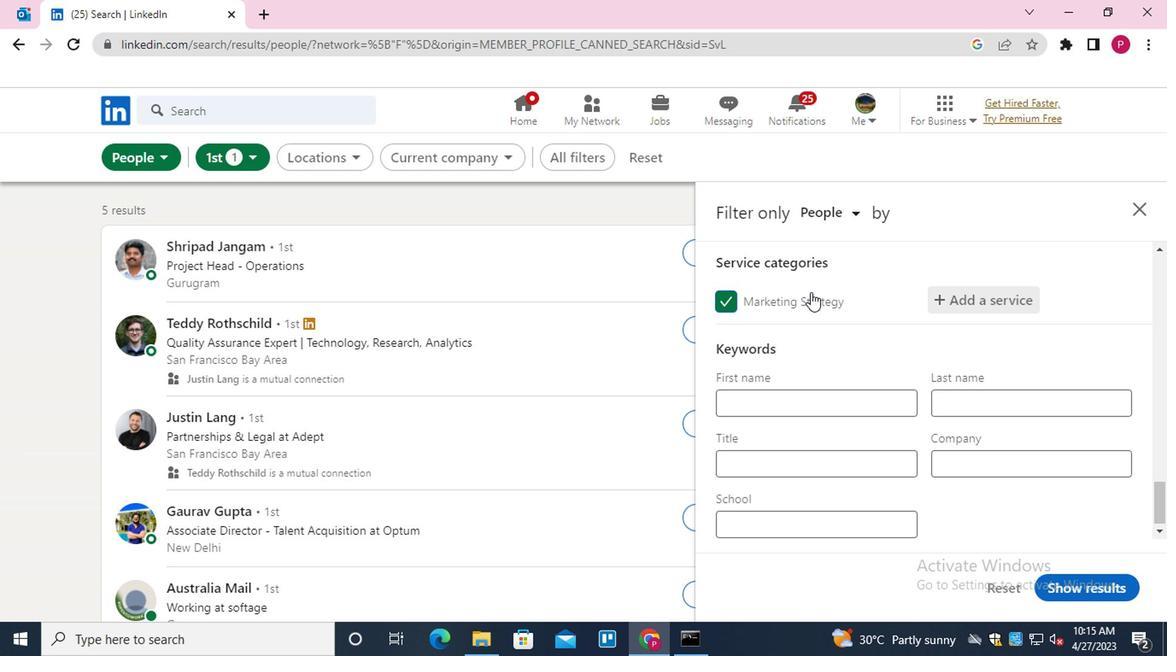 
Action: Mouse scrolled (807, 289) with delta (0, 0)
Screenshot: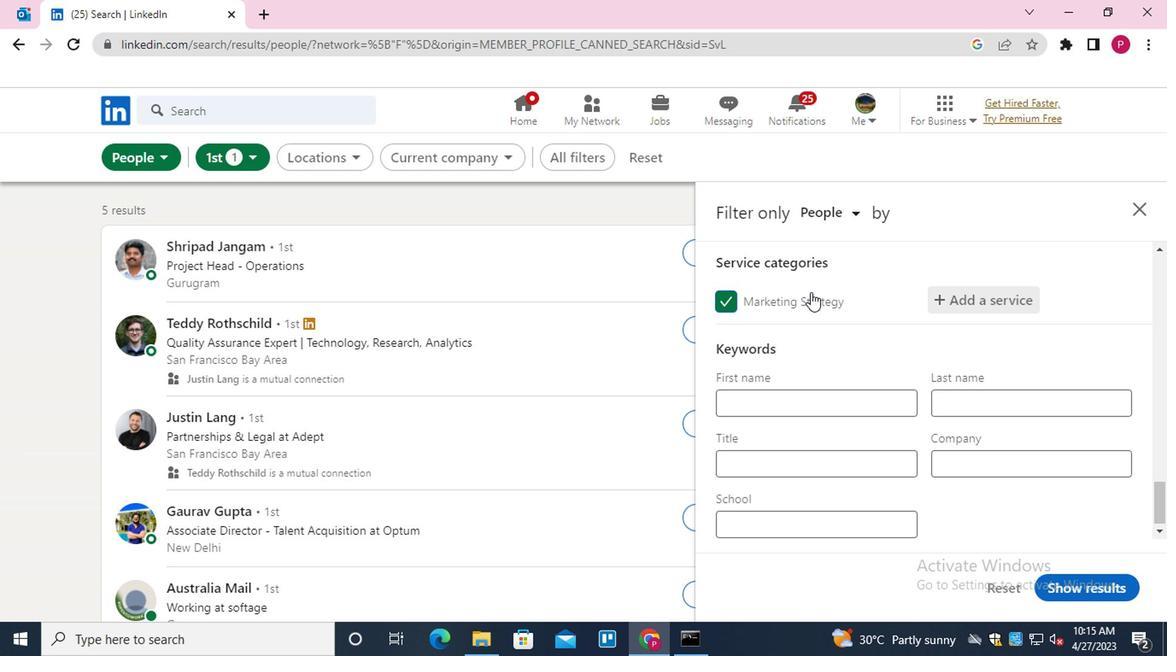 
Action: Mouse moved to (800, 455)
Screenshot: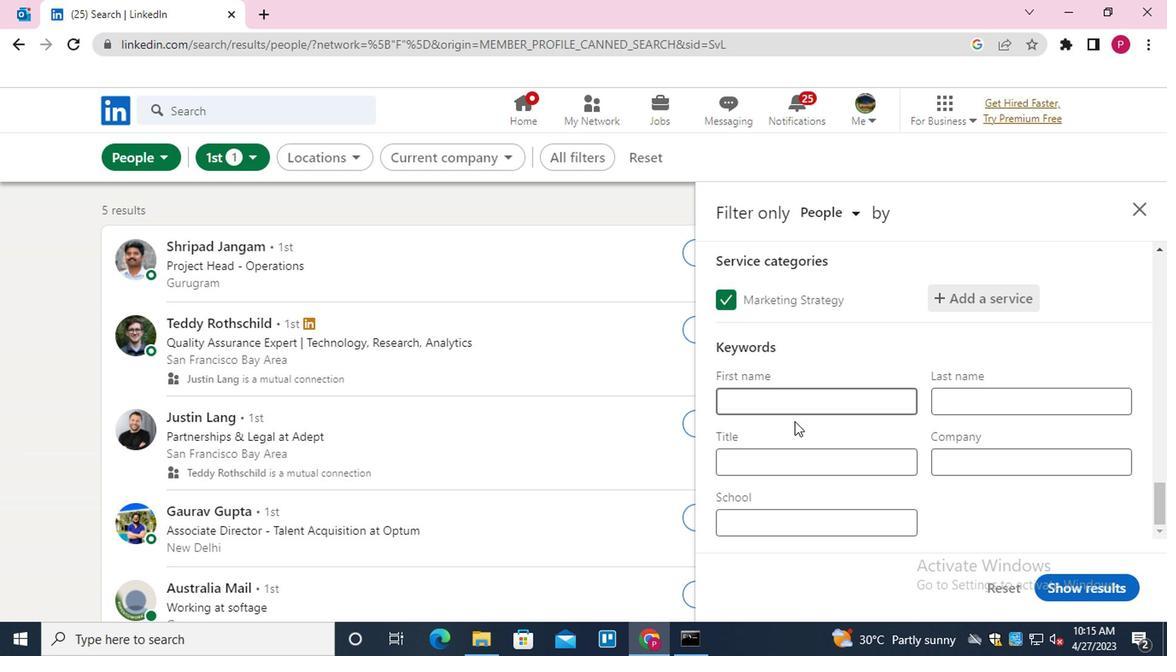 
Action: Mouse pressed left at (800, 455)
Screenshot: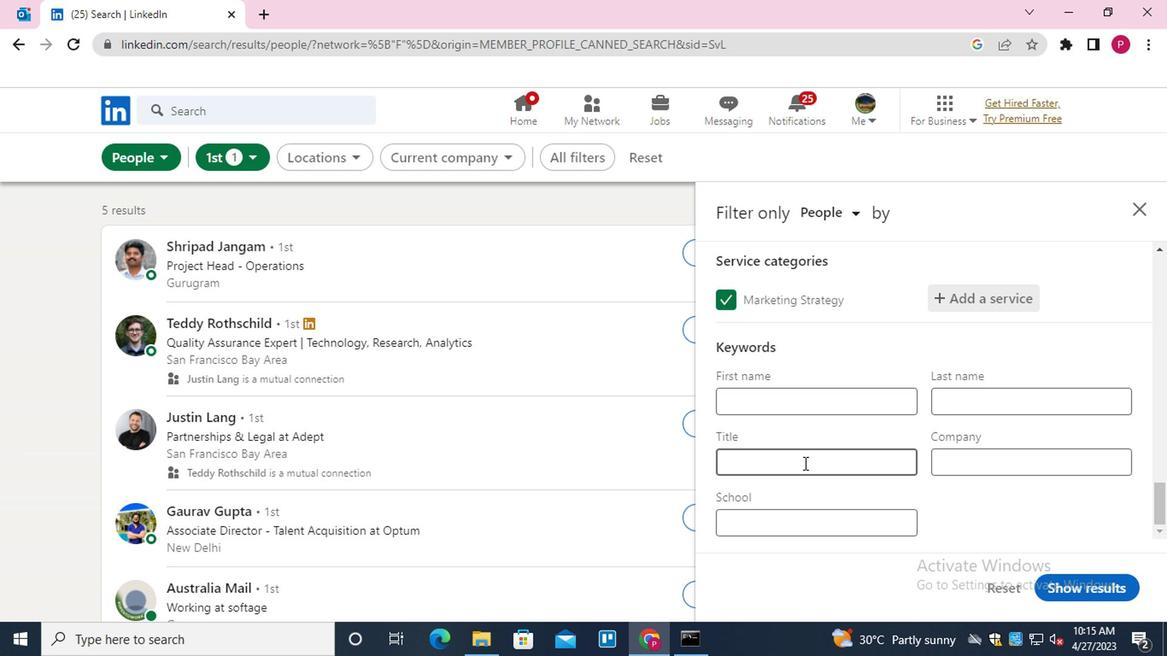 
Action: Key pressed <Key.shift><Key.shift><Key.shift><Key.shift><Key.shift><Key.shift><Key.shift><Key.shift><Key.shift><Key.shift>FILM<Key.space><Key.shift>CRITIC
Screenshot: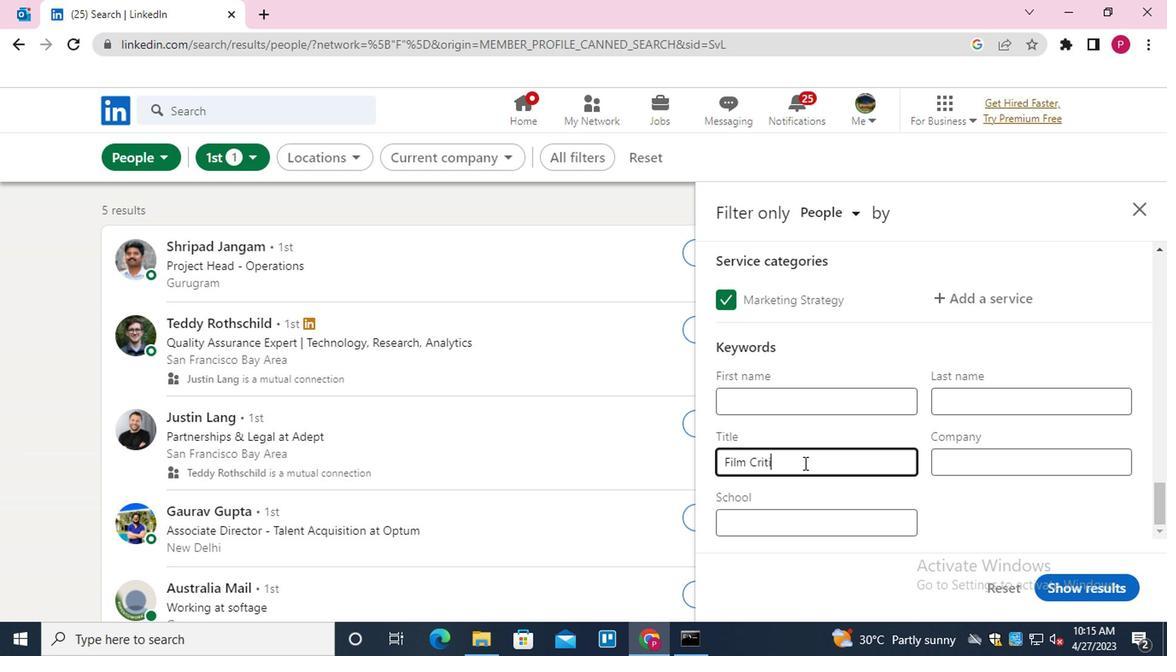 
Action: Mouse moved to (1111, 583)
Screenshot: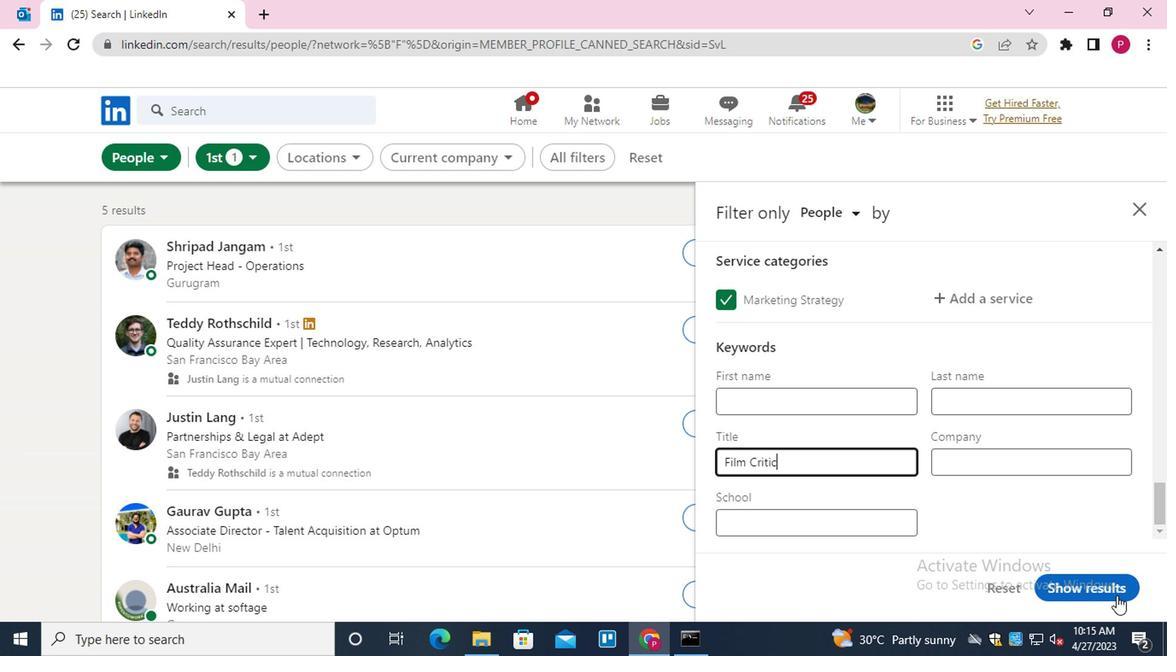 
Action: Mouse pressed left at (1111, 583)
Screenshot: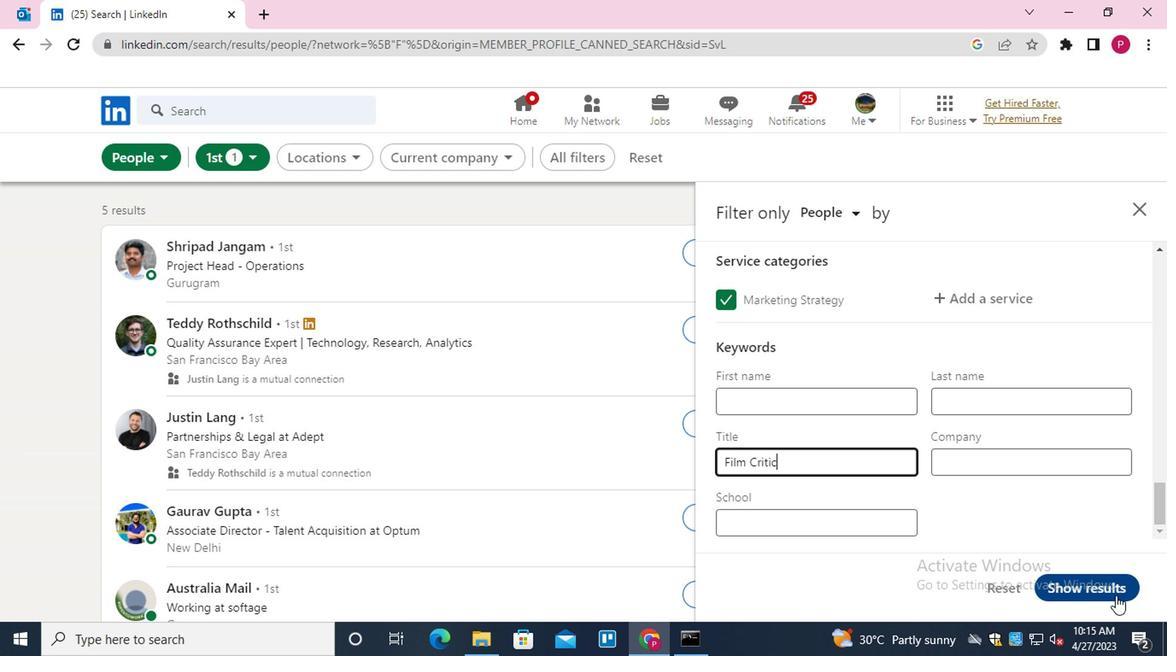 
Action: Mouse moved to (472, 279)
Screenshot: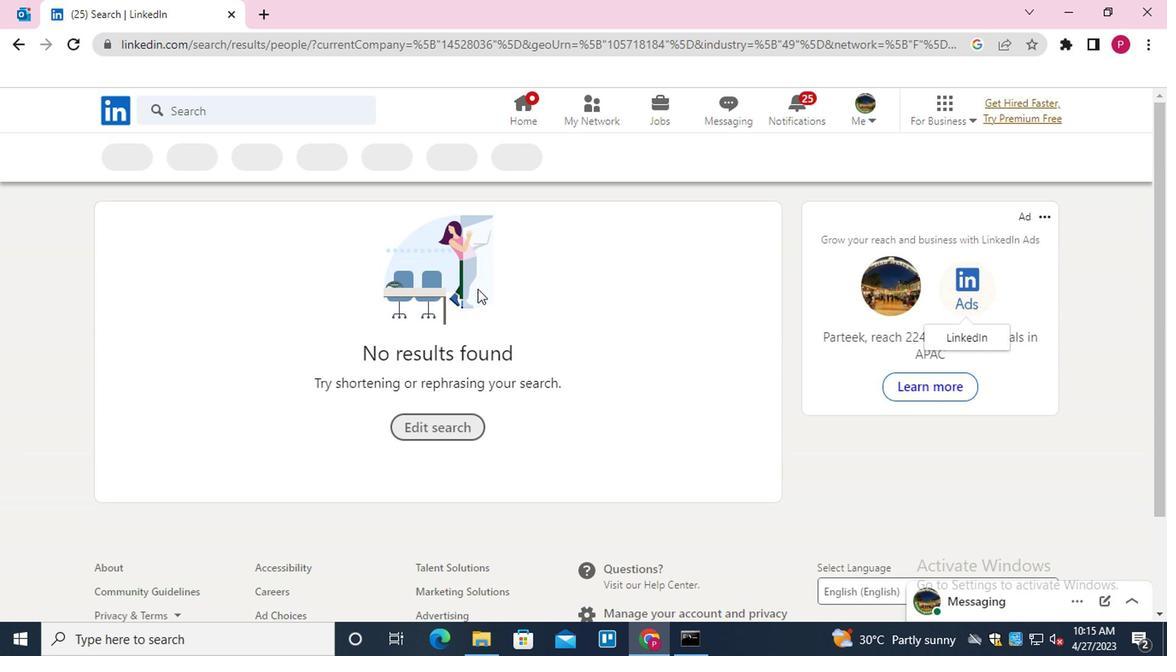 
